 Task: Create record types of attendee object.
Action: Mouse moved to (717, 75)
Screenshot: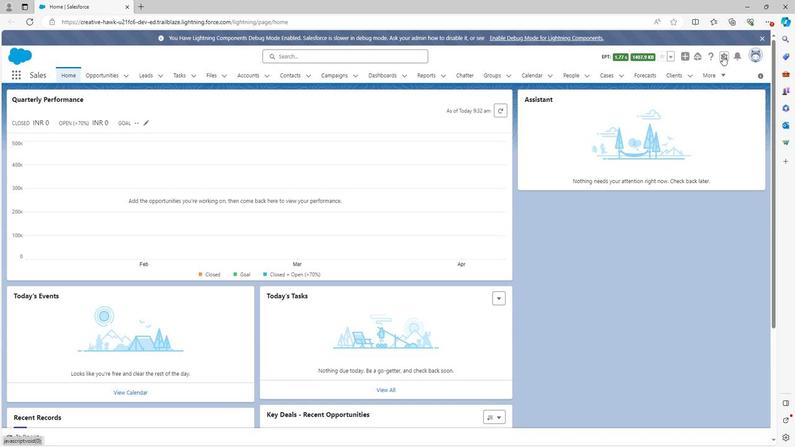 
Action: Mouse pressed left at (717, 75)
Screenshot: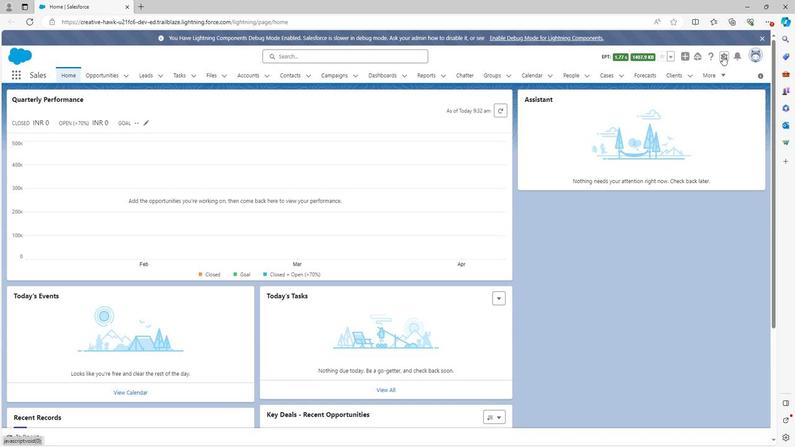 
Action: Mouse moved to (670, 97)
Screenshot: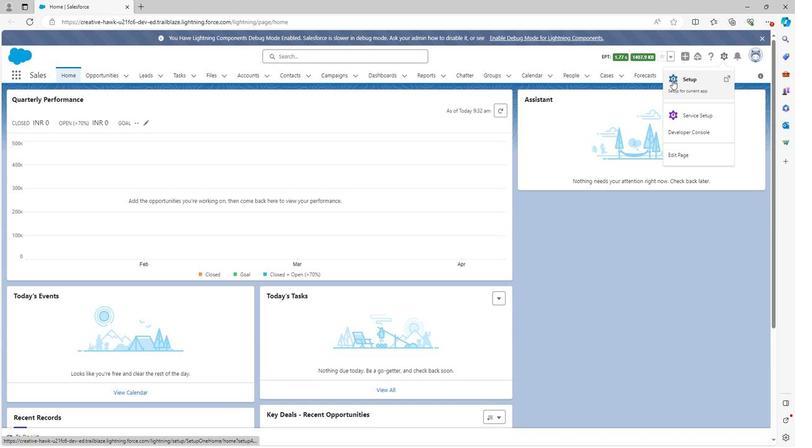 
Action: Mouse pressed left at (670, 97)
Screenshot: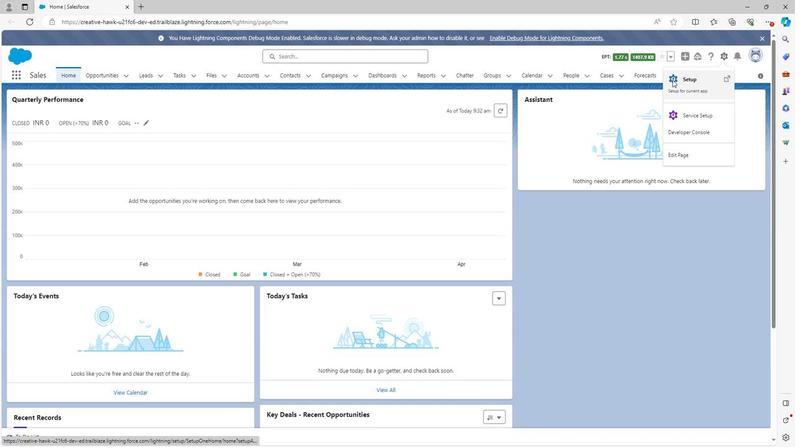 
Action: Mouse moved to (138, 93)
Screenshot: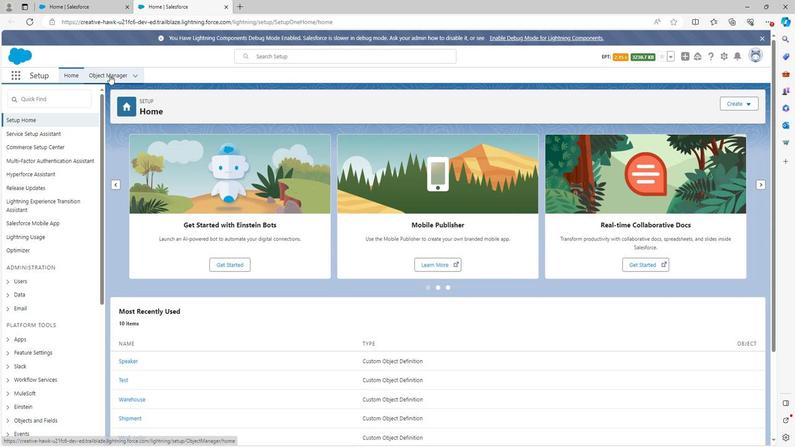 
Action: Mouse pressed left at (138, 93)
Screenshot: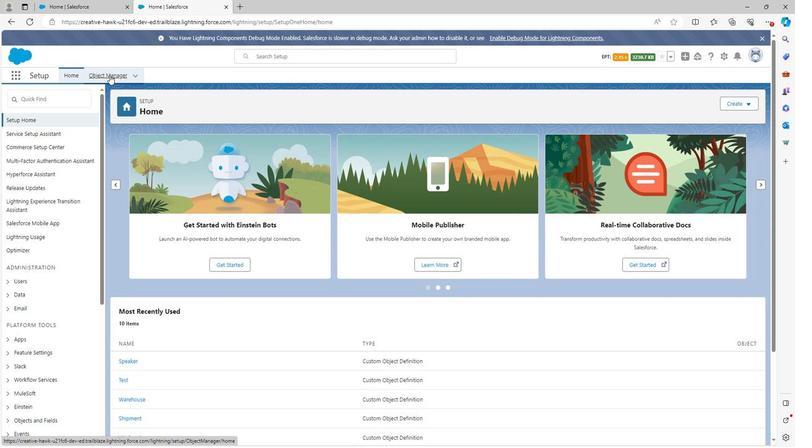 
Action: Mouse moved to (66, 332)
Screenshot: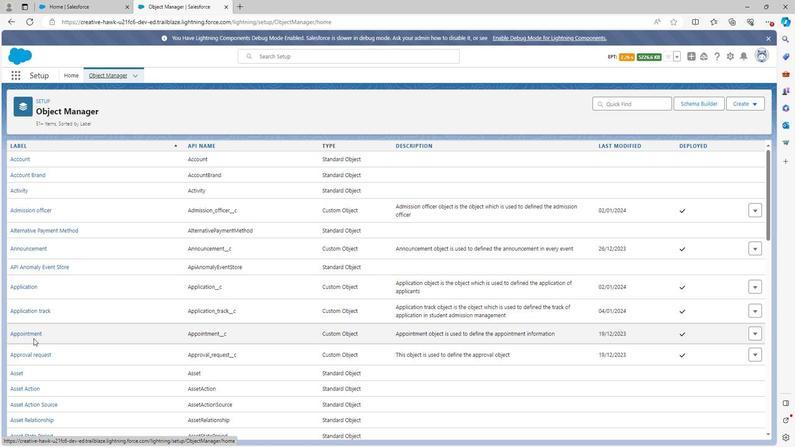 
Action: Mouse scrolled (66, 332) with delta (0, 0)
Screenshot: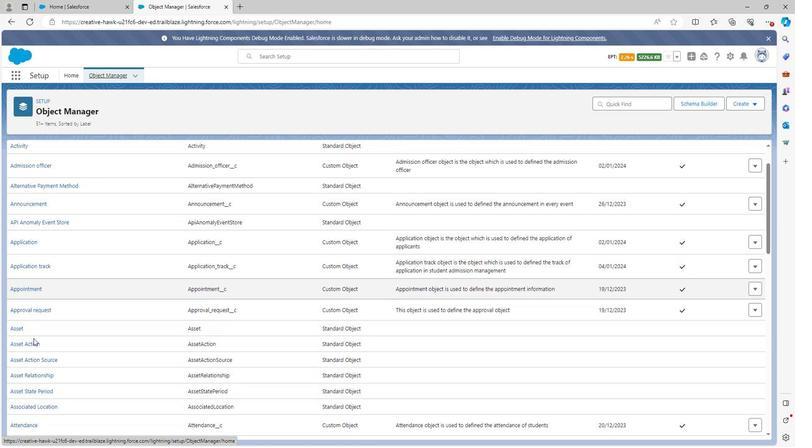 
Action: Mouse scrolled (66, 332) with delta (0, 0)
Screenshot: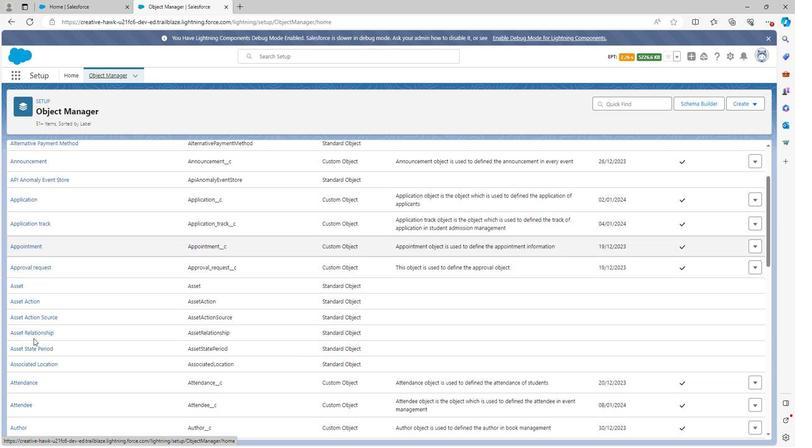 
Action: Mouse moved to (59, 389)
Screenshot: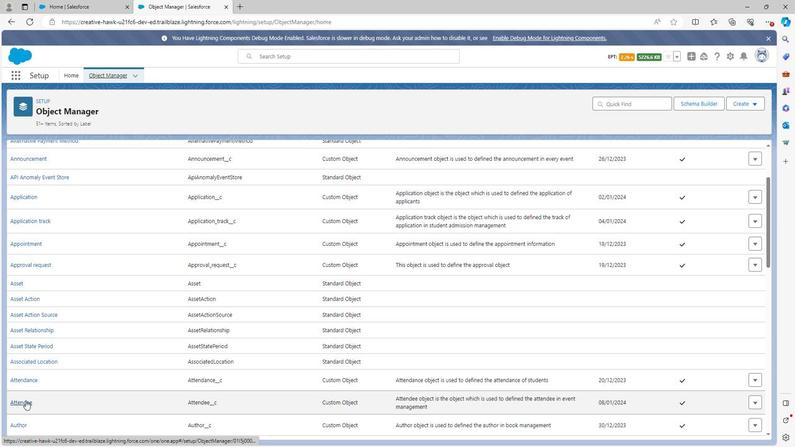 
Action: Mouse pressed left at (59, 389)
Screenshot: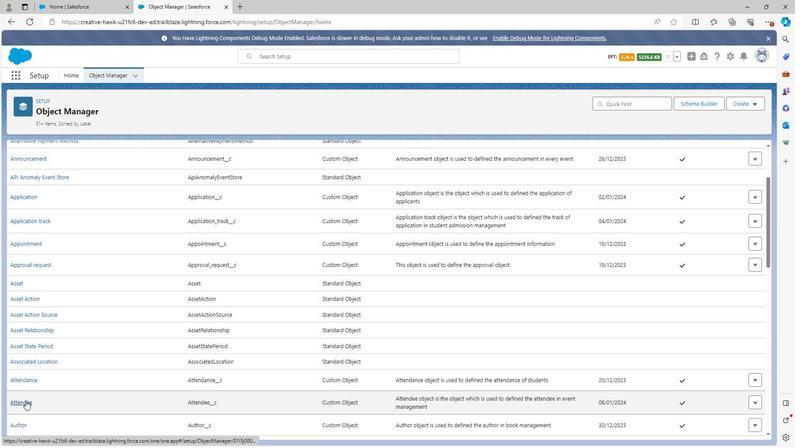 
Action: Mouse moved to (75, 271)
Screenshot: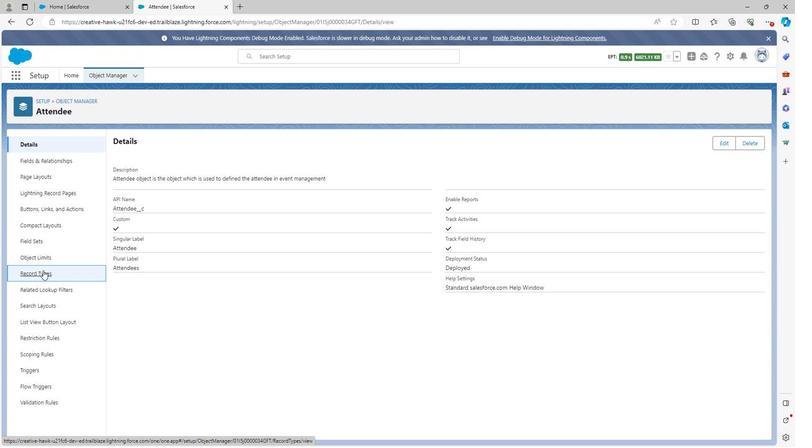 
Action: Mouse pressed left at (75, 271)
Screenshot: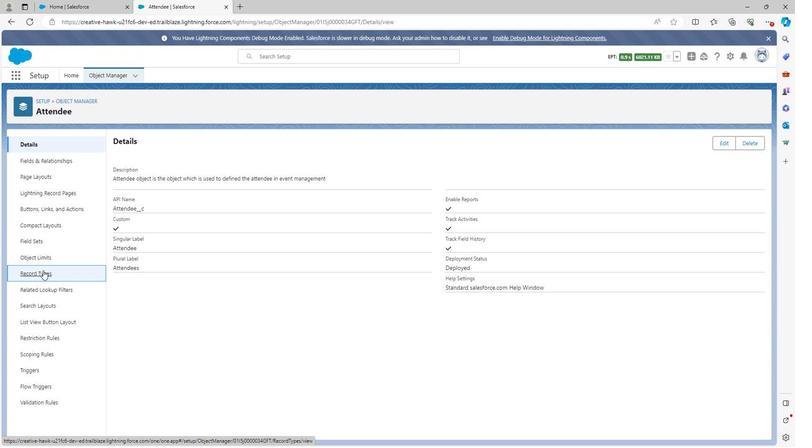 
Action: Mouse moved to (678, 156)
Screenshot: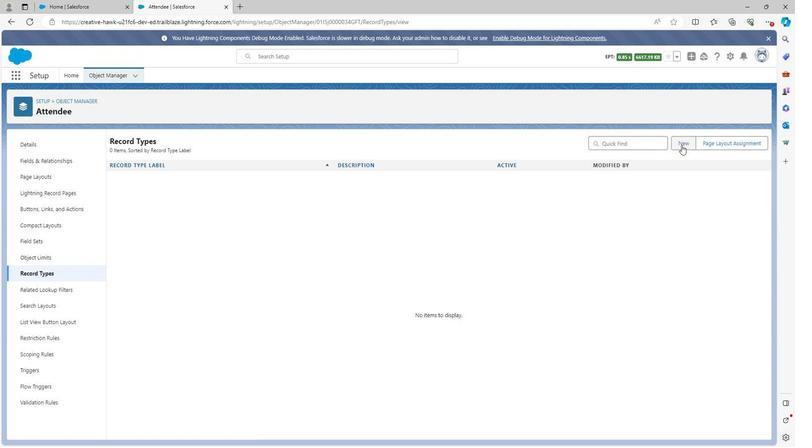 
Action: Mouse pressed left at (678, 156)
Screenshot: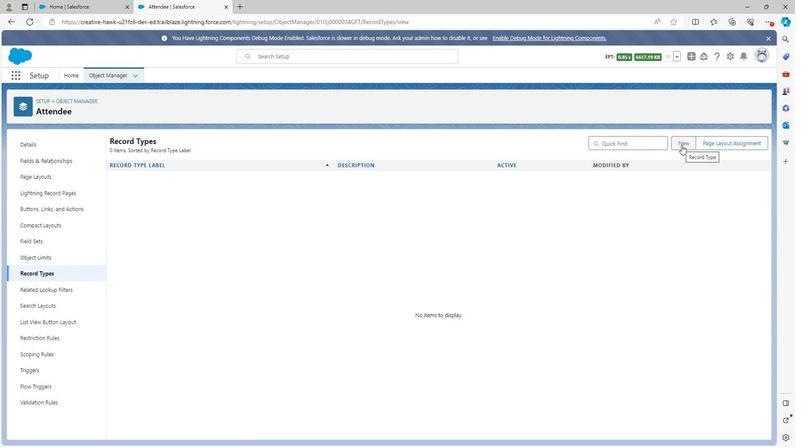 
Action: Mouse moved to (272, 226)
Screenshot: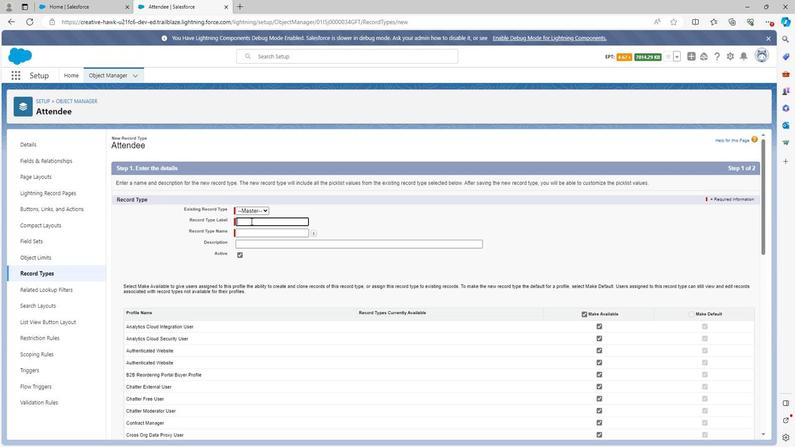 
Action: Mouse pressed left at (272, 226)
Screenshot: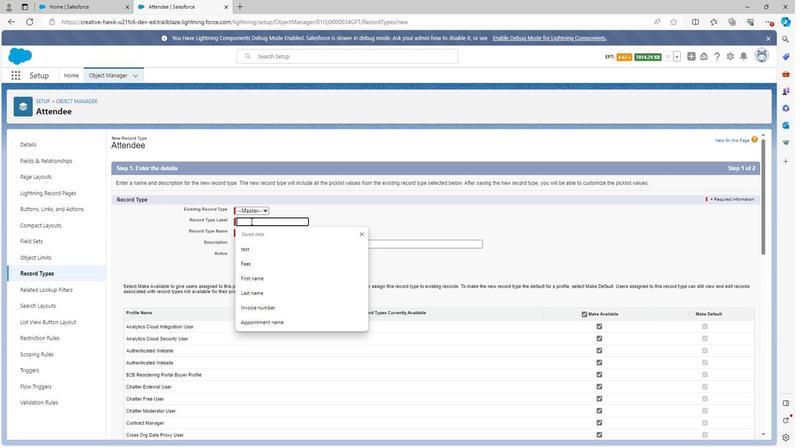 
Action: Key pressed <Key.shift>Attendee<Key.space>first<Key.space>name
Screenshot: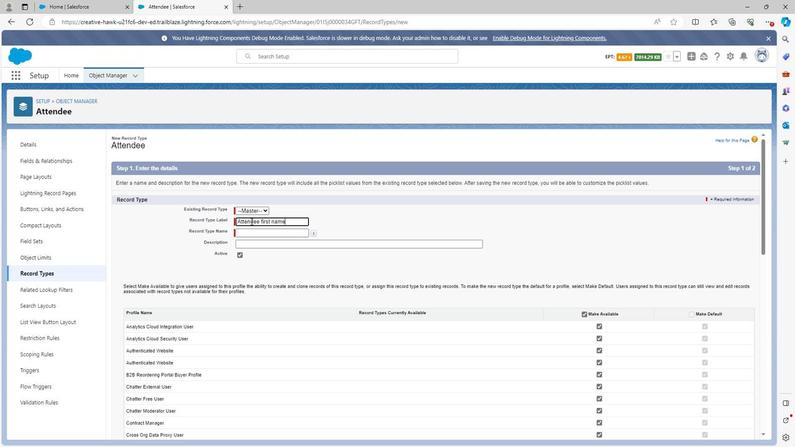 
Action: Mouse moved to (354, 229)
Screenshot: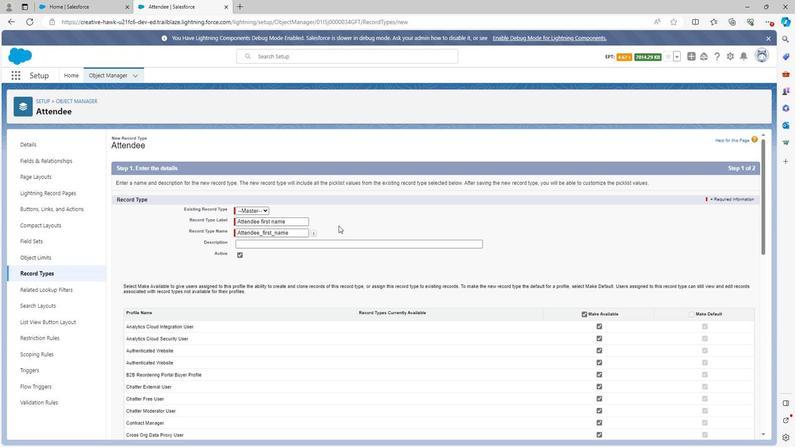 
Action: Mouse pressed left at (354, 229)
Screenshot: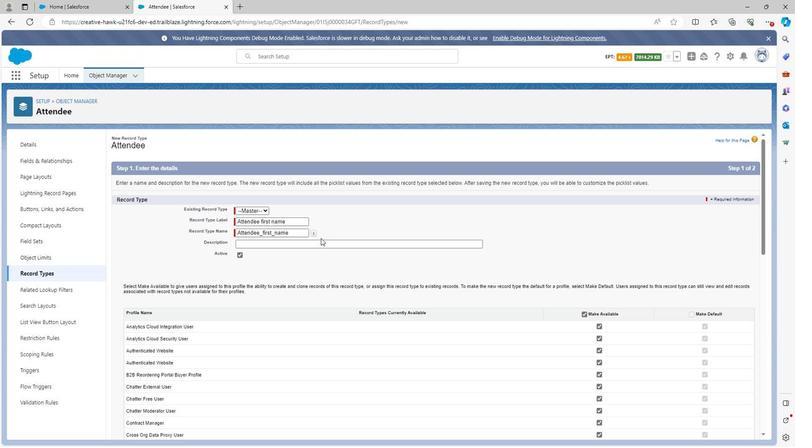 
Action: Mouse moved to (328, 245)
Screenshot: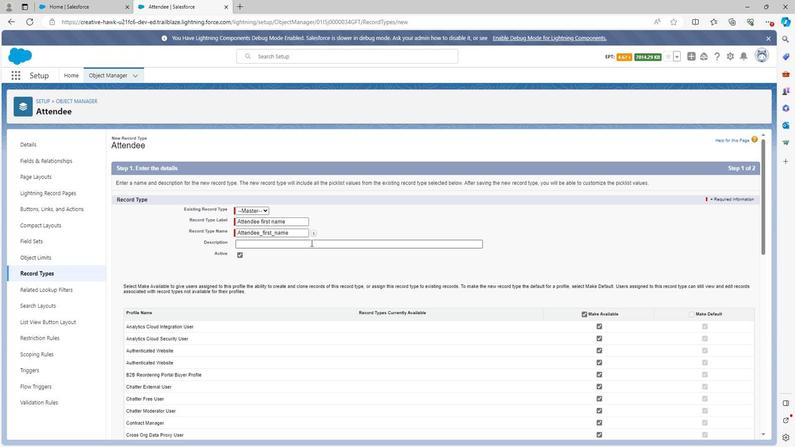
Action: Mouse pressed left at (328, 245)
Screenshot: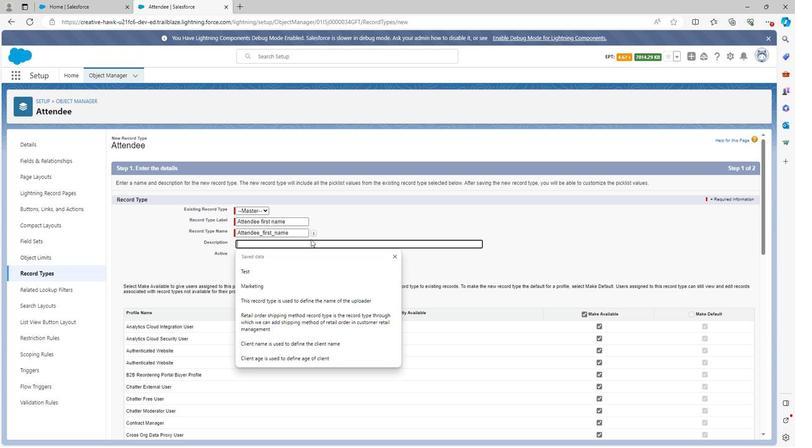 
Action: Mouse moved to (328, 242)
Screenshot: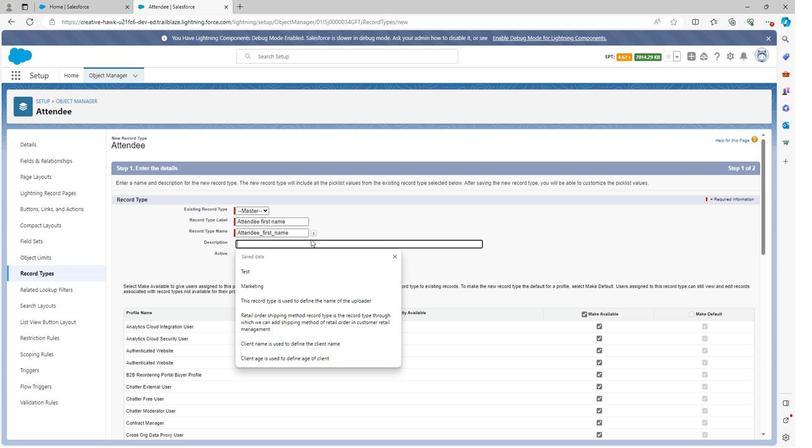 
Action: Key pressed <Key.shift>Attendee<Key.space>first<Key.space>name<Key.space>record<Key.space>type<Key.space>is<Key.space>the<Key.space>record<Key.space>type<Key.space>through<Key.space>which<Key.space>we<Key.space>can<Key.space>add<Key.space>first<Key.space>name<Key.space>of<Key.space>attendee<Key.space>records<Key.space>in<Key.space>event<Key.space>management
Screenshot: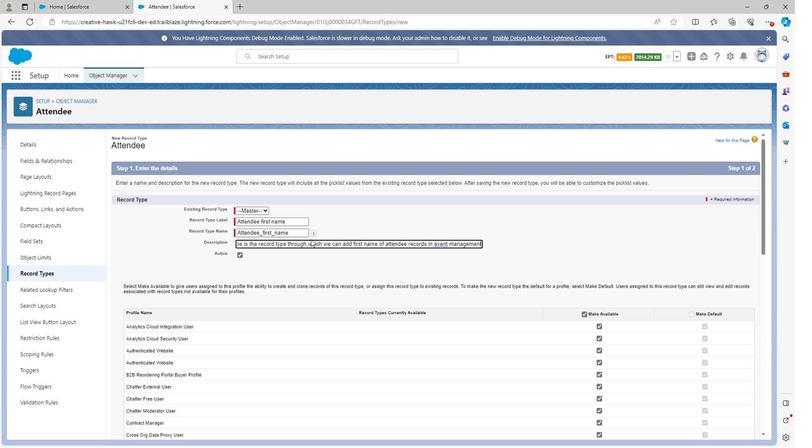 
Action: Mouse moved to (586, 313)
Screenshot: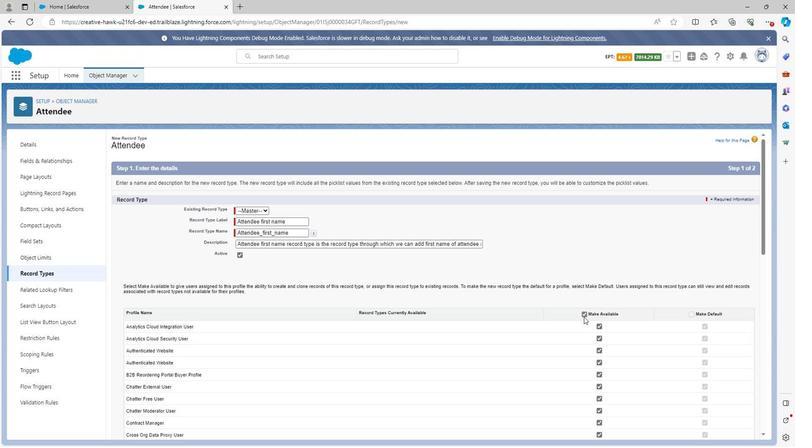 
Action: Mouse pressed left at (586, 313)
Screenshot: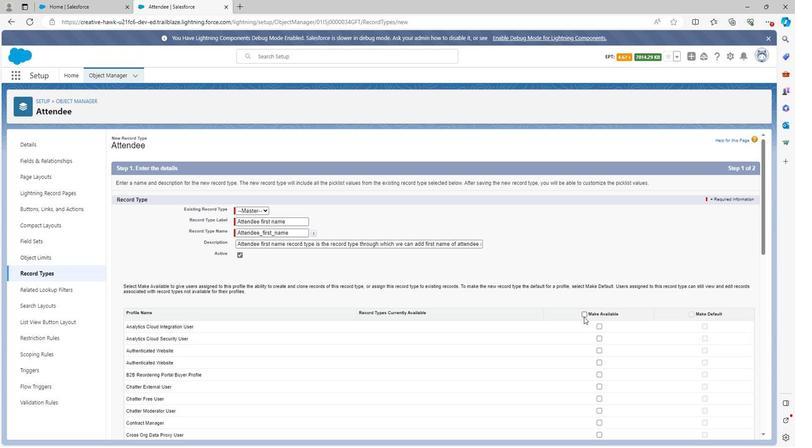 
Action: Mouse pressed left at (586, 313)
Screenshot: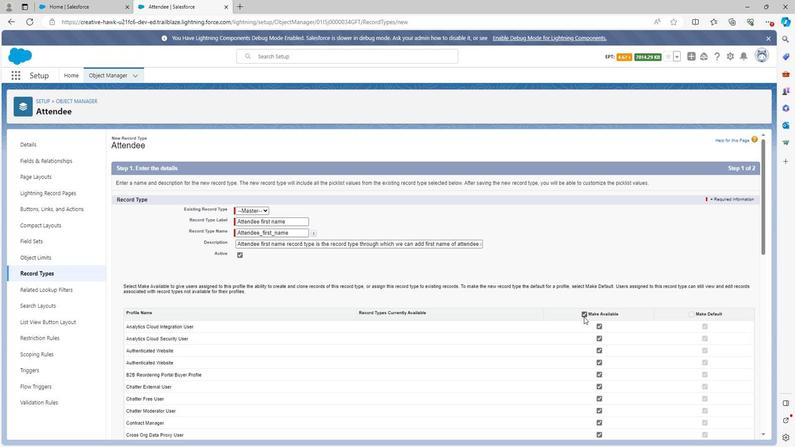 
Action: Mouse scrolled (586, 312) with delta (0, 0)
Screenshot: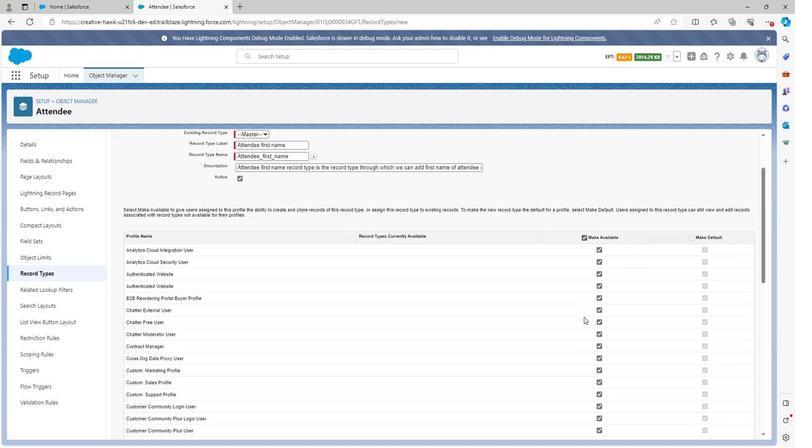 
Action: Mouse scrolled (586, 312) with delta (0, 0)
Screenshot: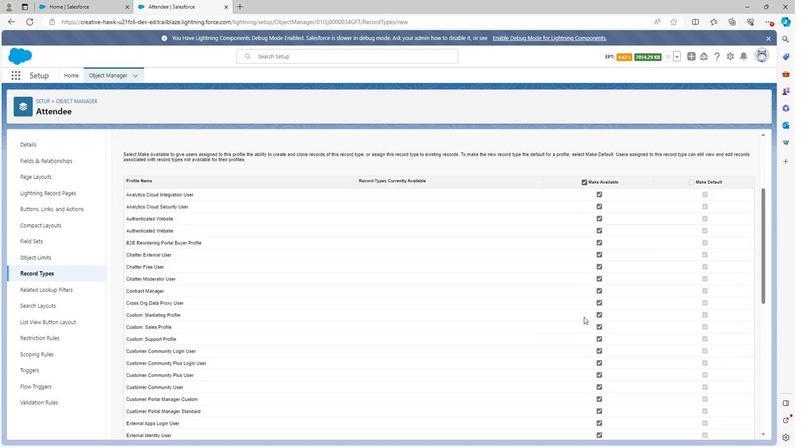 
Action: Mouse scrolled (586, 312) with delta (0, 0)
Screenshot: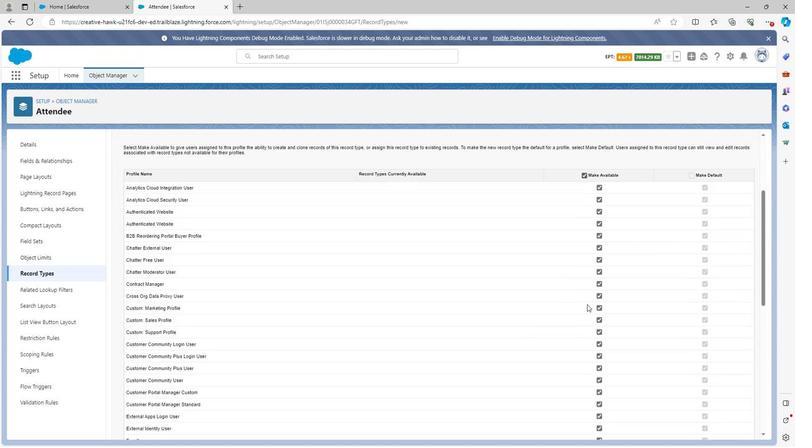 
Action: Mouse moved to (602, 194)
Screenshot: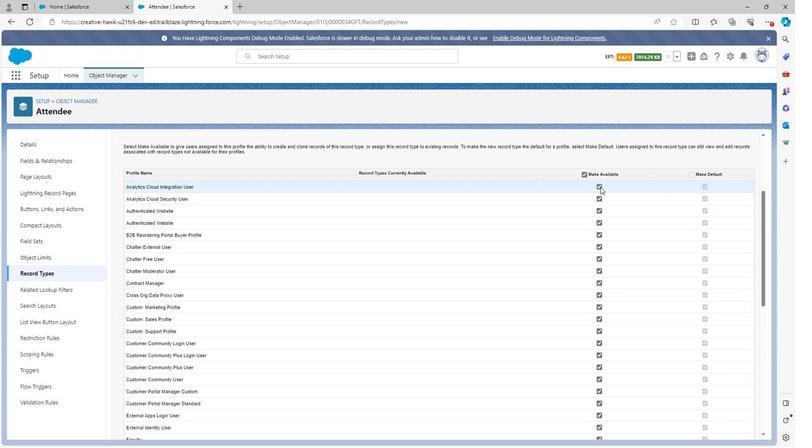
Action: Mouse pressed left at (602, 194)
Screenshot: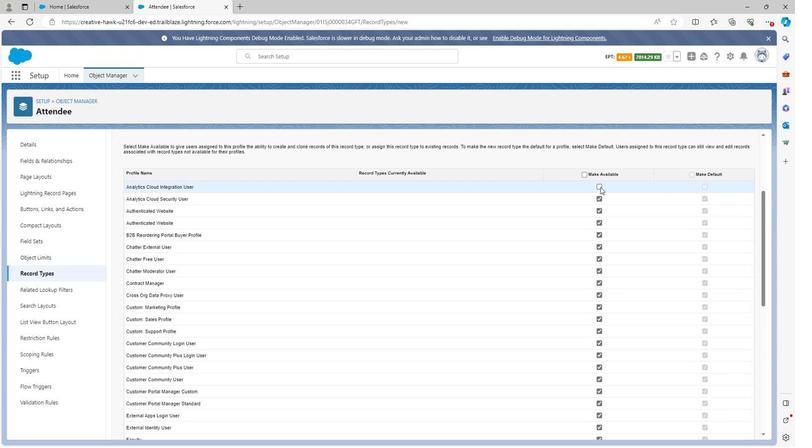 
Action: Mouse moved to (601, 208)
Screenshot: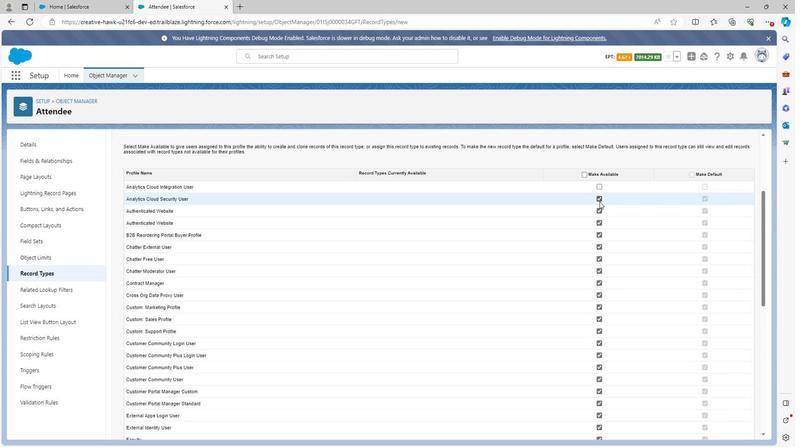 
Action: Mouse pressed left at (601, 208)
Screenshot: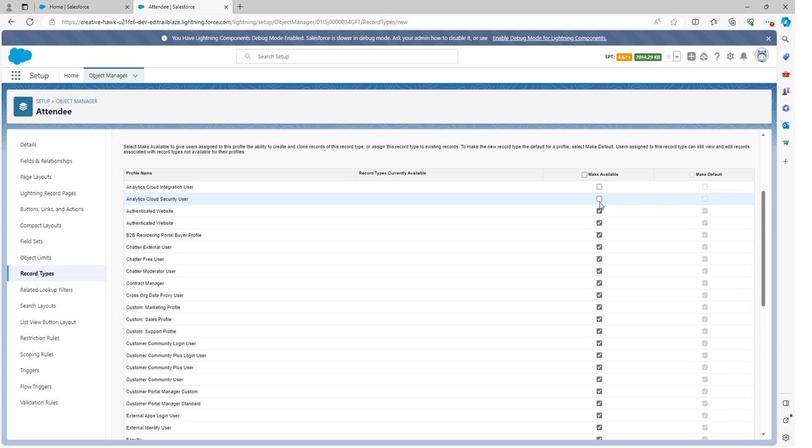 
Action: Mouse moved to (602, 236)
Screenshot: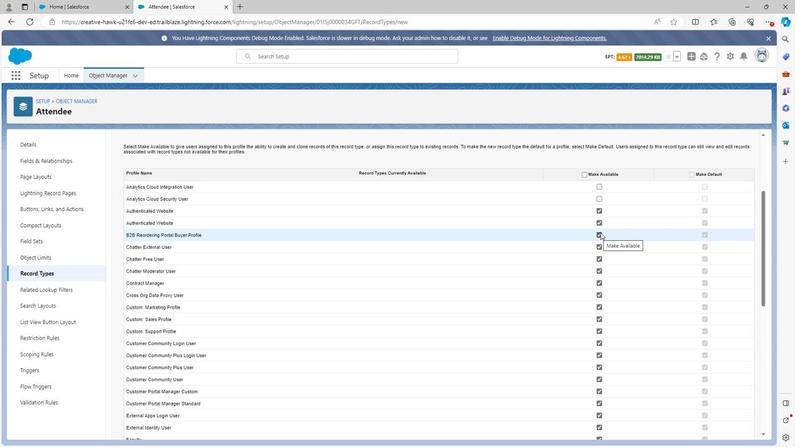 
Action: Mouse pressed left at (602, 236)
Screenshot: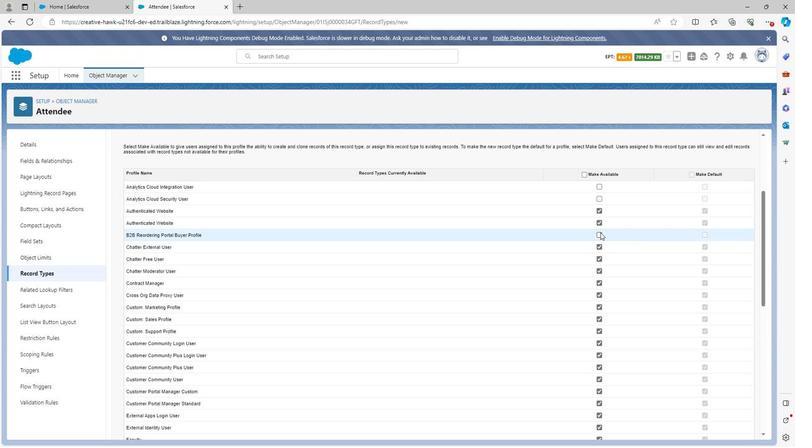 
Action: Mouse moved to (601, 292)
Screenshot: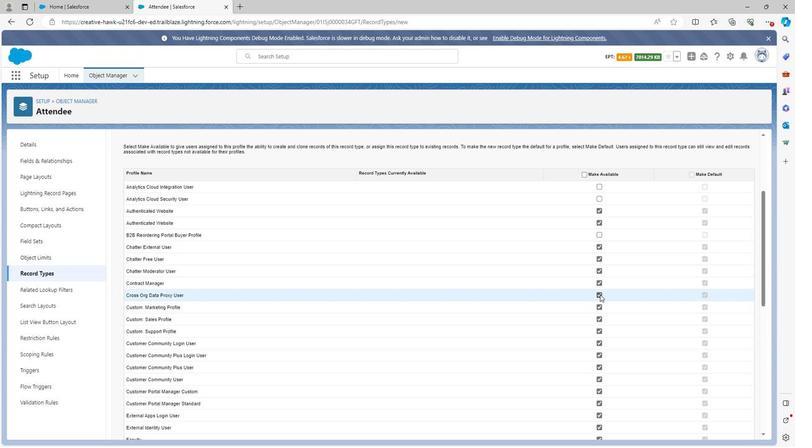 
Action: Mouse pressed left at (601, 292)
Screenshot: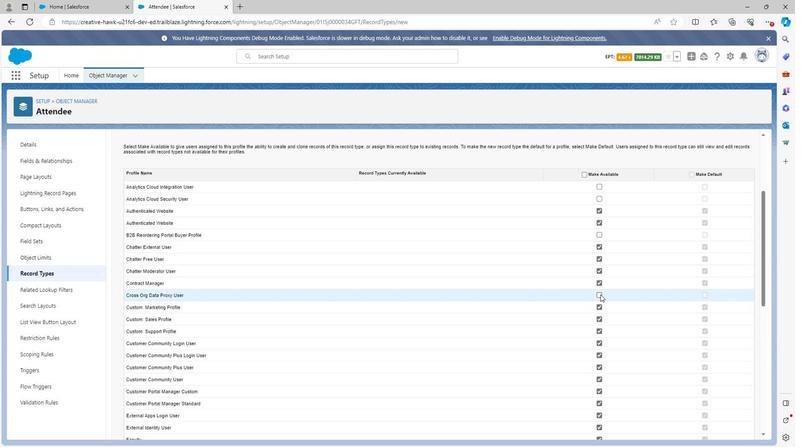 
Action: Mouse moved to (601, 325)
Screenshot: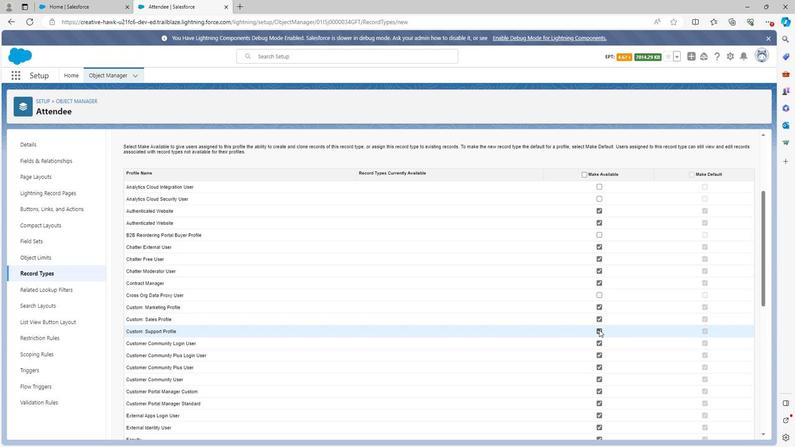 
Action: Mouse pressed left at (601, 325)
Screenshot: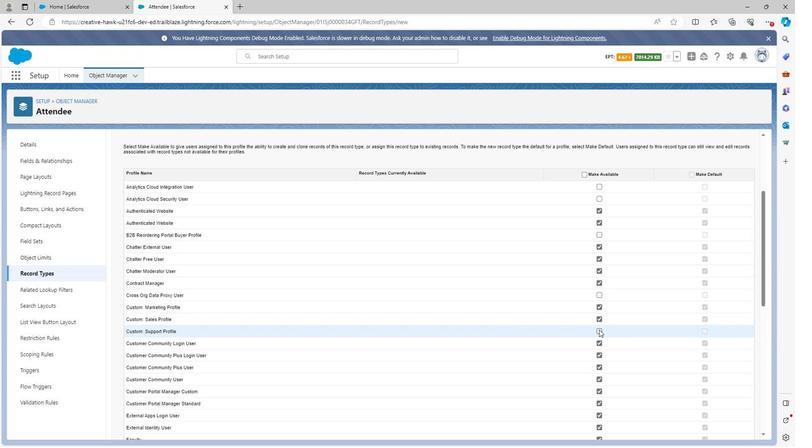 
Action: Mouse moved to (600, 356)
Screenshot: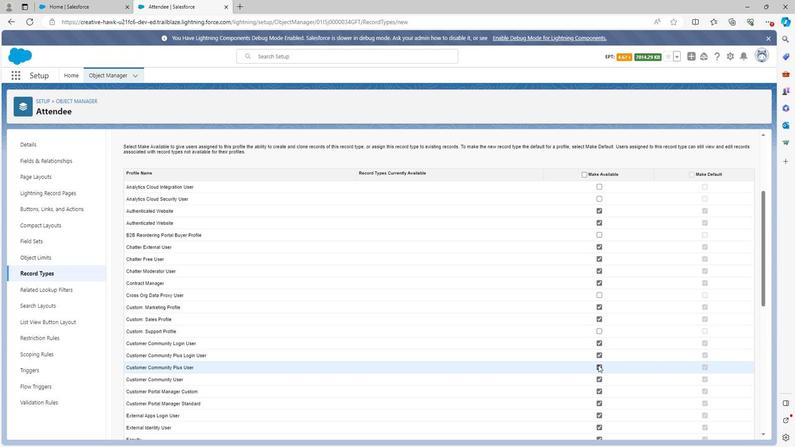 
Action: Mouse pressed left at (600, 356)
Screenshot: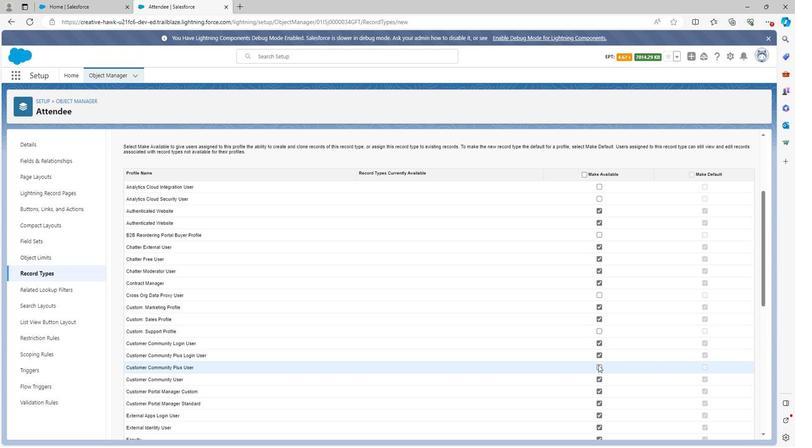 
Action: Mouse moved to (599, 390)
Screenshot: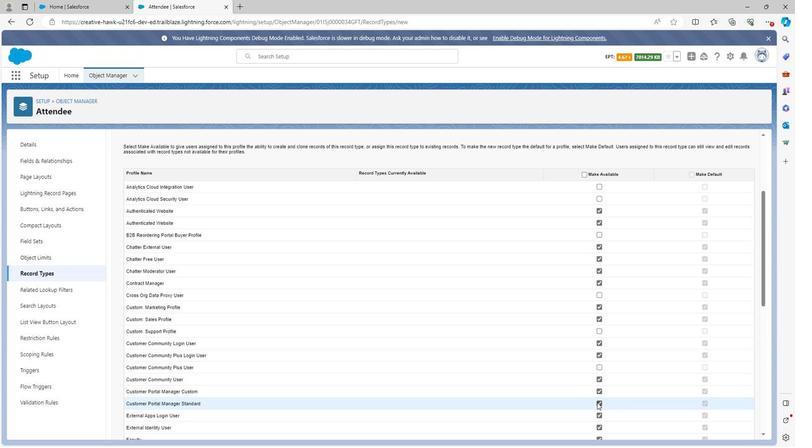 
Action: Mouse pressed left at (599, 390)
Screenshot: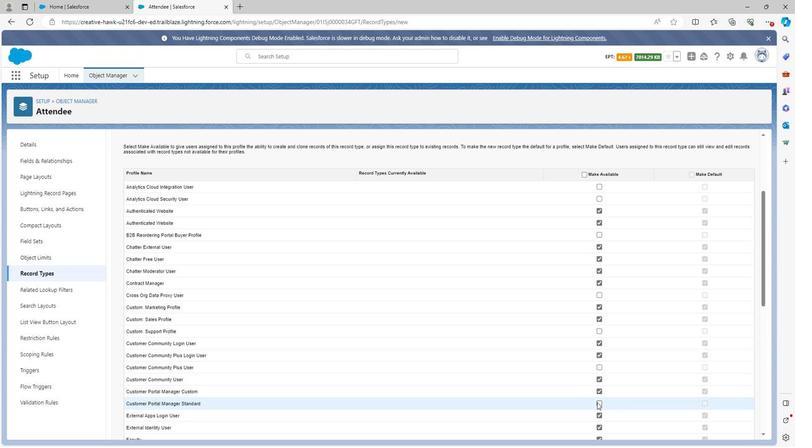 
Action: Mouse scrolled (599, 390) with delta (0, 0)
Screenshot: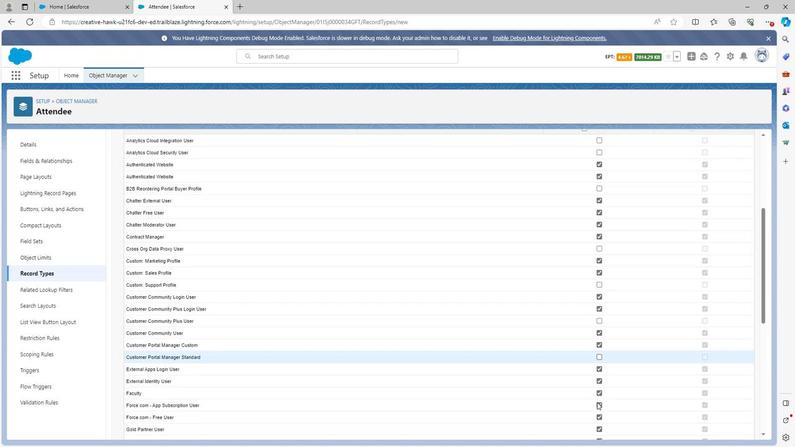 
Action: Mouse moved to (601, 371)
Screenshot: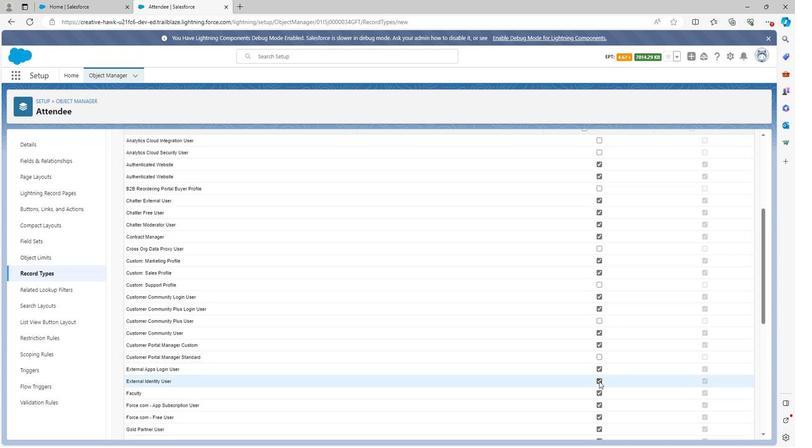 
Action: Mouse pressed left at (601, 371)
Screenshot: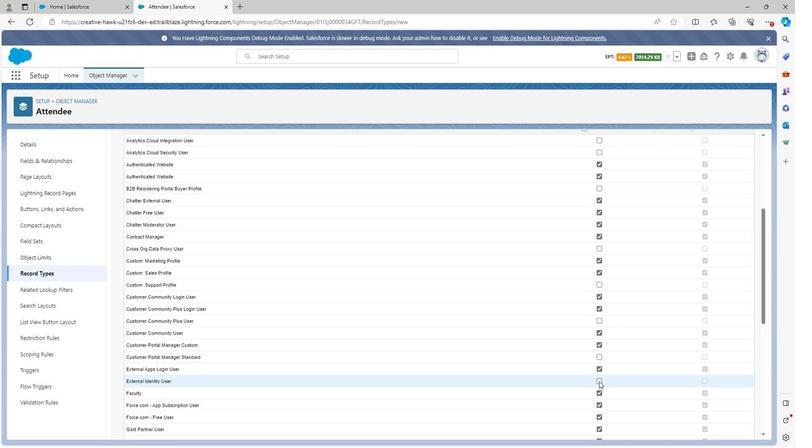
Action: Mouse moved to (599, 361)
Screenshot: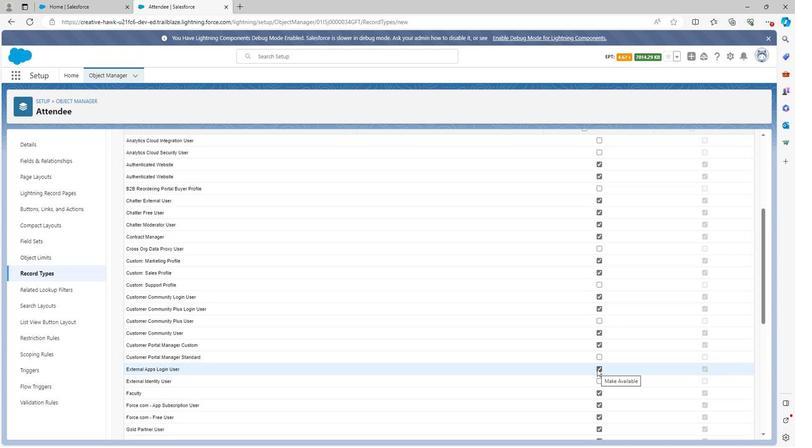 
Action: Mouse pressed left at (599, 361)
Screenshot: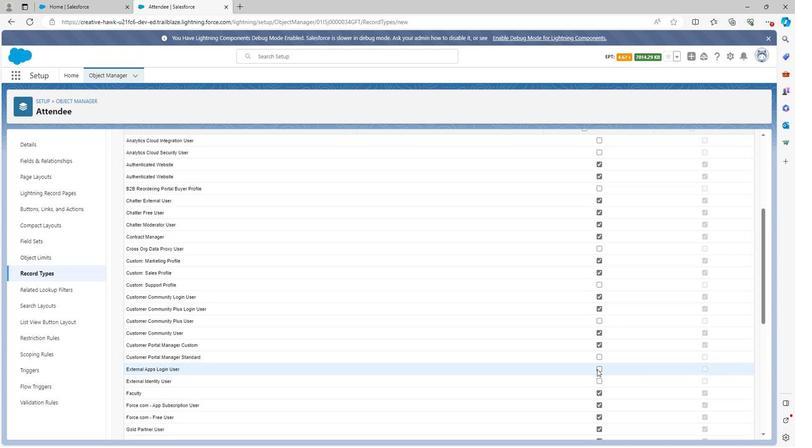 
Action: Mouse moved to (602, 391)
Screenshot: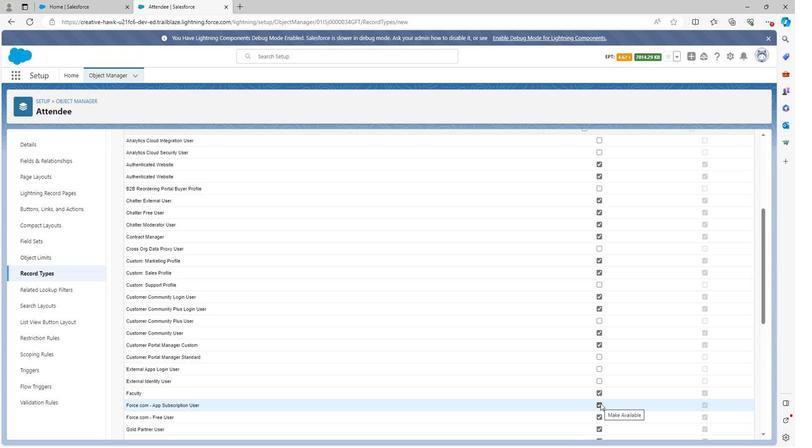 
Action: Mouse pressed left at (602, 391)
Screenshot: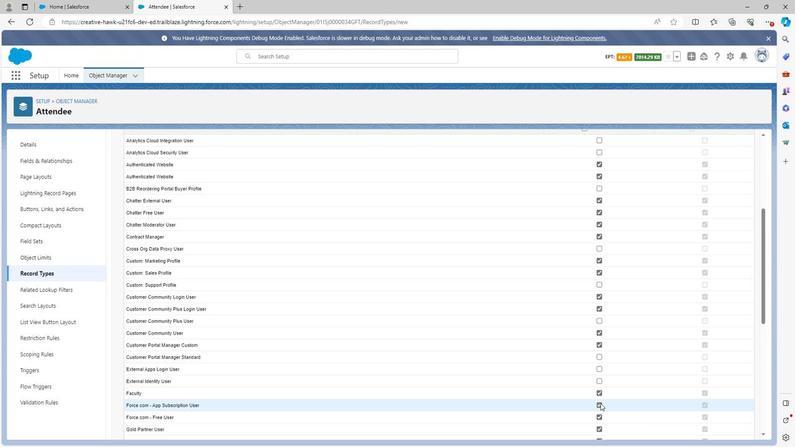 
Action: Mouse moved to (601, 376)
Screenshot: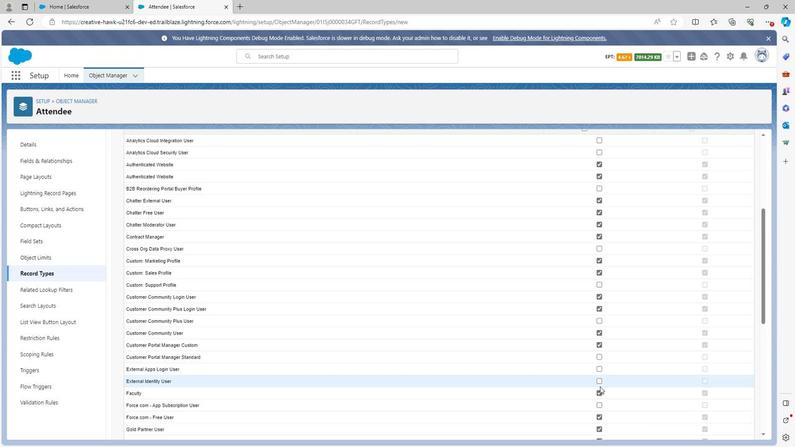 
Action: Mouse scrolled (601, 376) with delta (0, 0)
Screenshot: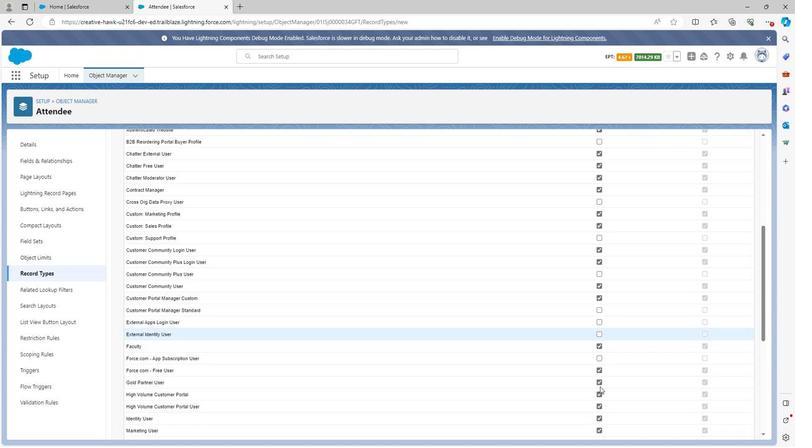 
Action: Mouse moved to (599, 383)
Screenshot: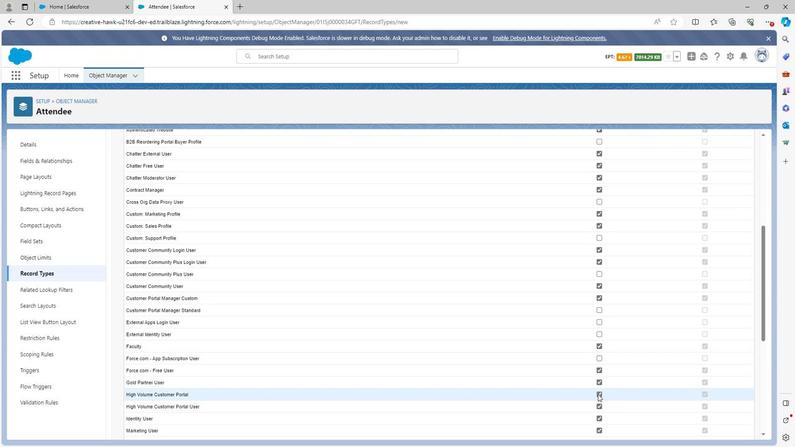 
Action: Mouse pressed left at (599, 383)
Screenshot: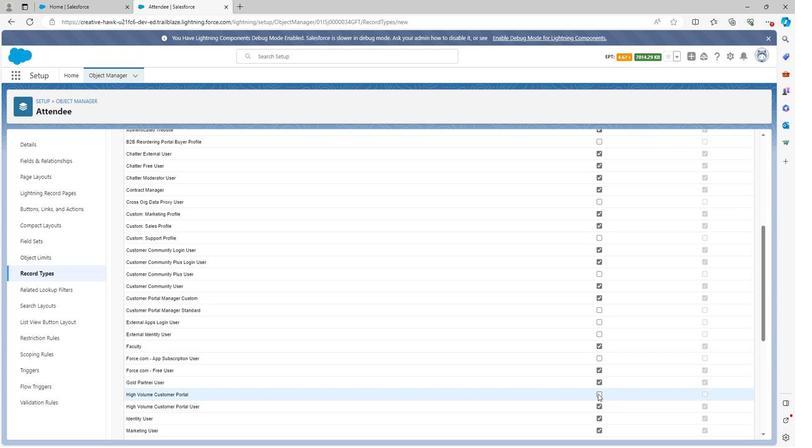 
Action: Mouse moved to (601, 394)
Screenshot: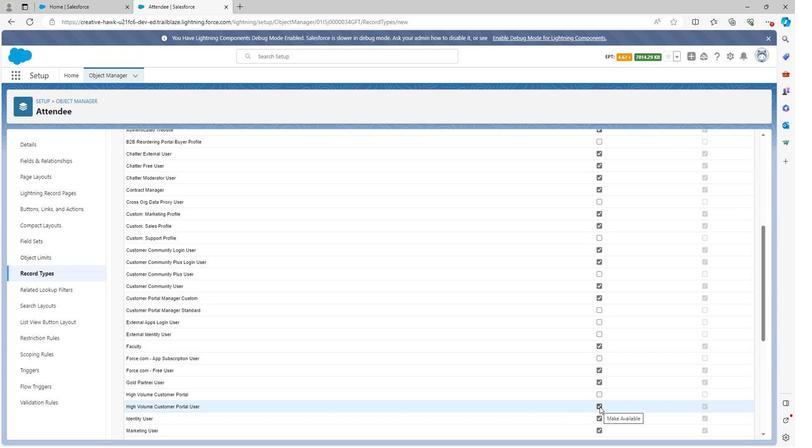 
Action: Mouse pressed left at (601, 394)
Screenshot: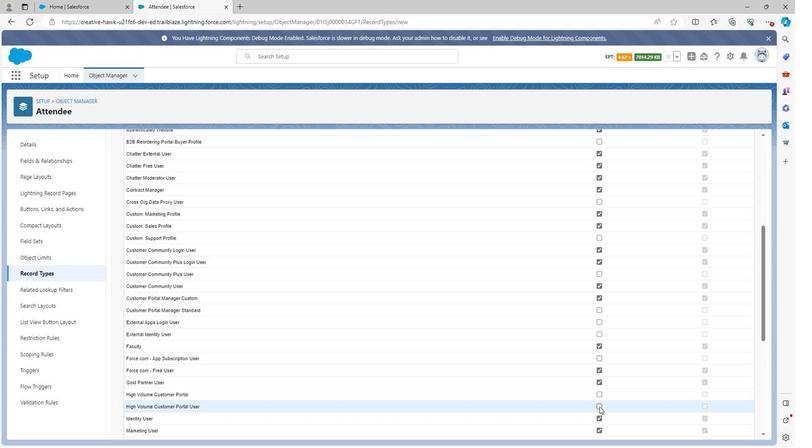 
Action: Mouse moved to (601, 394)
Screenshot: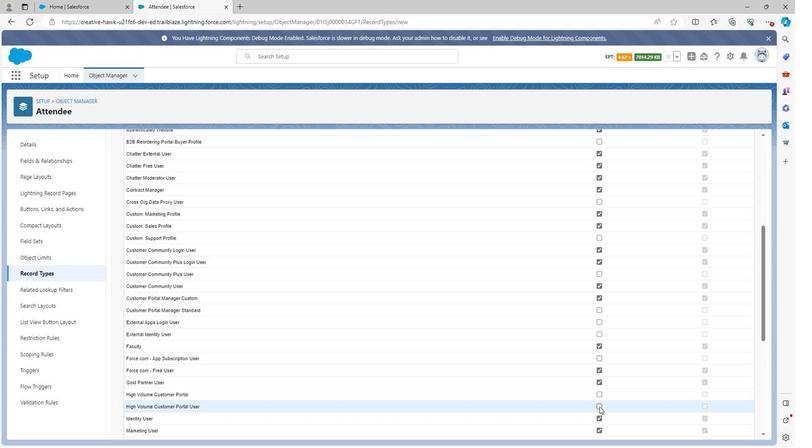 
Action: Mouse scrolled (601, 394) with delta (0, 0)
Screenshot: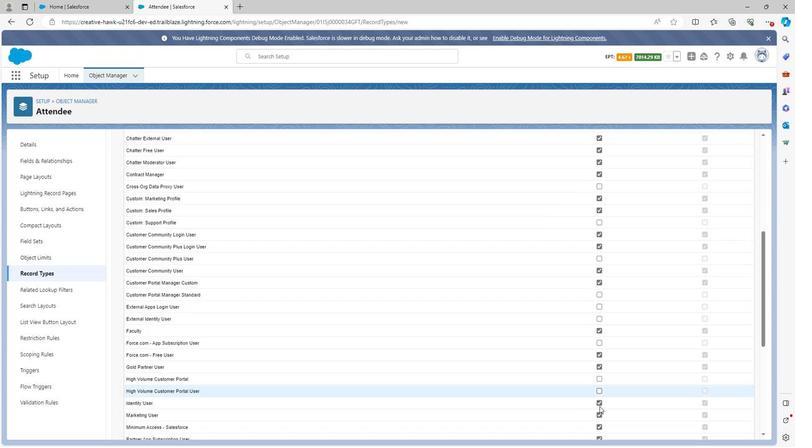 
Action: Mouse moved to (600, 395)
Screenshot: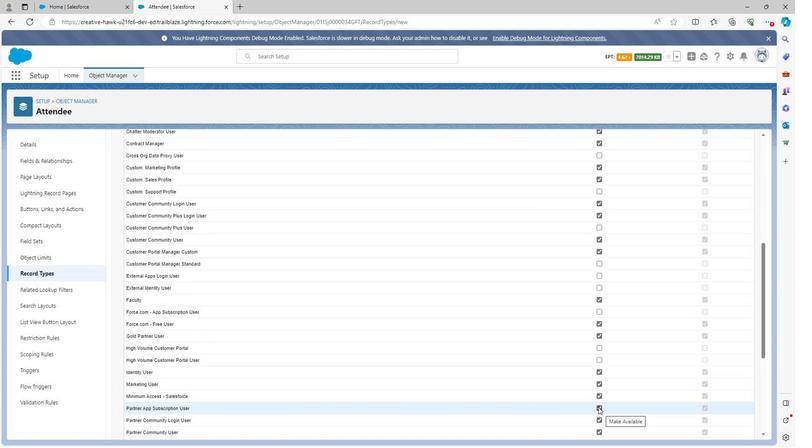 
Action: Mouse pressed left at (600, 395)
Screenshot: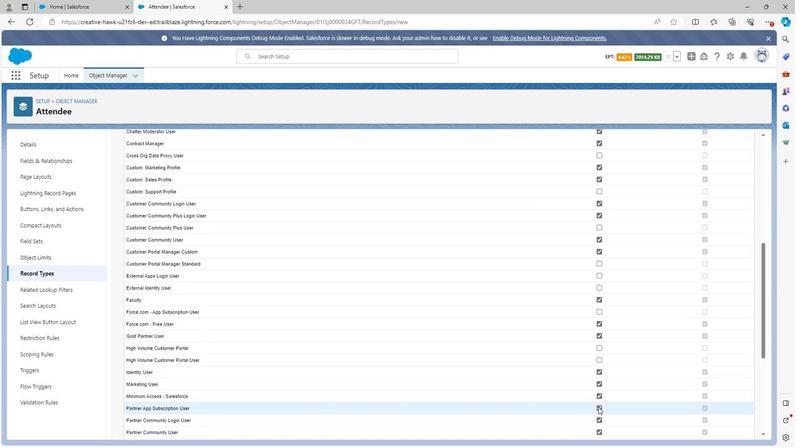 
Action: Mouse moved to (599, 394)
Screenshot: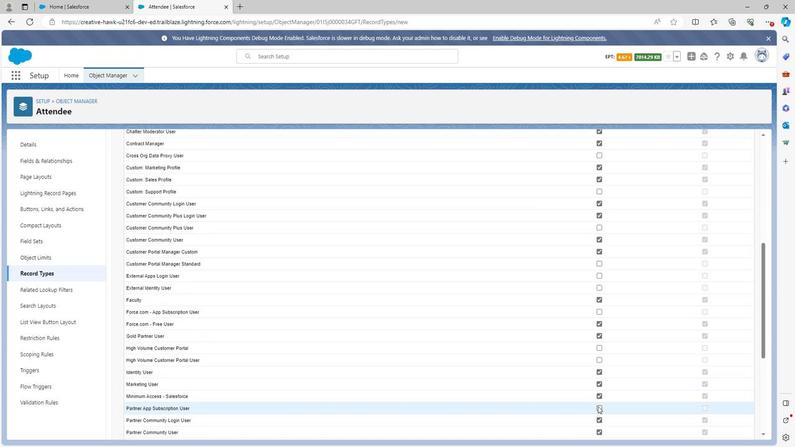 
Action: Mouse scrolled (599, 394) with delta (0, 0)
Screenshot: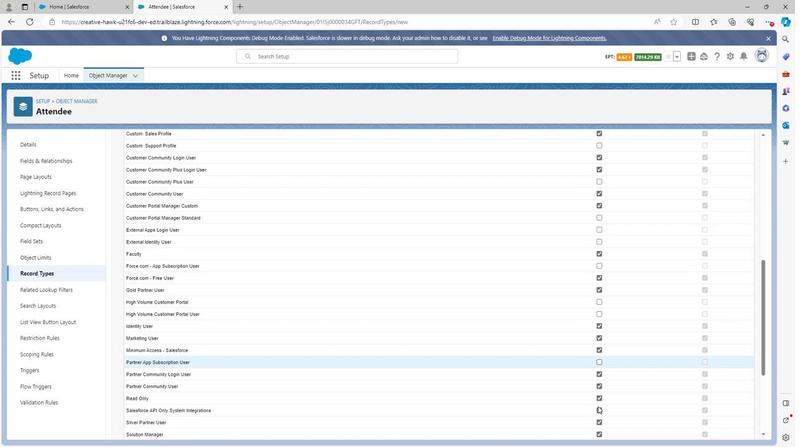 
Action: Mouse moved to (600, 387)
Screenshot: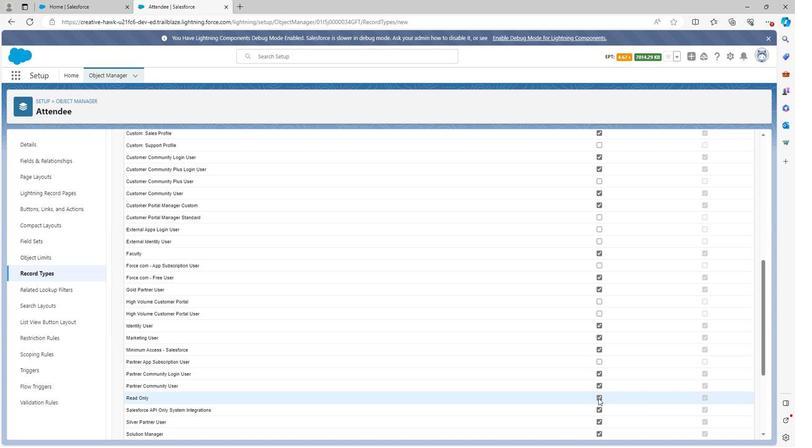 
Action: Mouse pressed left at (600, 387)
Screenshot: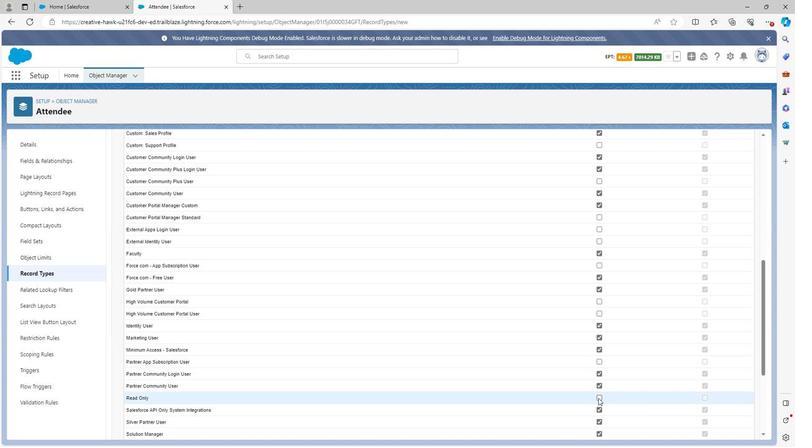 
Action: Mouse moved to (601, 396)
Screenshot: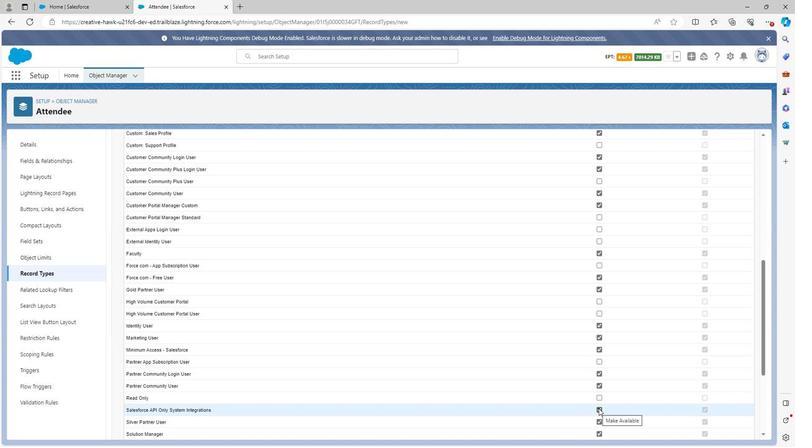 
Action: Mouse pressed left at (601, 396)
Screenshot: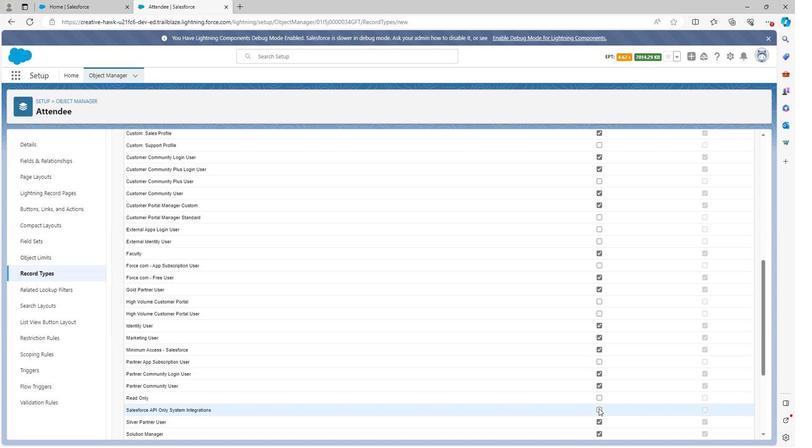 
Action: Mouse scrolled (601, 395) with delta (0, 0)
Screenshot: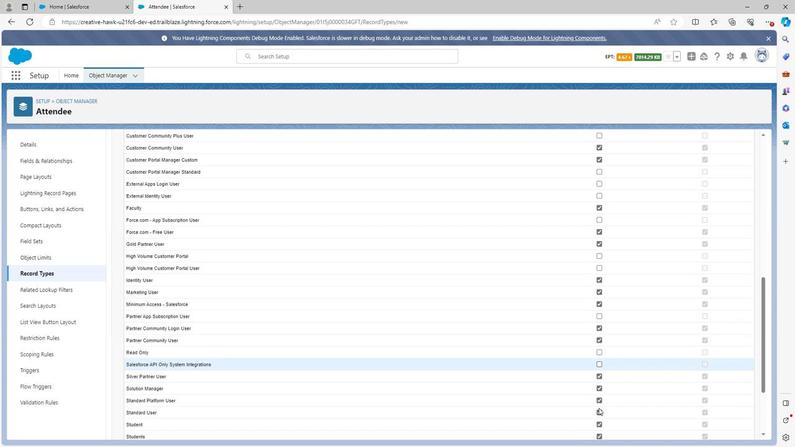 
Action: Mouse moved to (601, 367)
Screenshot: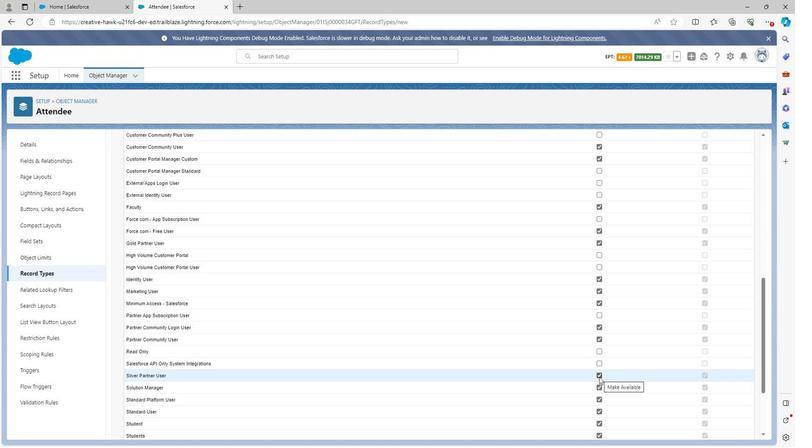 
Action: Mouse pressed left at (601, 367)
Screenshot: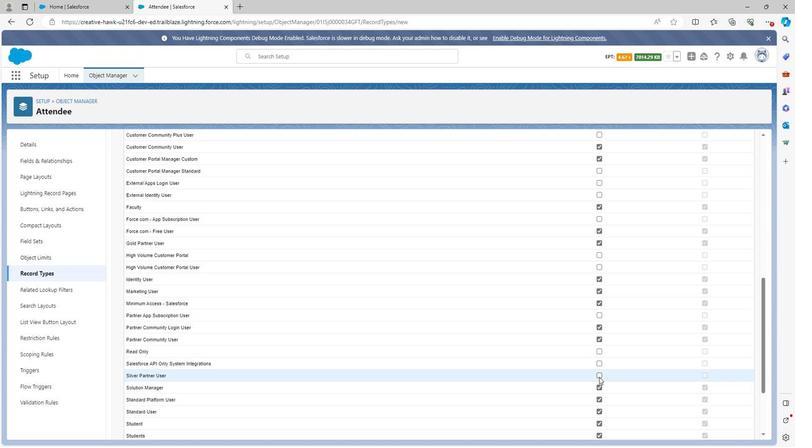 
Action: Mouse moved to (597, 385)
Screenshot: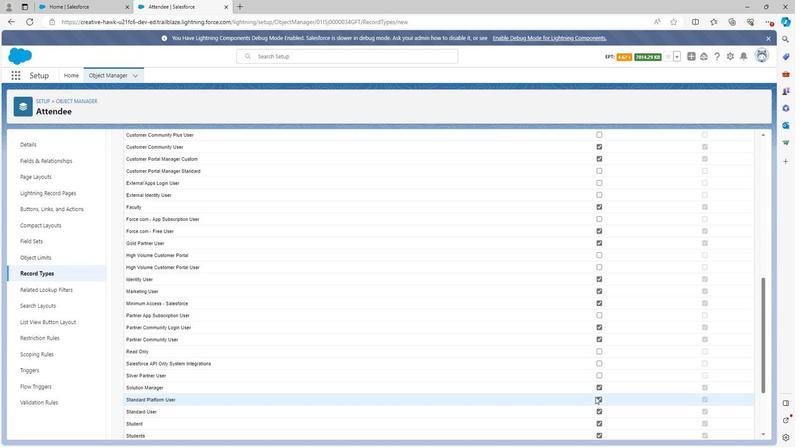 
Action: Mouse scrolled (597, 385) with delta (0, 0)
Screenshot: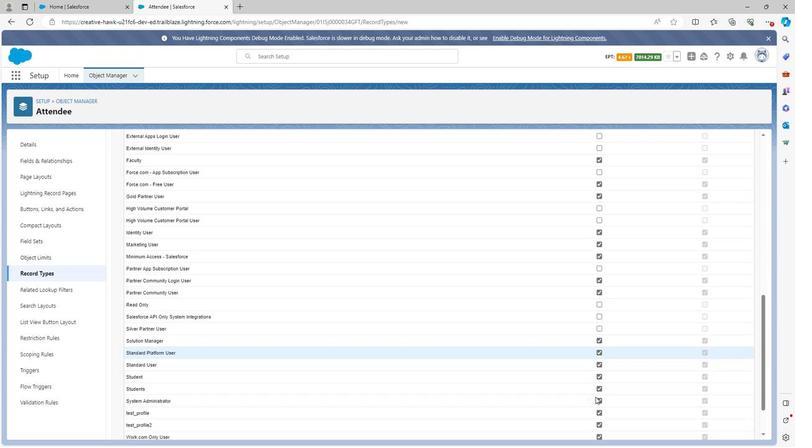 
Action: Mouse moved to (602, 367)
Screenshot: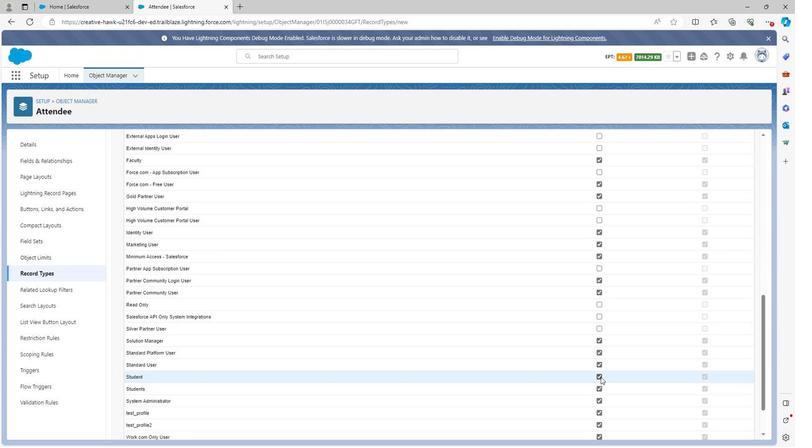 
Action: Mouse pressed left at (602, 367)
Screenshot: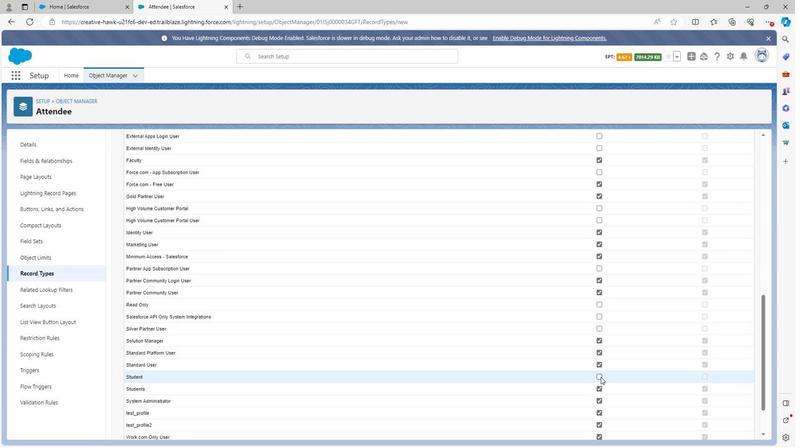 
Action: Mouse moved to (601, 377)
Screenshot: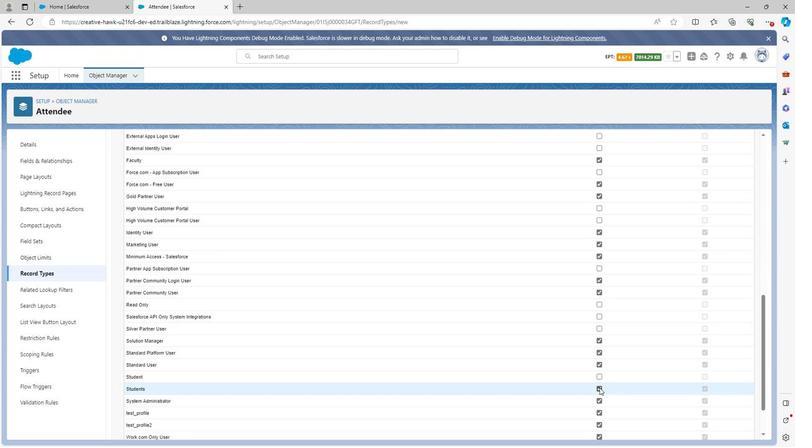 
Action: Mouse pressed left at (601, 377)
Screenshot: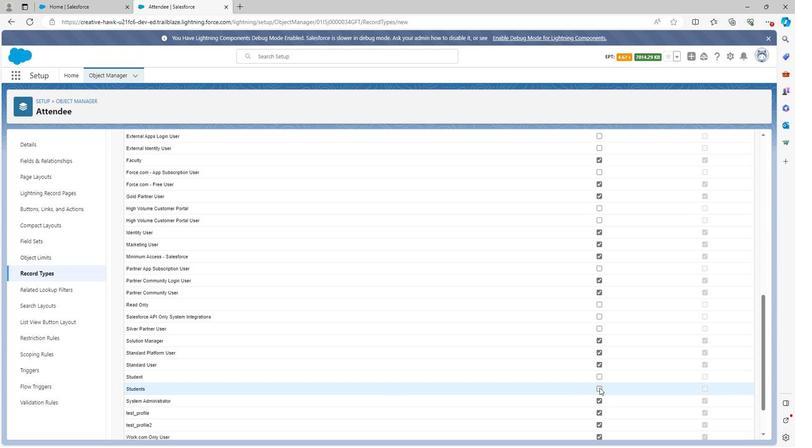 
Action: Mouse moved to (601, 399)
Screenshot: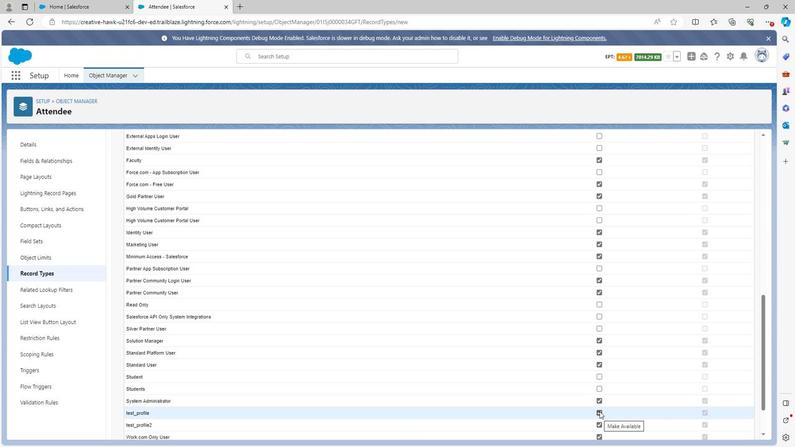
Action: Mouse pressed left at (601, 399)
Screenshot: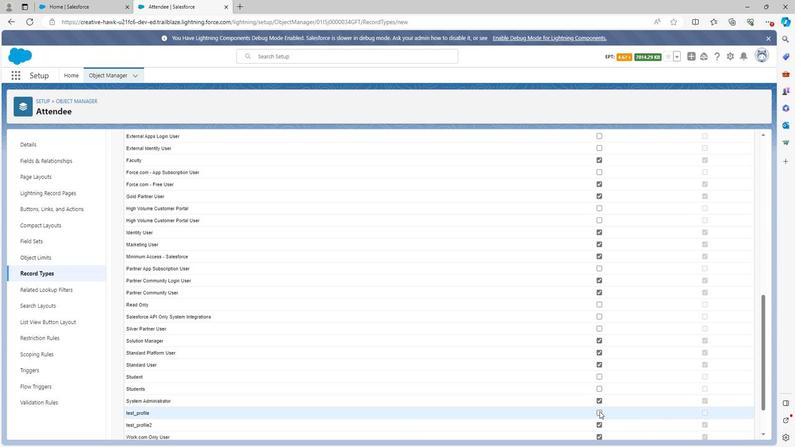 
Action: Mouse moved to (601, 411)
Screenshot: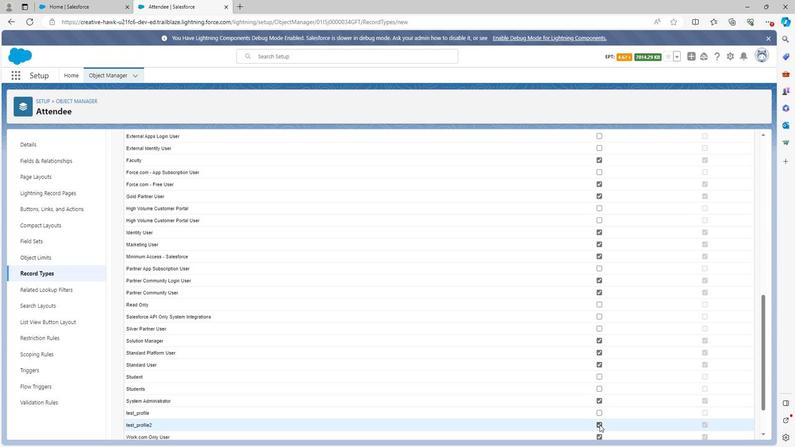 
Action: Mouse pressed left at (601, 411)
Screenshot: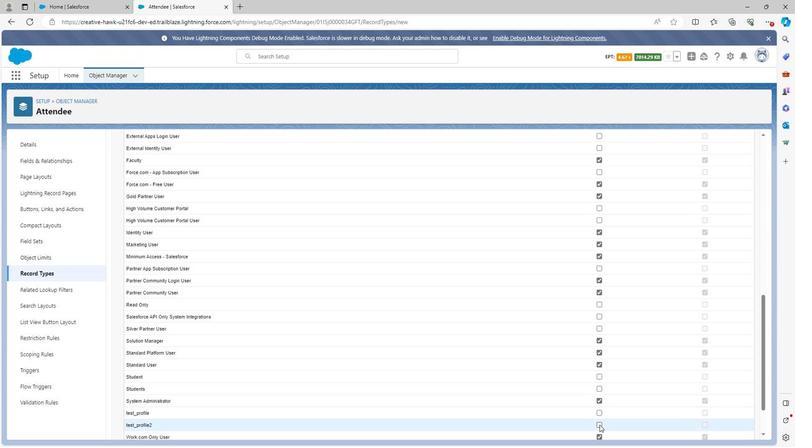 
Action: Mouse scrolled (601, 410) with delta (0, 0)
Screenshot: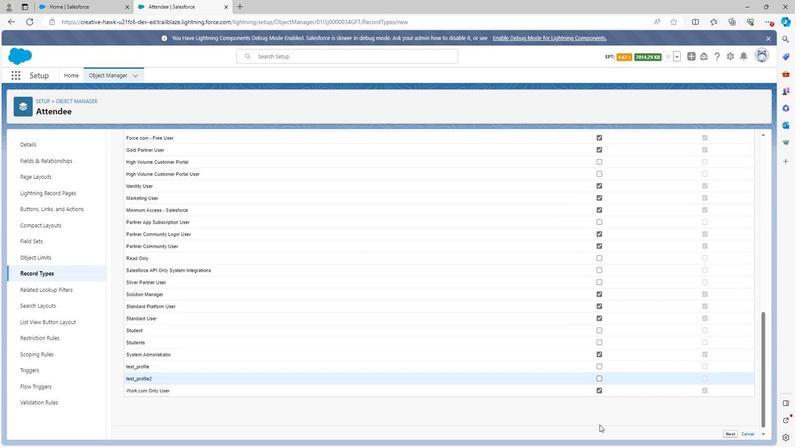 
Action: Mouse moved to (602, 380)
Screenshot: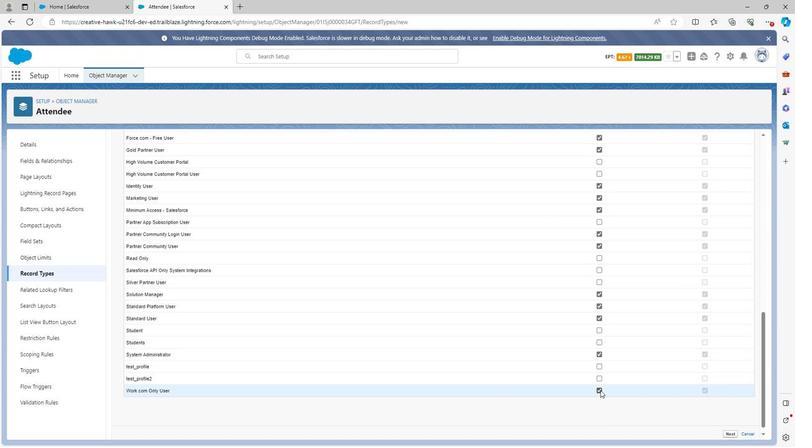 
Action: Mouse pressed left at (602, 380)
Screenshot: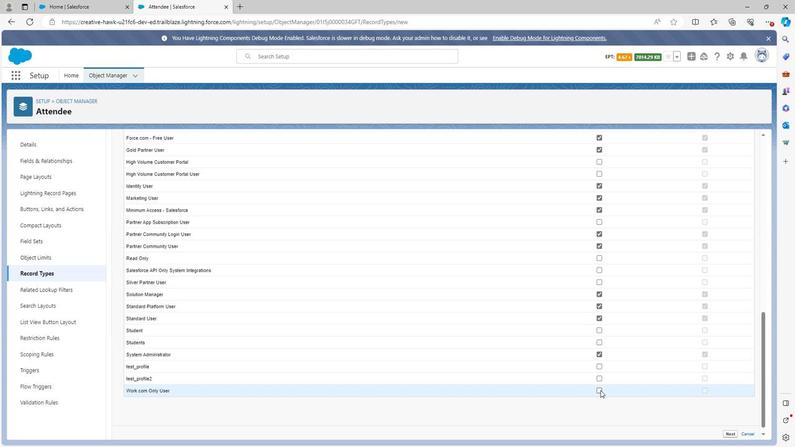 
Action: Mouse moved to (725, 419)
Screenshot: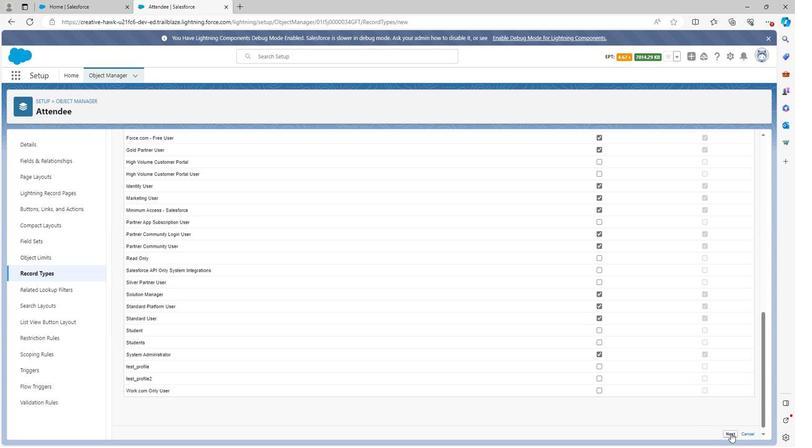 
Action: Mouse pressed left at (725, 419)
Screenshot: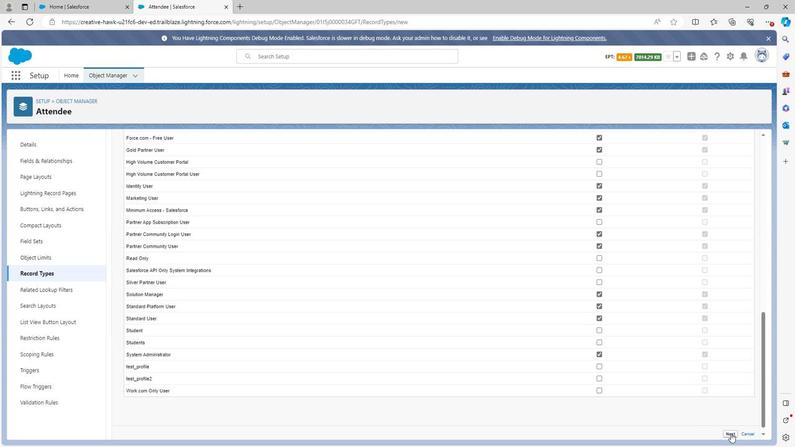 
Action: Mouse moved to (651, 369)
Screenshot: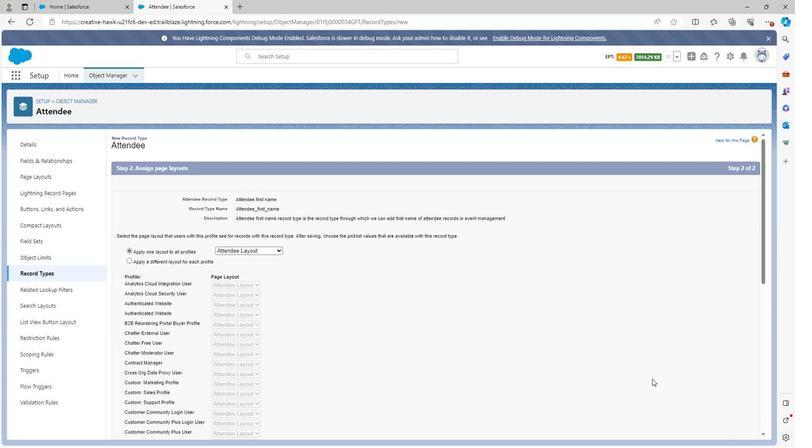 
Action: Mouse scrolled (651, 369) with delta (0, 0)
Screenshot: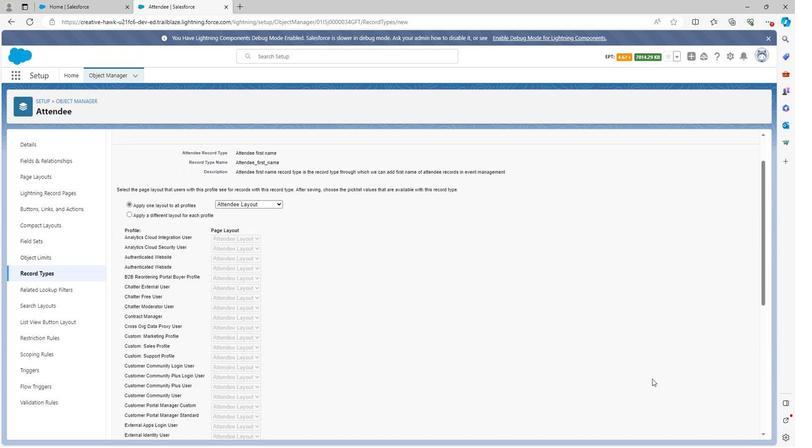 
Action: Mouse scrolled (651, 369) with delta (0, 0)
Screenshot: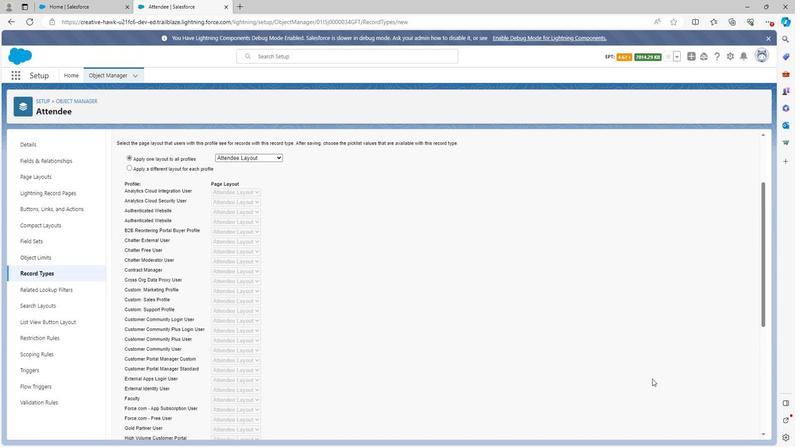 
Action: Mouse scrolled (651, 369) with delta (0, 0)
Screenshot: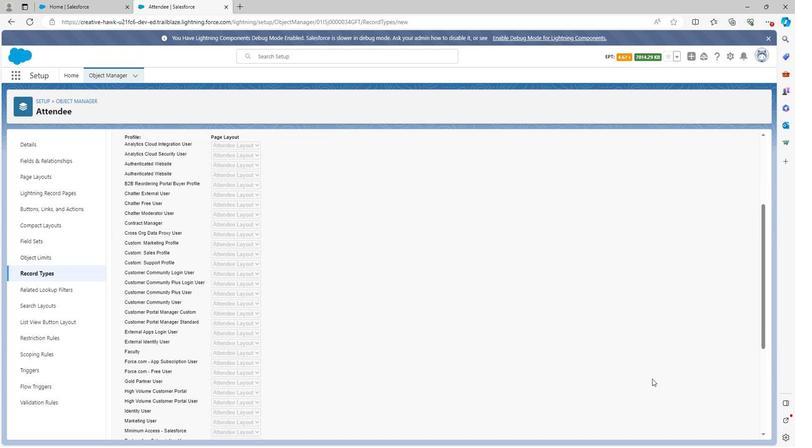 
Action: Mouse scrolled (651, 369) with delta (0, 0)
Screenshot: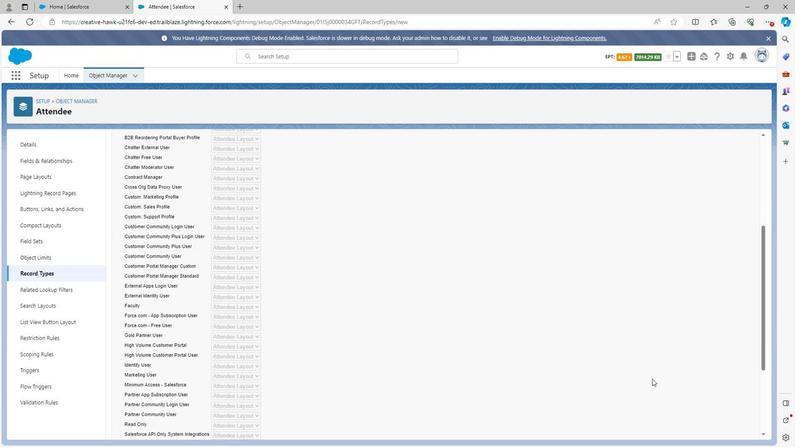 
Action: Mouse scrolled (651, 369) with delta (0, 0)
Screenshot: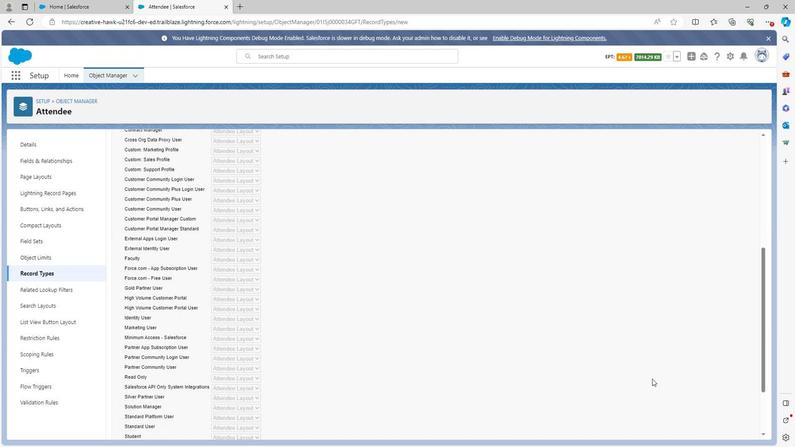 
Action: Mouse scrolled (651, 369) with delta (0, 0)
Screenshot: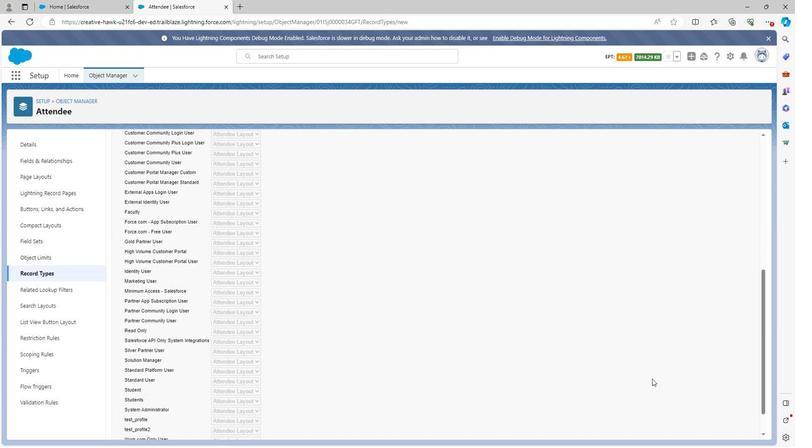 
Action: Mouse scrolled (651, 369) with delta (0, 0)
Screenshot: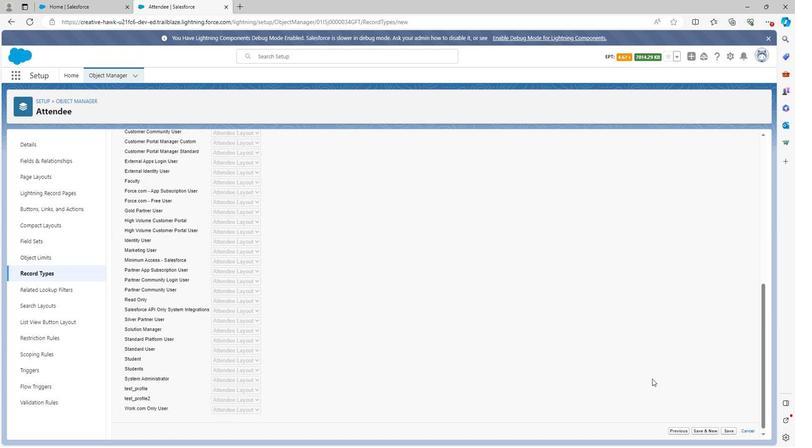 
Action: Mouse scrolled (651, 369) with delta (0, 0)
Screenshot: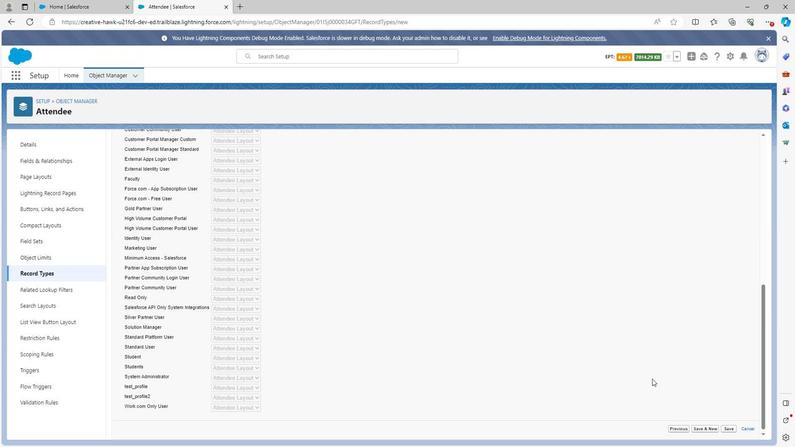 
Action: Mouse moved to (725, 413)
Screenshot: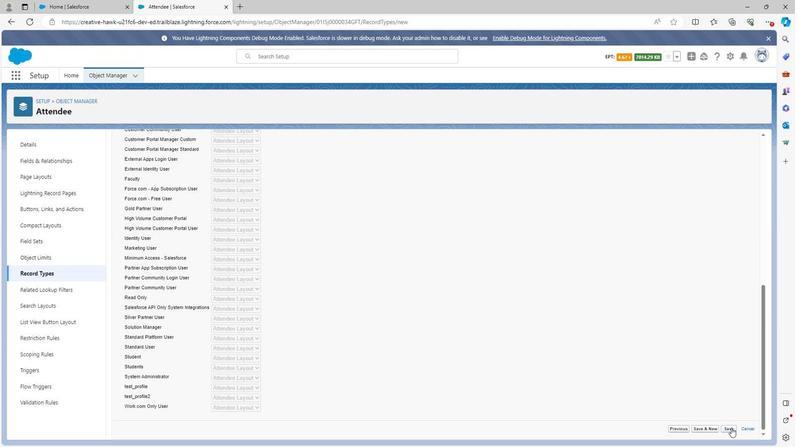 
Action: Mouse pressed left at (725, 413)
Screenshot: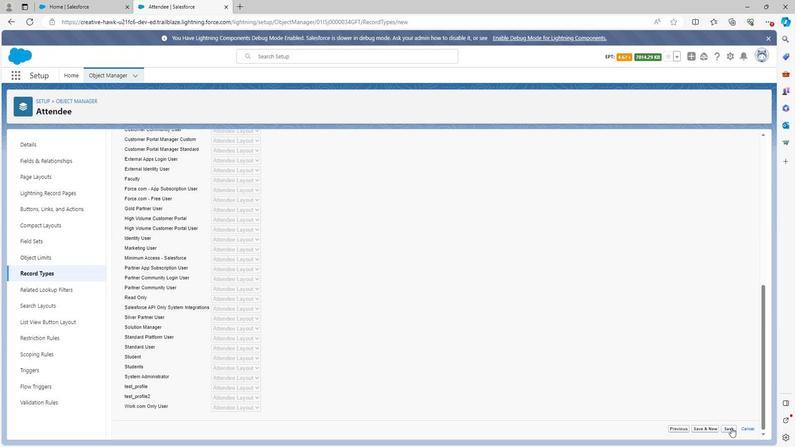 
Action: Mouse moved to (78, 271)
Screenshot: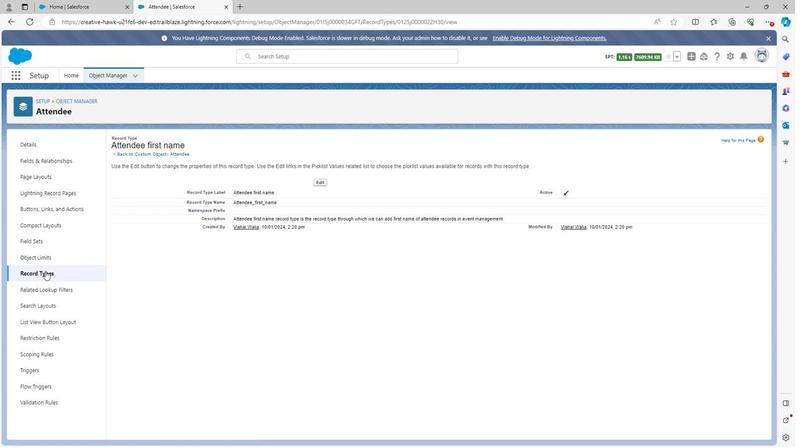 
Action: Mouse pressed left at (78, 271)
Screenshot: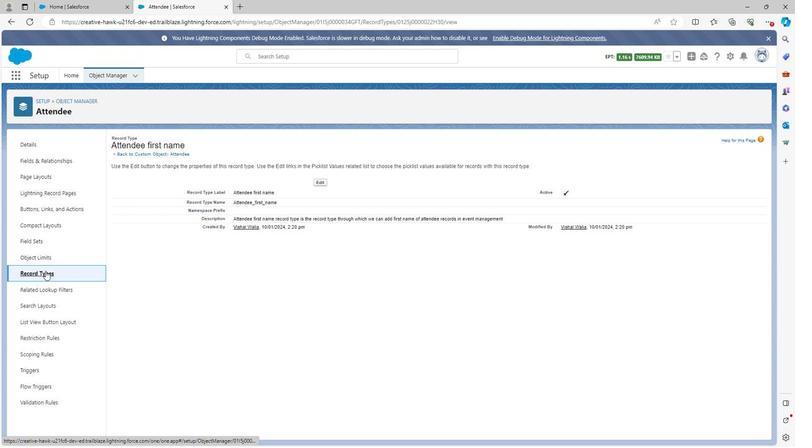 
Action: Mouse moved to (683, 155)
Screenshot: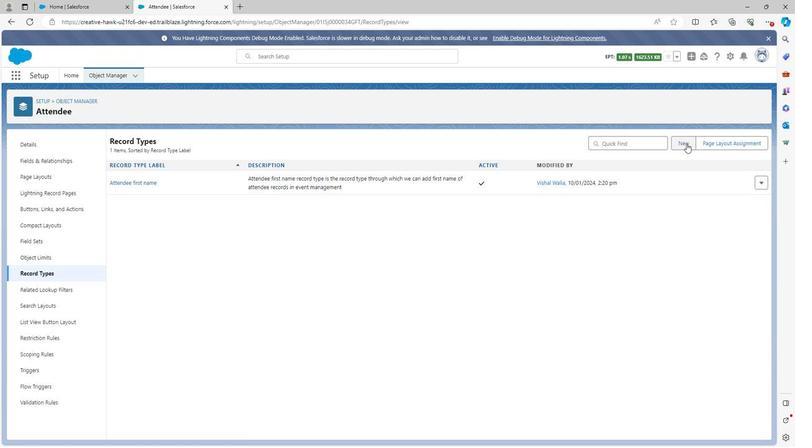 
Action: Mouse pressed left at (683, 155)
Screenshot: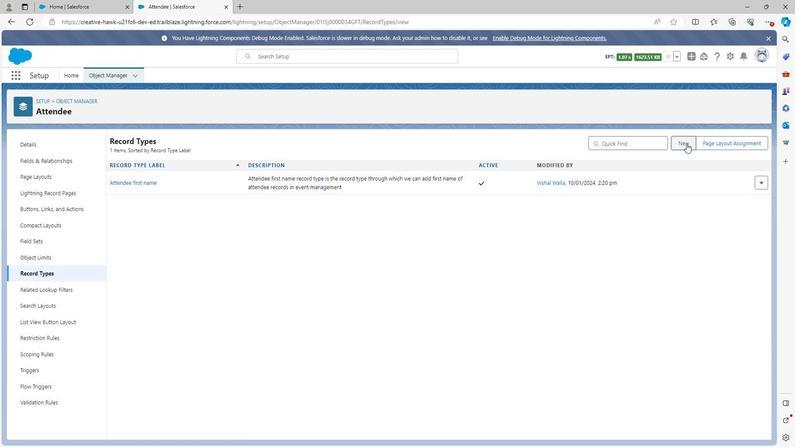 
Action: Mouse moved to (275, 227)
Screenshot: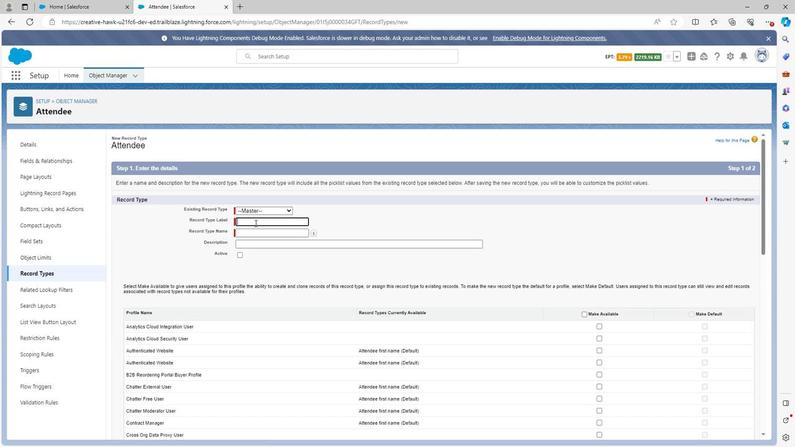 
Action: Key pressed <Key.shift>Attendee<Key.space>
Screenshot: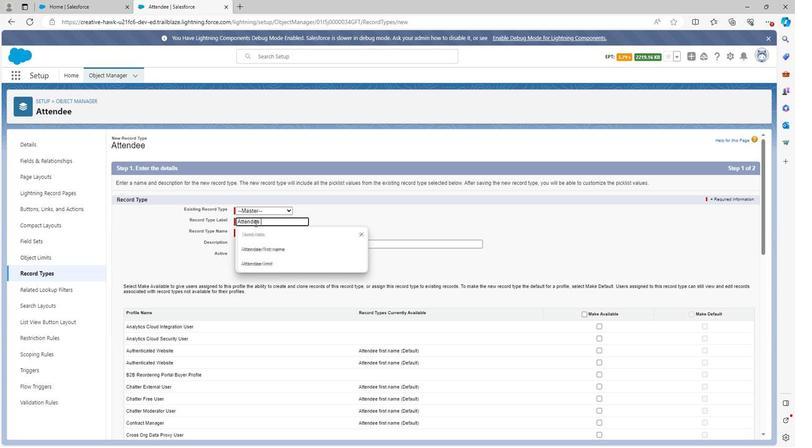 
Action: Mouse moved to (275, 228)
Screenshot: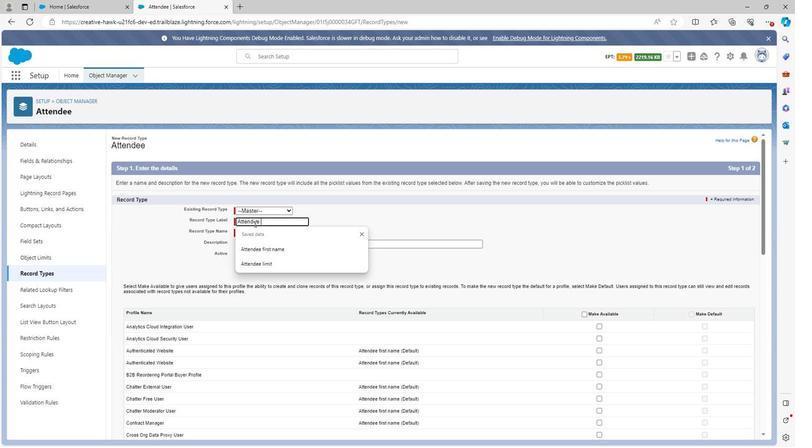
Action: Key pressed l
Screenshot: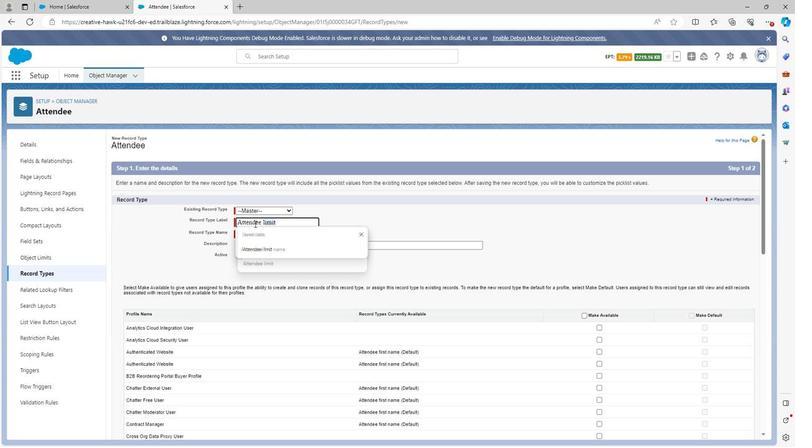 
Action: Mouse moved to (275, 228)
Screenshot: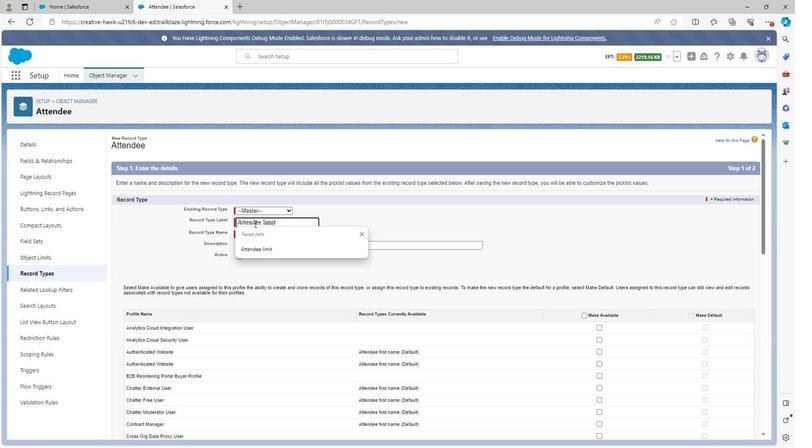 
Action: Key pressed ast<Key.space>name
Screenshot: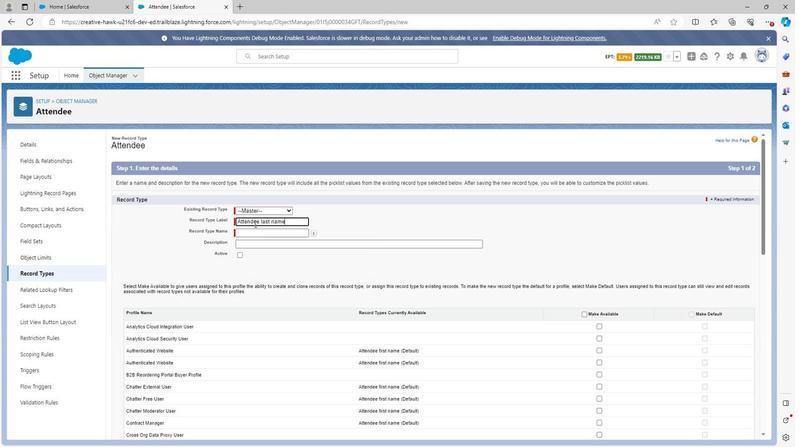 
Action: Mouse moved to (335, 229)
Screenshot: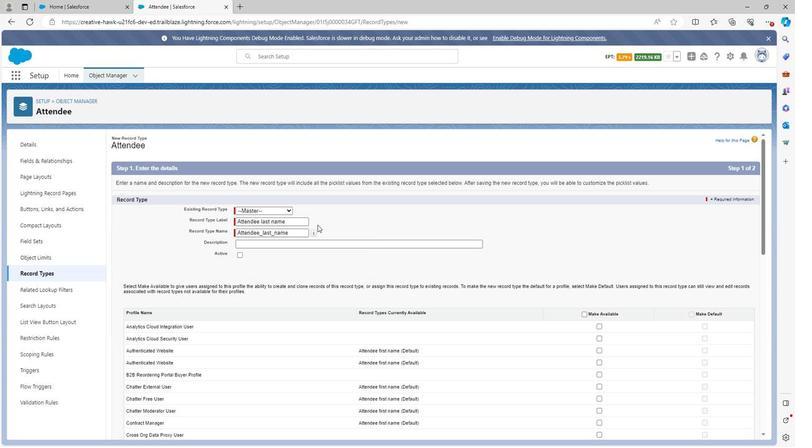 
Action: Mouse pressed left at (335, 229)
Screenshot: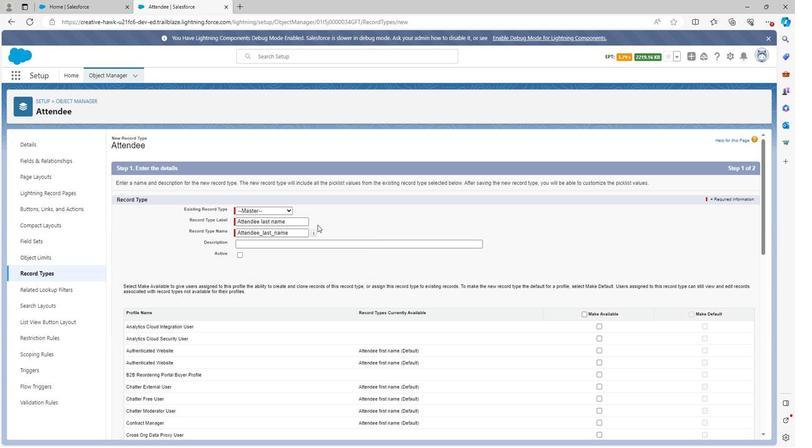 
Action: Mouse moved to (299, 246)
Screenshot: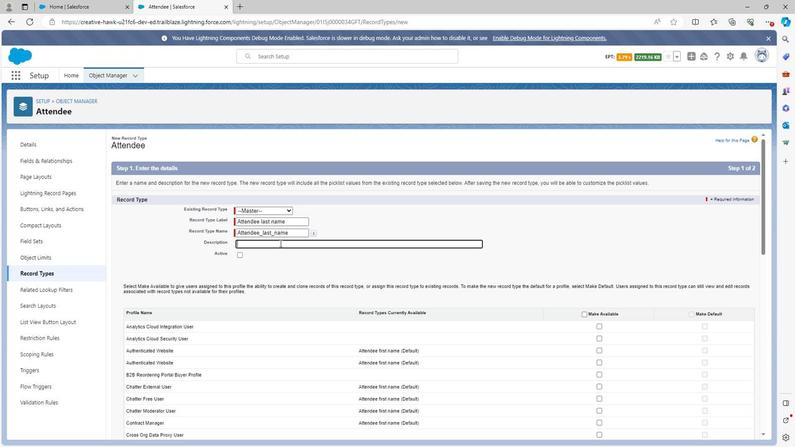 
Action: Mouse pressed left at (299, 246)
Screenshot: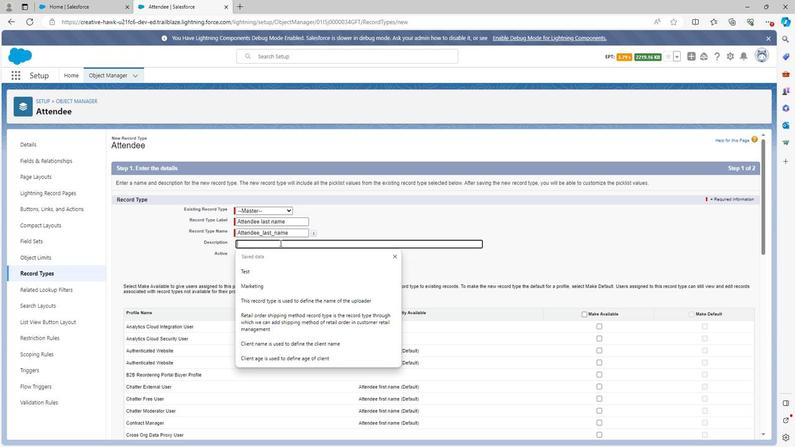 
Action: Mouse moved to (299, 245)
Screenshot: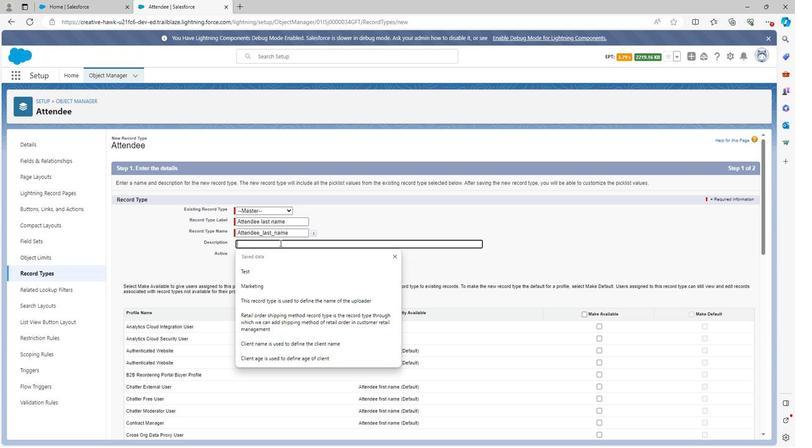 
Action: Key pressed <Key.shift>
Screenshot: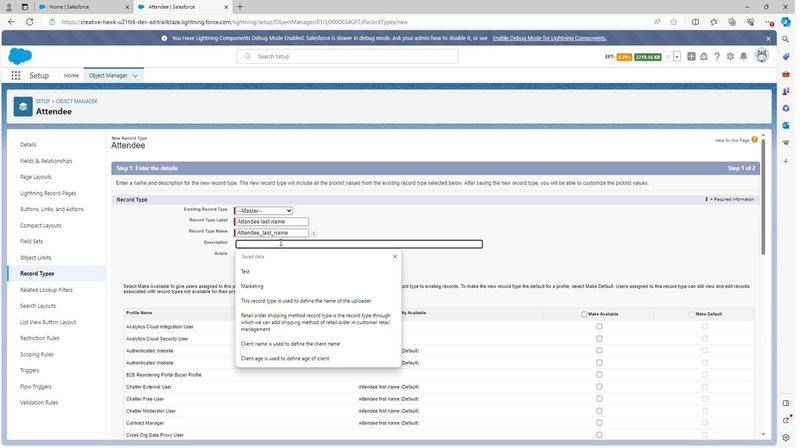 
Action: Mouse moved to (299, 244)
Screenshot: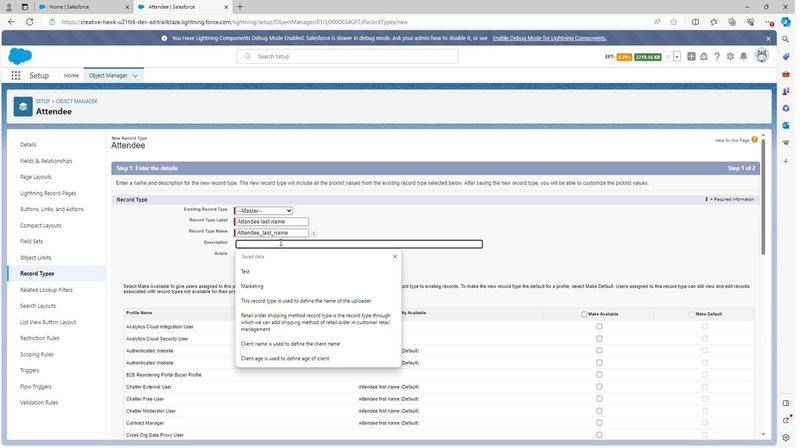 
Action: Key pressed Att
Screenshot: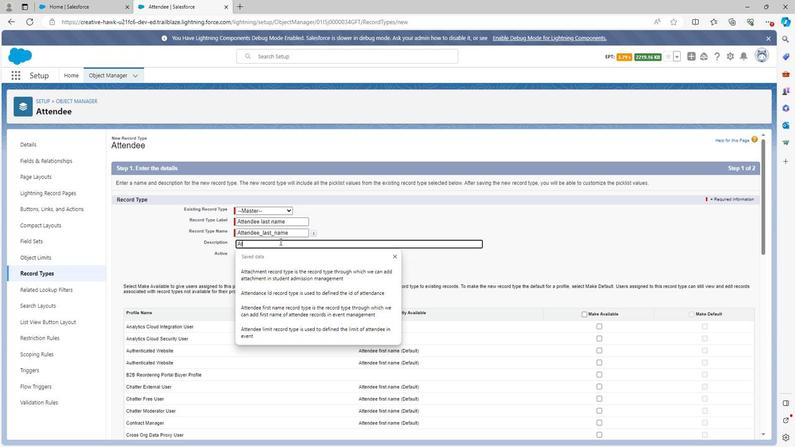 
Action: Mouse moved to (299, 244)
Screenshot: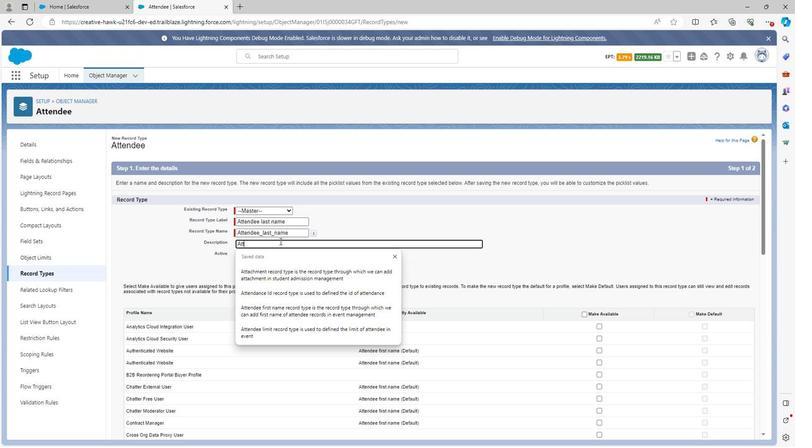 
Action: Key pressed e
Screenshot: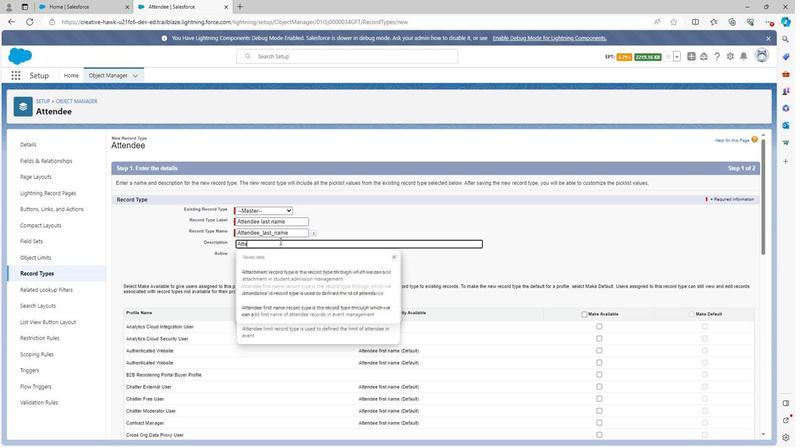 
Action: Mouse moved to (300, 244)
Screenshot: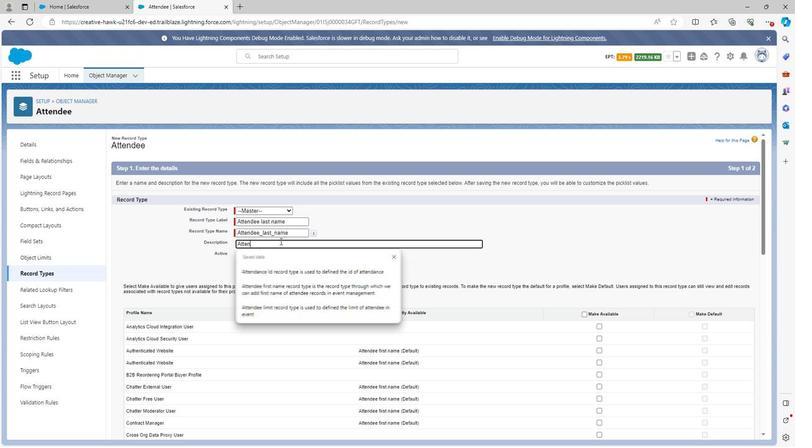 
Action: Key pressed ndee<Key.space>la
Screenshot: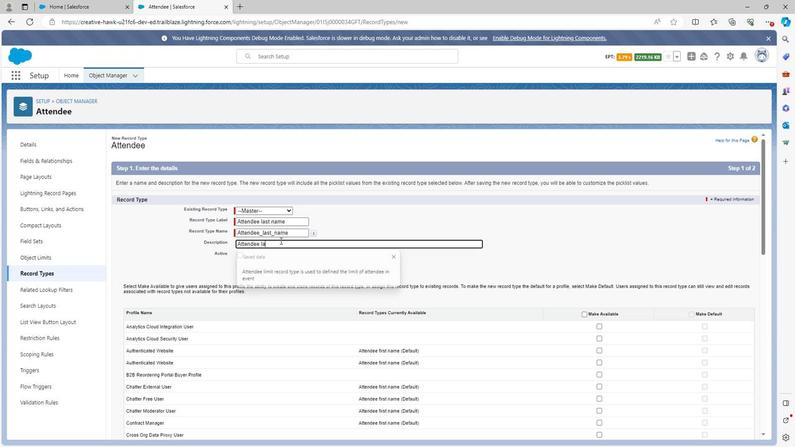
Action: Mouse moved to (300, 243)
Screenshot: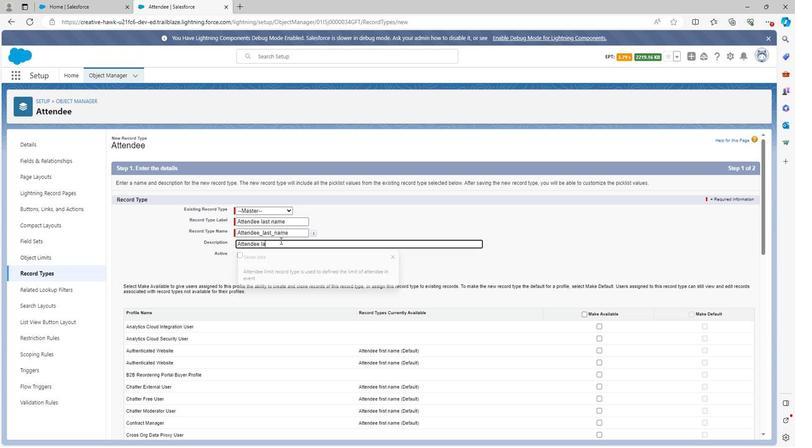 
Action: Key pressed st
Screenshot: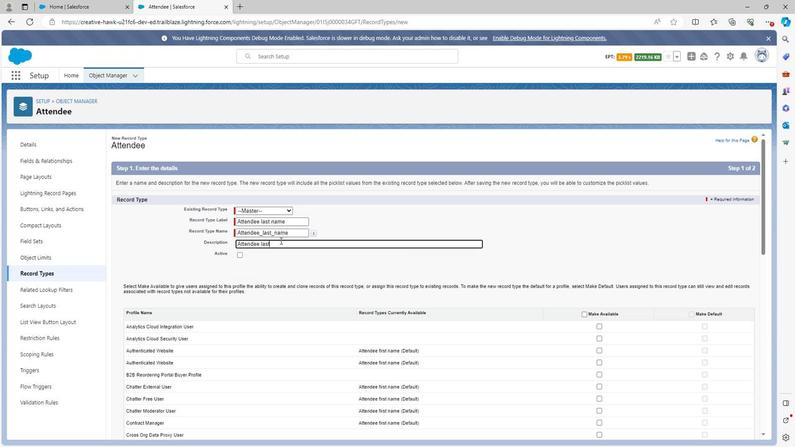 
Action: Mouse moved to (300, 242)
Screenshot: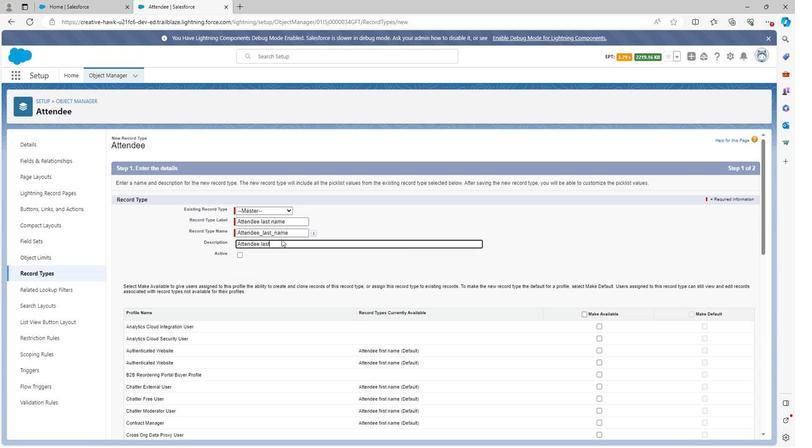 
Action: Key pressed <Key.space>name<Key.space>recor
Screenshot: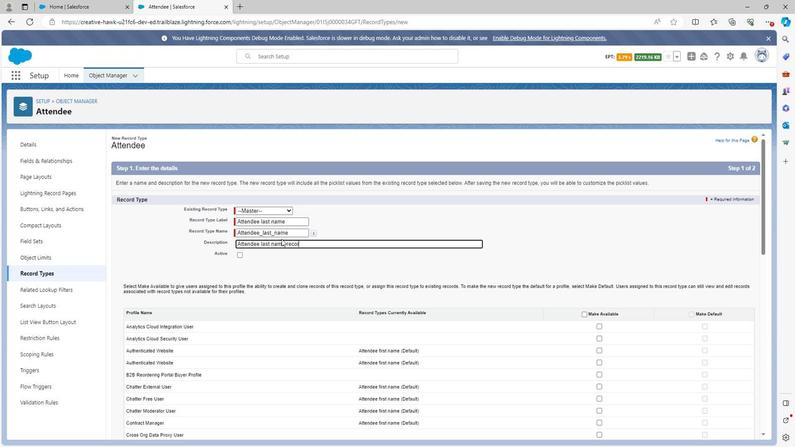 
Action: Mouse moved to (301, 241)
Screenshot: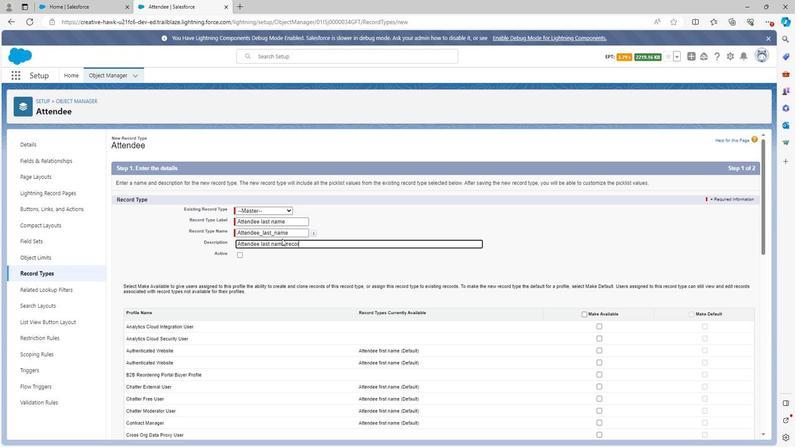 
Action: Key pressed d
Screenshot: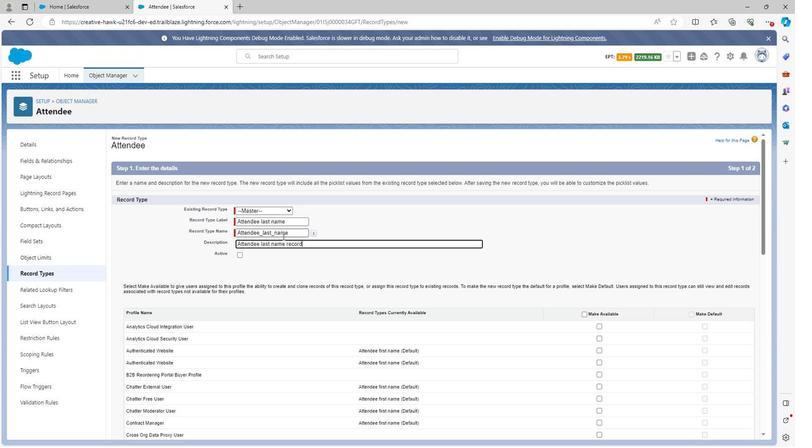 
Action: Mouse moved to (302, 239)
Screenshot: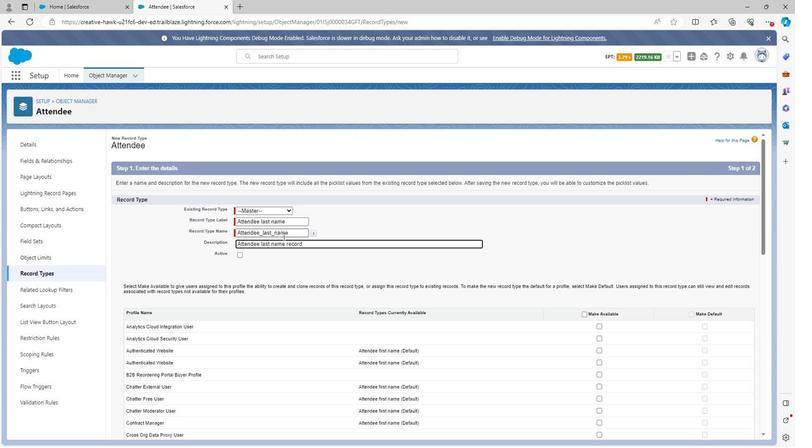
Action: Key pressed <Key.space>type<Key.space>is<Key.space>the<Key.space>r
Screenshot: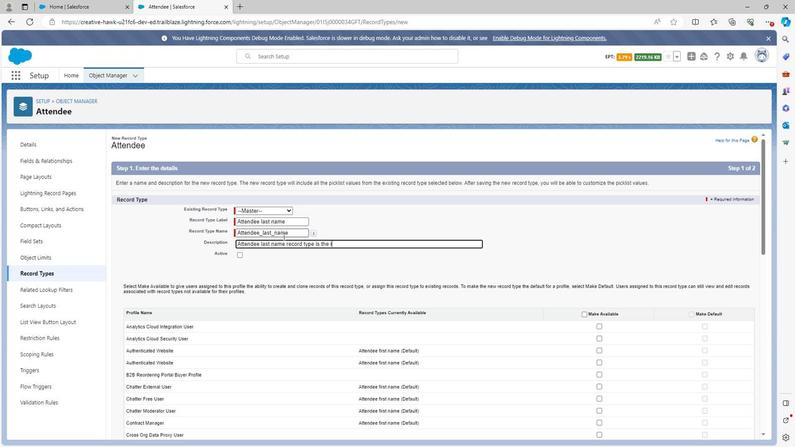 
Action: Mouse moved to (302, 238)
Screenshot: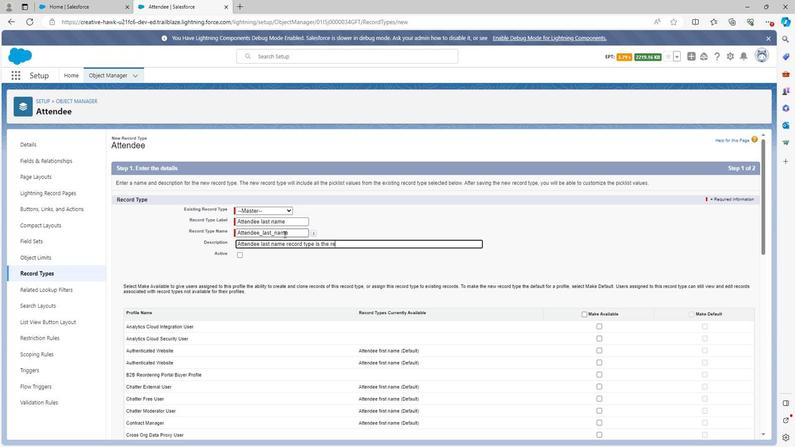 
Action: Key pressed e
Screenshot: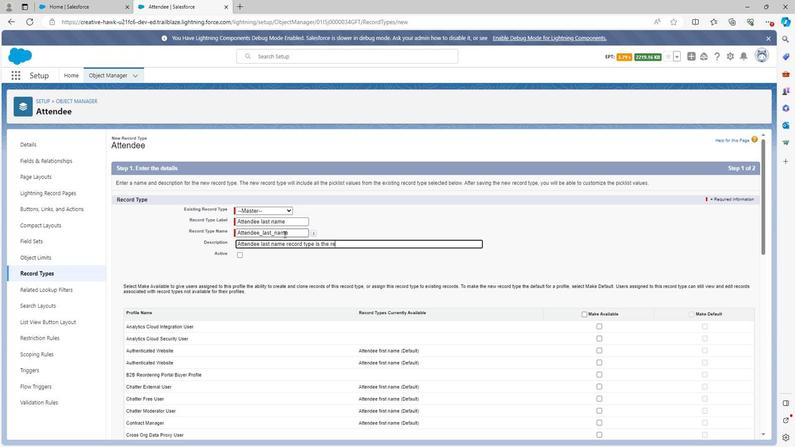 
Action: Mouse moved to (303, 236)
Screenshot: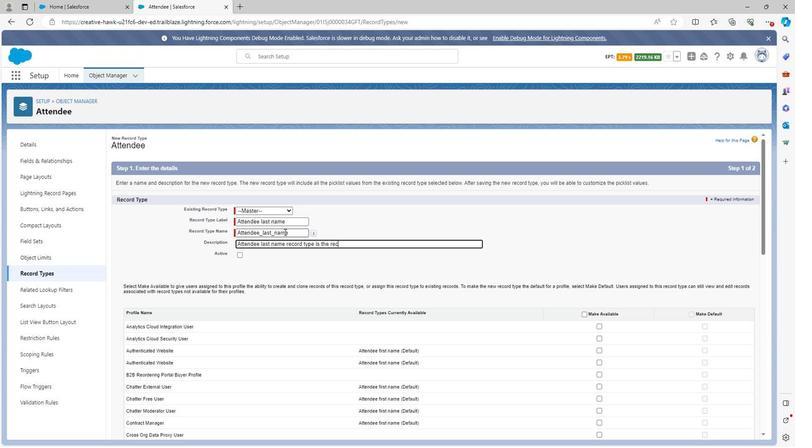 
Action: Key pressed c
Screenshot: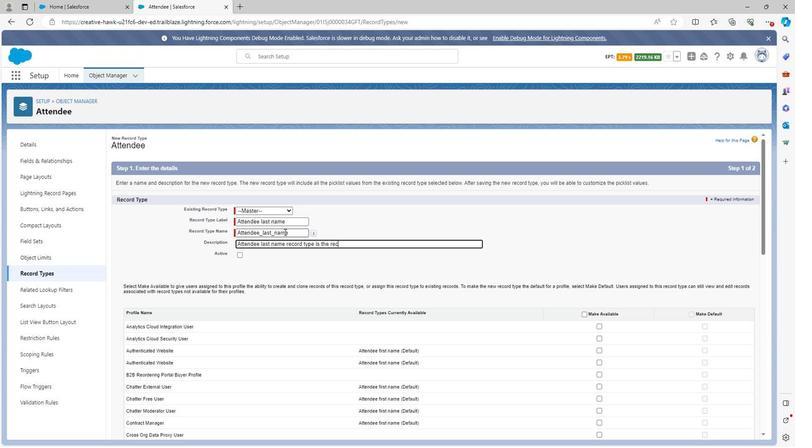 
Action: Mouse moved to (304, 236)
Screenshot: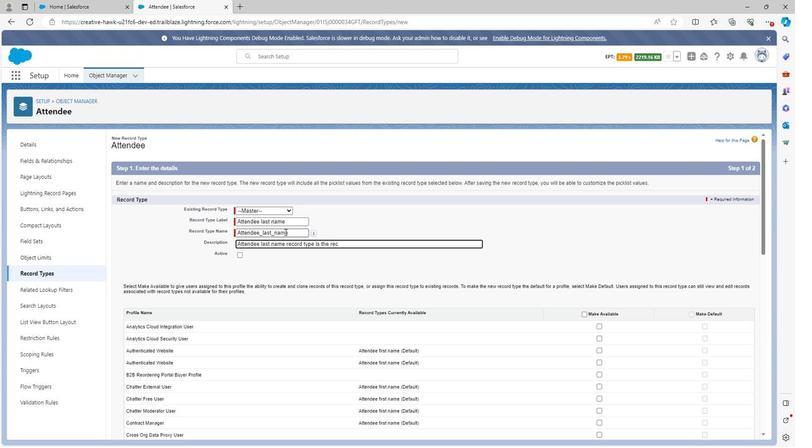 
Action: Key pressed ord<Key.space>type<Key.space>through<Key.space>which<Key.space>we<Key.space>can<Key.space>add<Key.space>last<Key.space>name<Key.space>of<Key.space>attendee<Key.space>records<Key.space>in<Key.space>event<Key.space>management
Screenshot: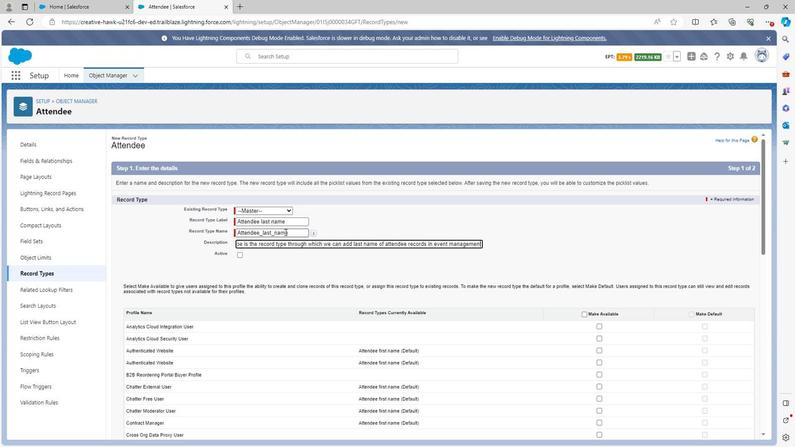 
Action: Mouse moved to (261, 256)
Screenshot: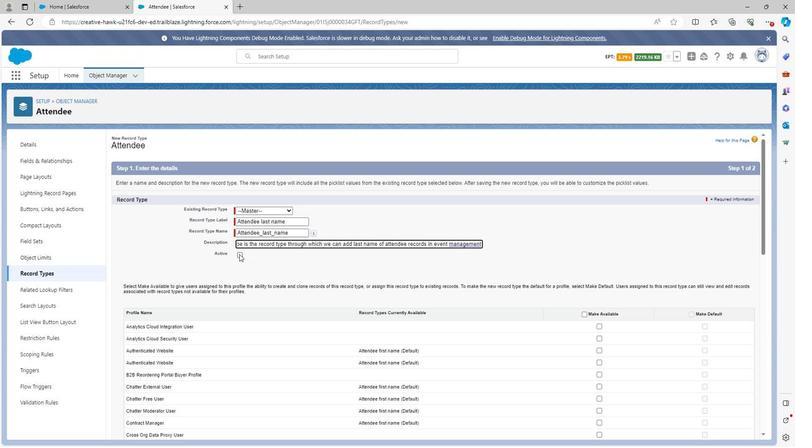 
Action: Mouse pressed left at (261, 256)
Screenshot: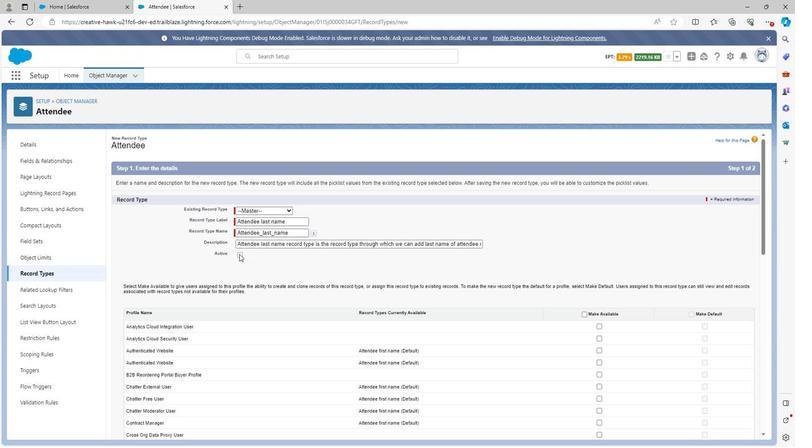
Action: Mouse moved to (586, 310)
Screenshot: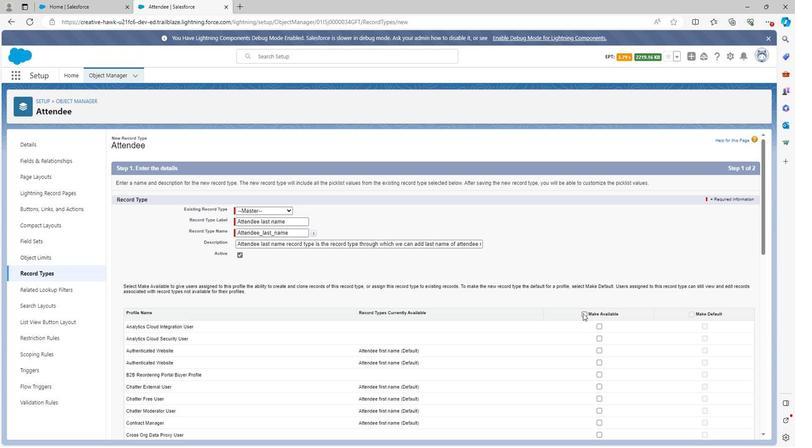 
Action: Mouse pressed left at (586, 310)
Screenshot: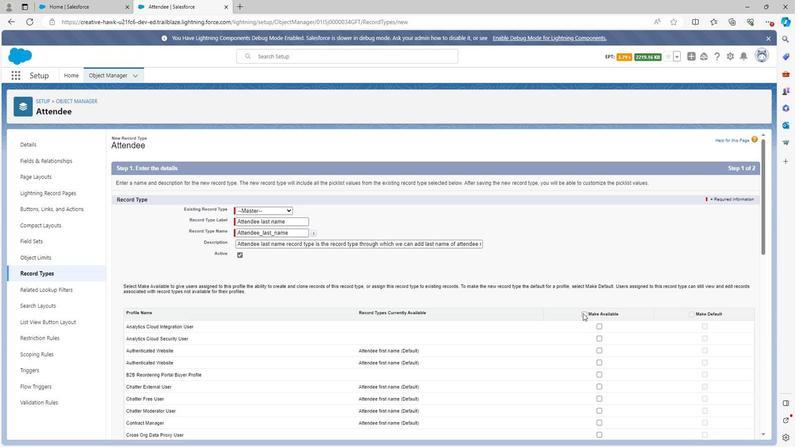 
Action: Mouse moved to (688, 311)
Screenshot: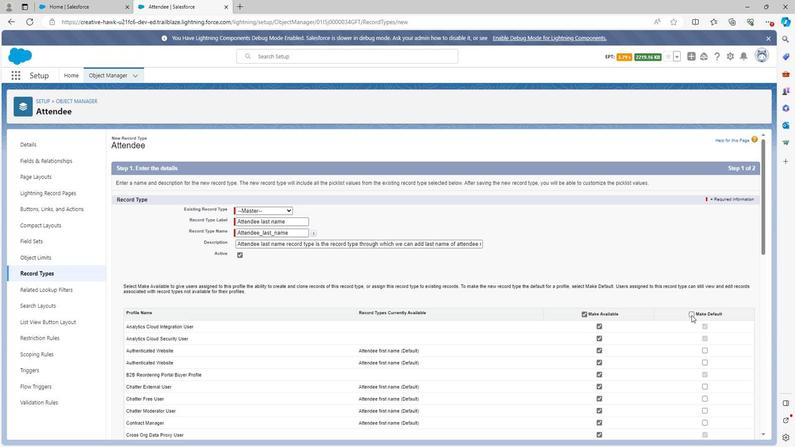 
Action: Mouse pressed left at (688, 311)
Screenshot: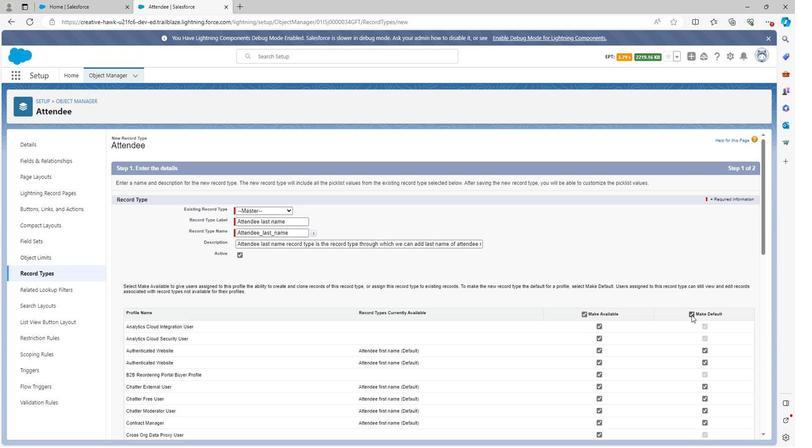 
Action: Mouse moved to (688, 308)
Screenshot: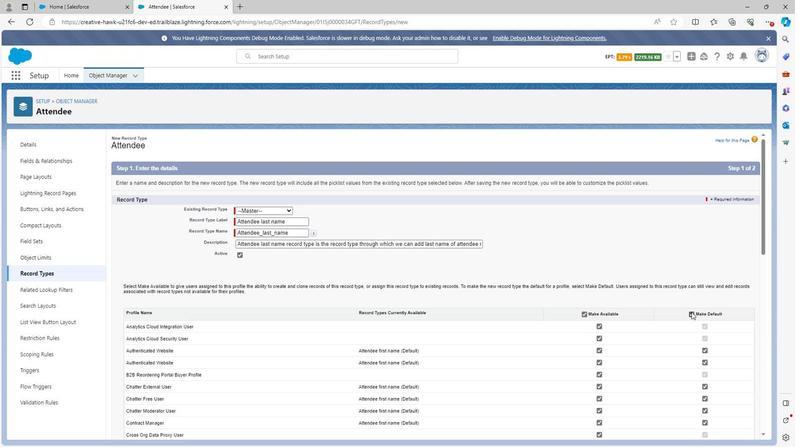 
Action: Mouse scrolled (688, 308) with delta (0, 0)
Screenshot: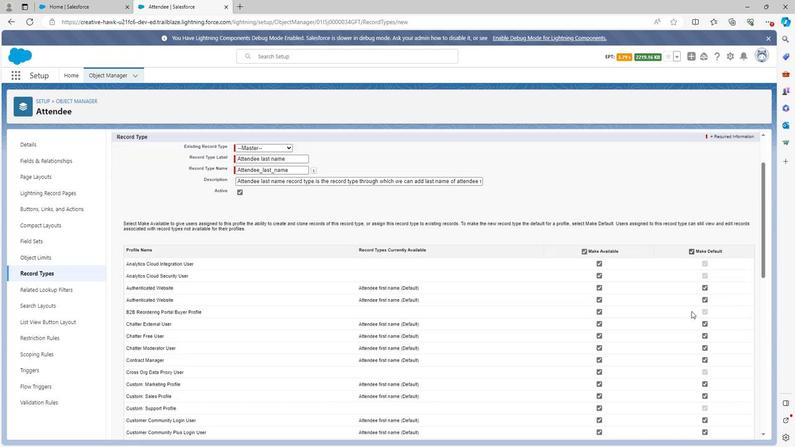 
Action: Mouse scrolled (688, 308) with delta (0, 0)
Screenshot: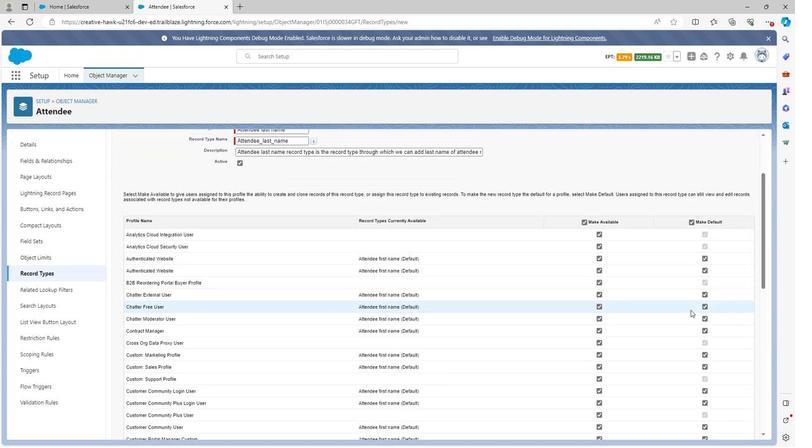 
Action: Mouse moved to (599, 236)
Screenshot: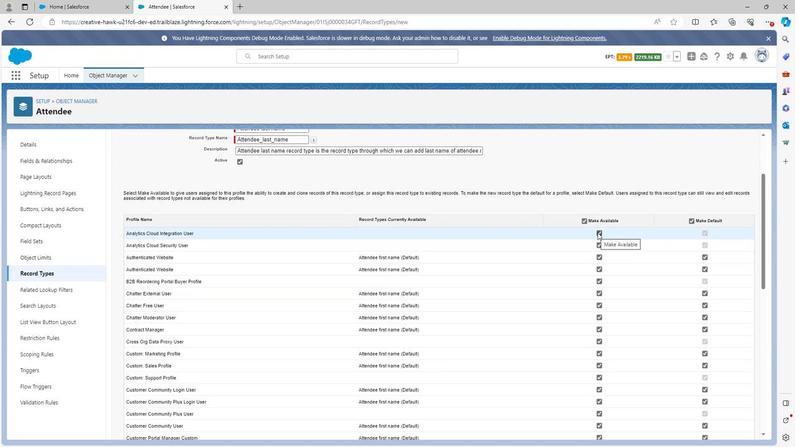 
Action: Mouse pressed left at (599, 236)
Screenshot: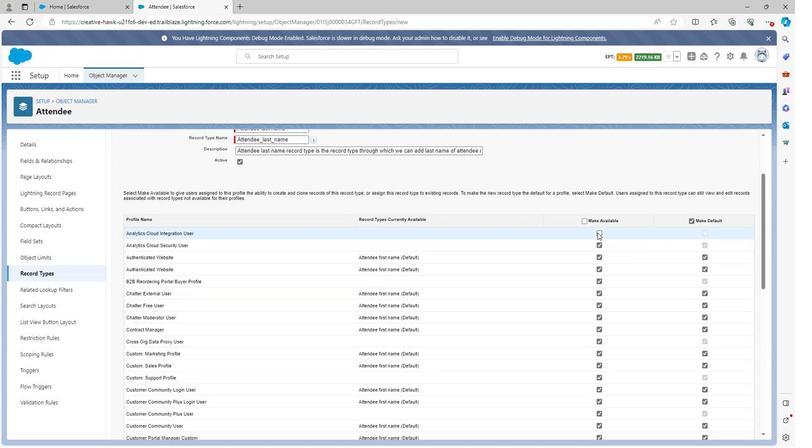 
Action: Mouse moved to (600, 248)
Screenshot: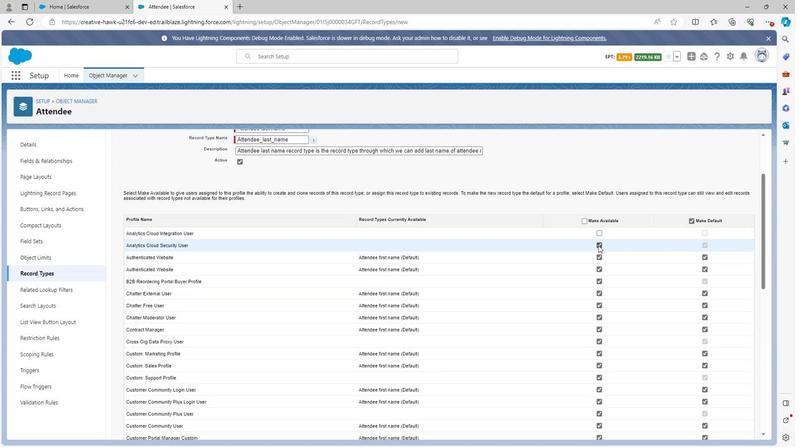 
Action: Mouse pressed left at (600, 248)
Screenshot: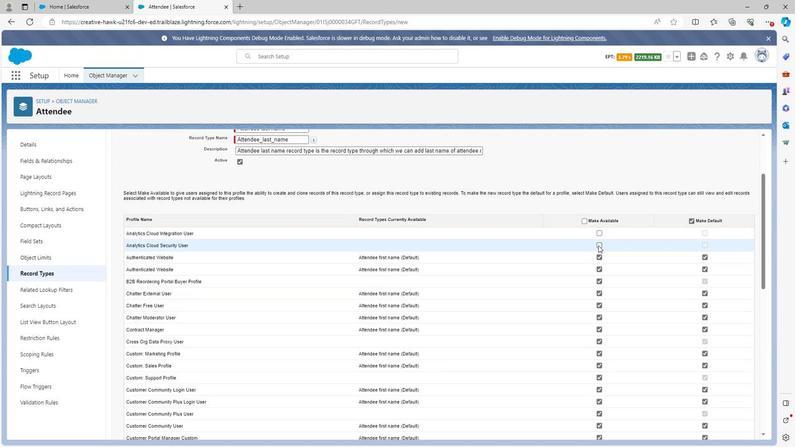 
Action: Mouse moved to (600, 279)
Screenshot: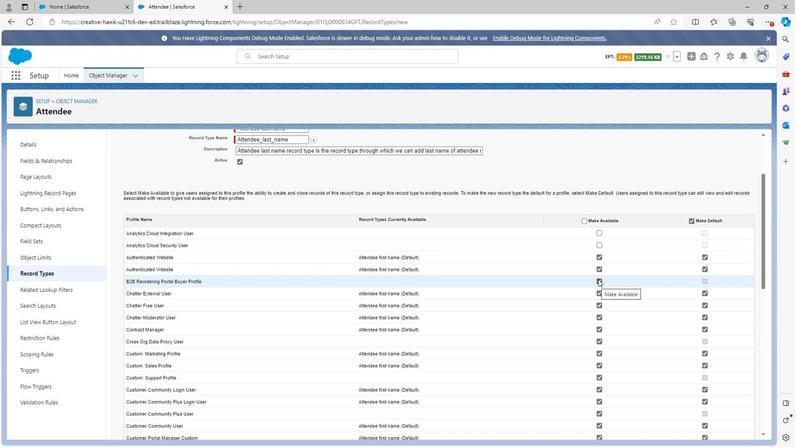 
Action: Mouse pressed left at (600, 279)
Screenshot: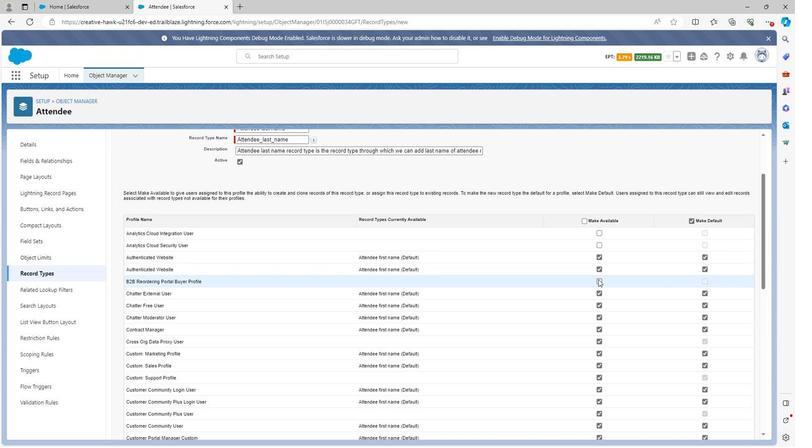 
Action: Mouse moved to (601, 336)
Screenshot: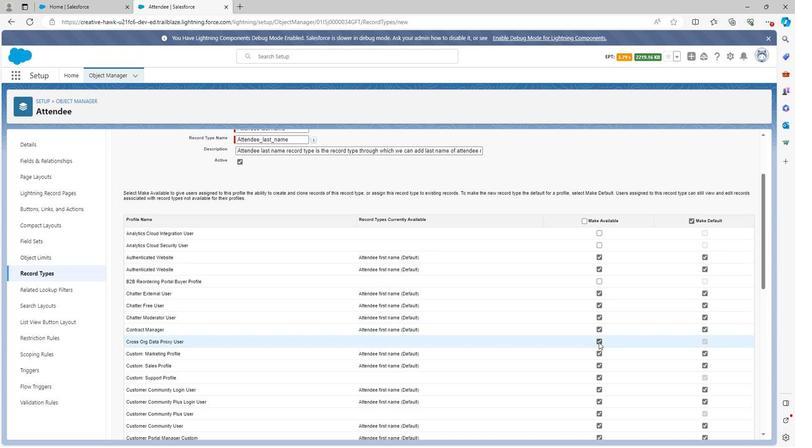 
Action: Mouse pressed left at (601, 336)
Screenshot: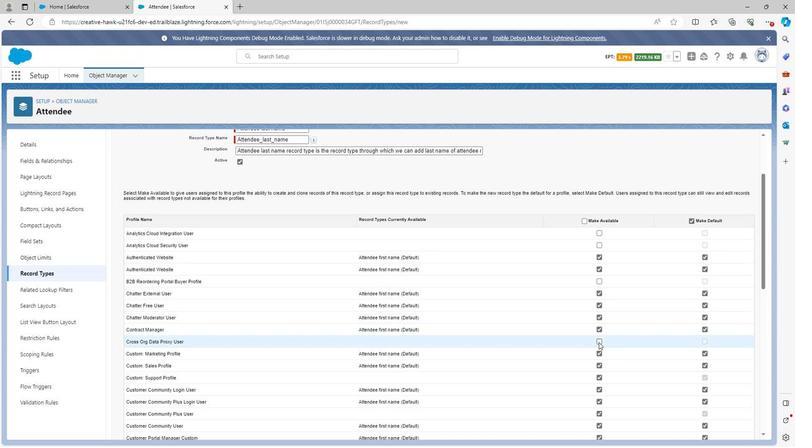 
Action: Mouse moved to (601, 367)
Screenshot: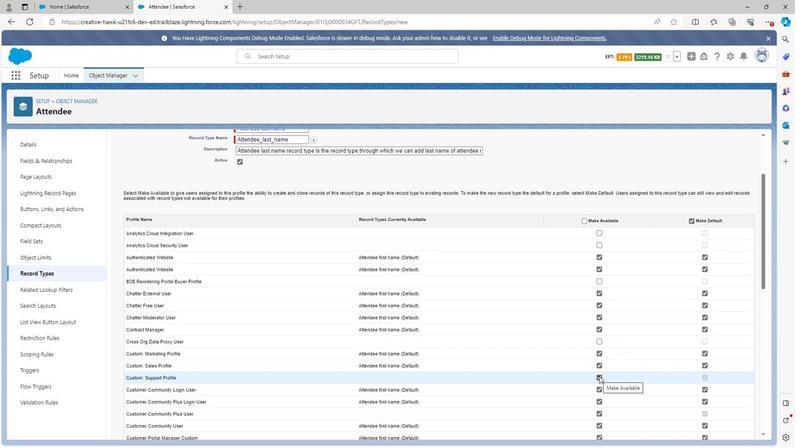 
Action: Mouse pressed left at (601, 367)
Screenshot: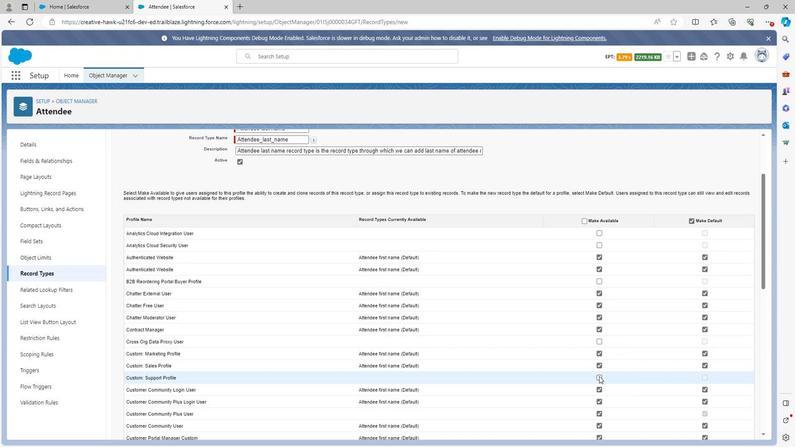 
Action: Mouse moved to (601, 367)
Screenshot: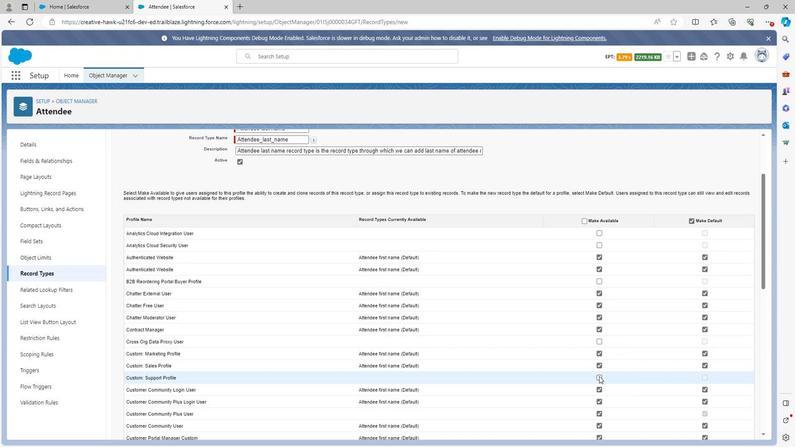 
Action: Mouse scrolled (601, 366) with delta (0, 0)
Screenshot: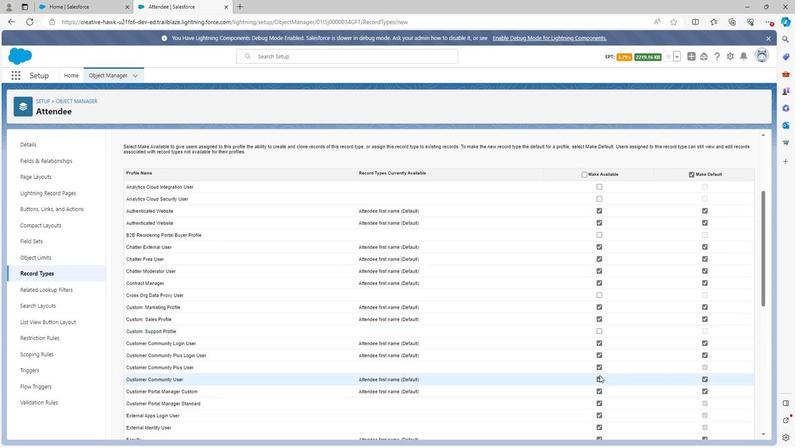 
Action: Mouse moved to (601, 358)
Screenshot: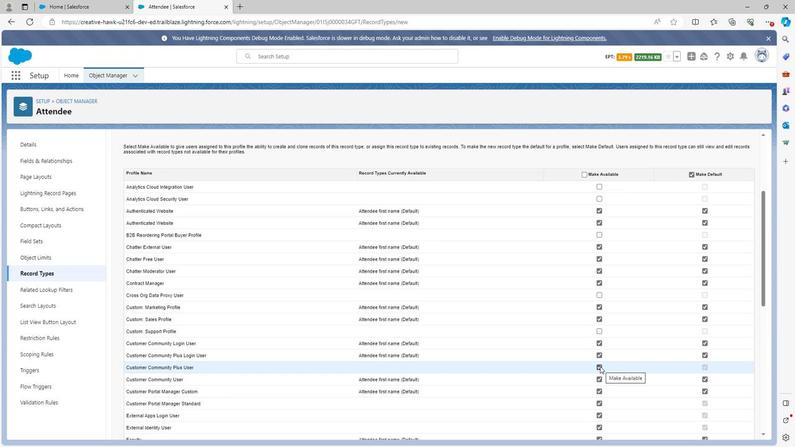 
Action: Mouse pressed left at (601, 358)
Screenshot: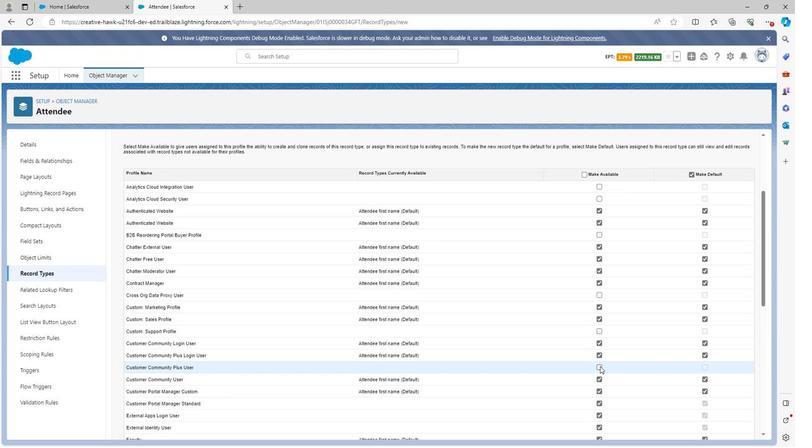 
Action: Mouse scrolled (601, 358) with delta (0, 0)
Screenshot: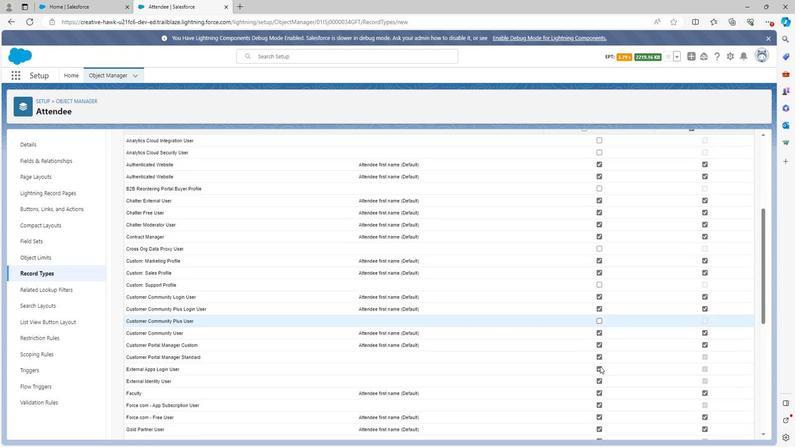 
Action: Mouse moved to (601, 349)
Screenshot: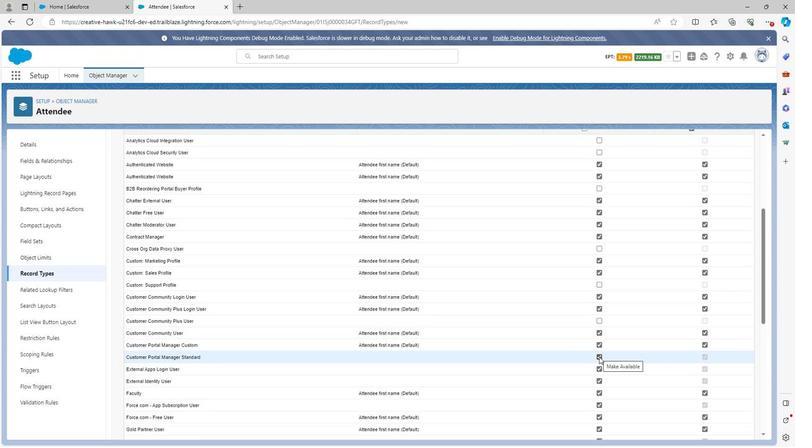
Action: Mouse pressed left at (601, 349)
Screenshot: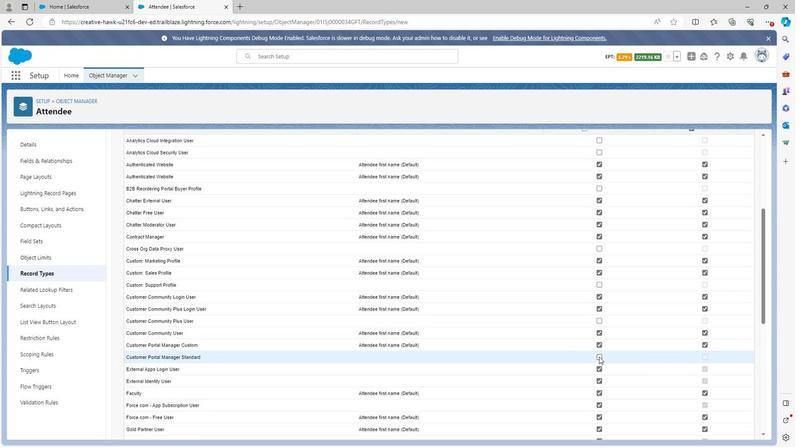 
Action: Mouse moved to (601, 359)
Screenshot: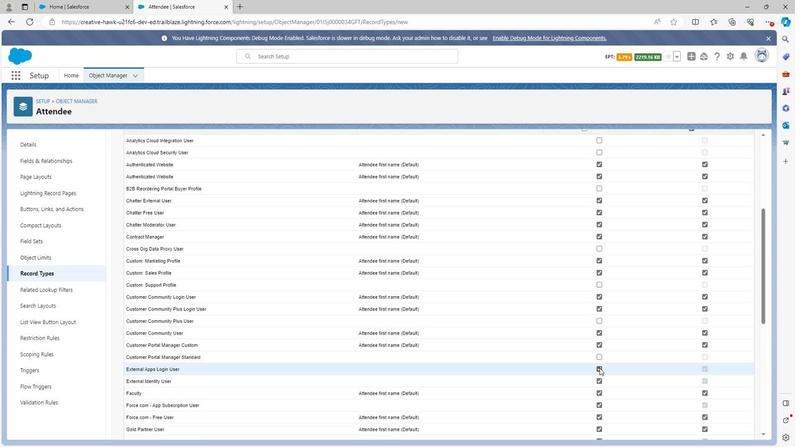 
Action: Mouse pressed left at (601, 359)
Screenshot: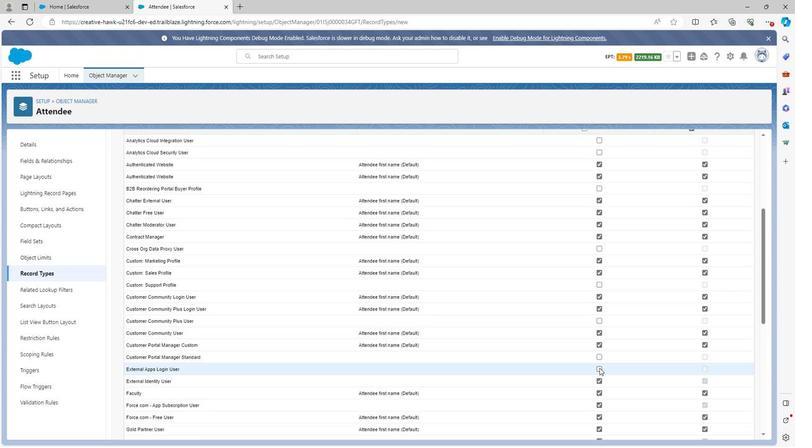 
Action: Mouse moved to (602, 369)
Screenshot: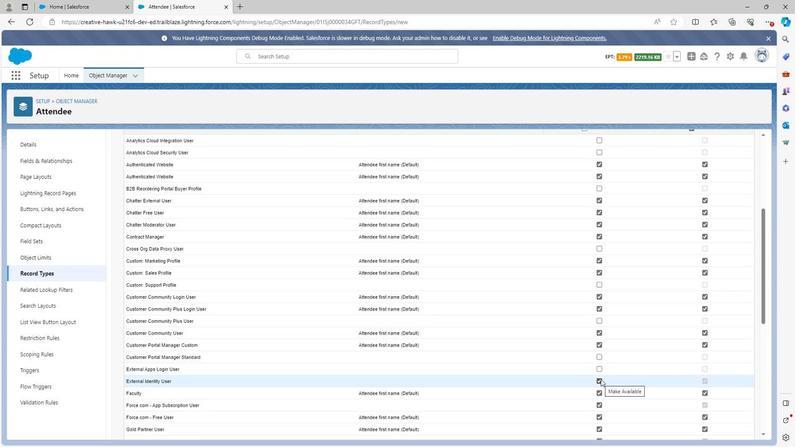 
Action: Mouse pressed left at (602, 369)
Screenshot: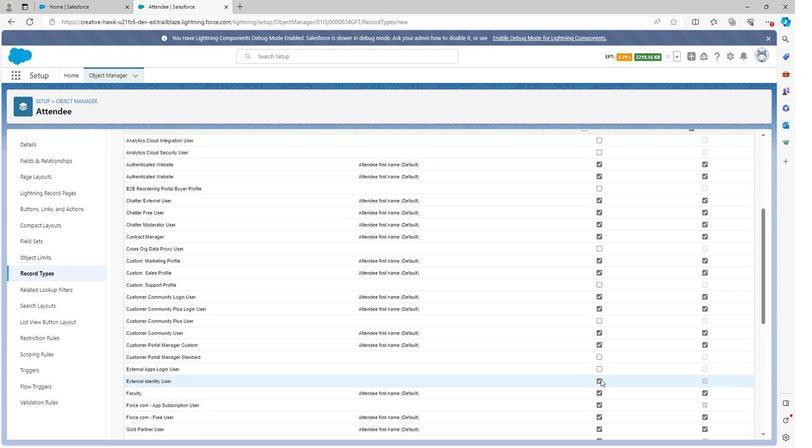 
Action: Mouse scrolled (602, 369) with delta (0, 0)
Screenshot: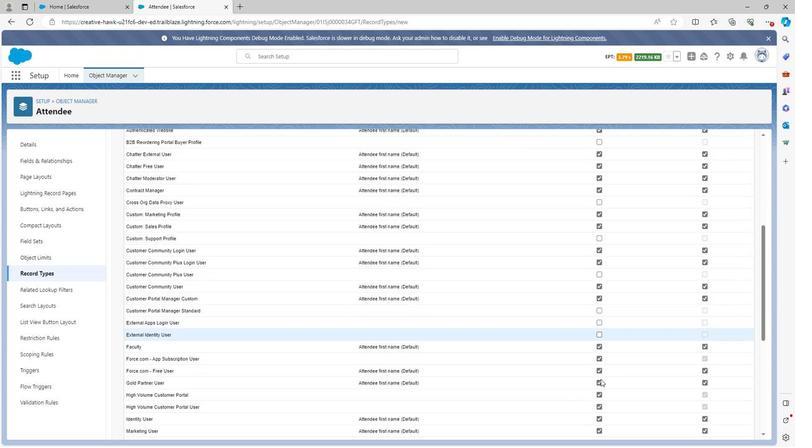 
Action: Mouse moved to (599, 351)
Screenshot: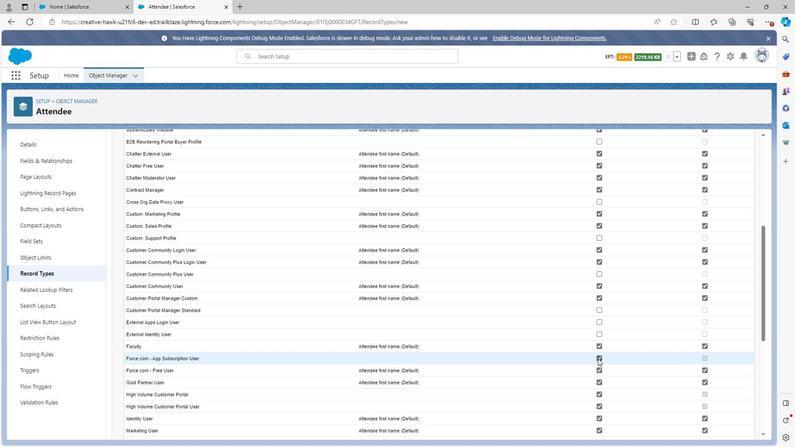 
Action: Mouse pressed left at (599, 351)
Screenshot: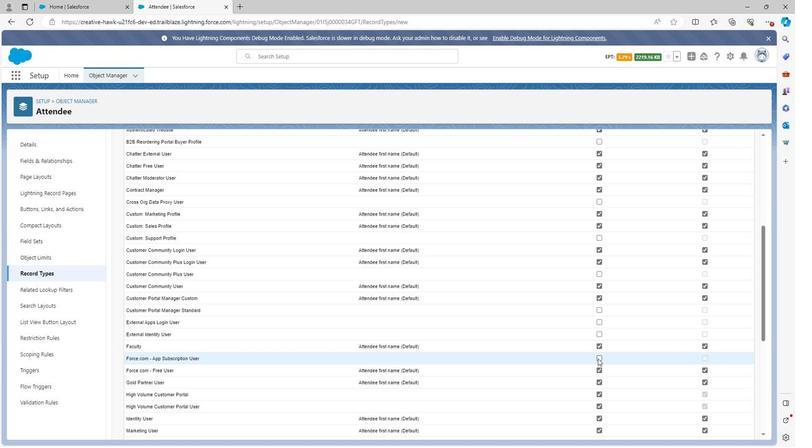 
Action: Mouse moved to (601, 383)
Screenshot: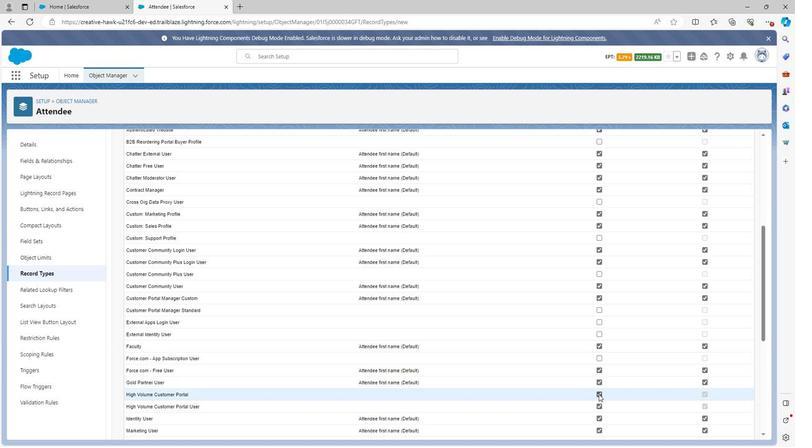 
Action: Mouse pressed left at (601, 383)
Screenshot: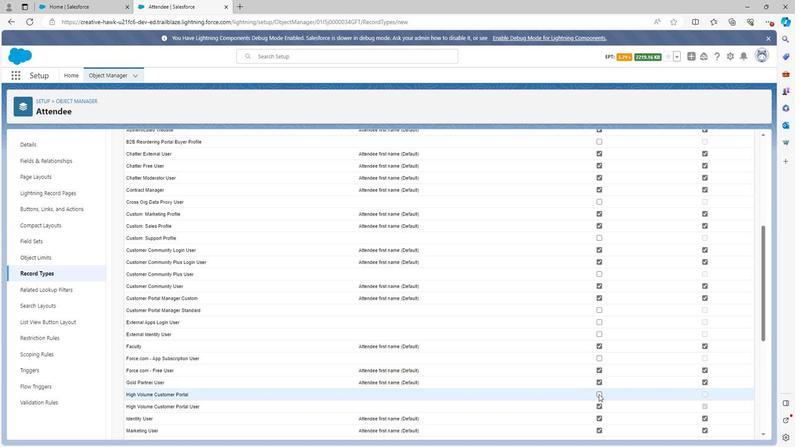 
Action: Mouse moved to (601, 393)
Screenshot: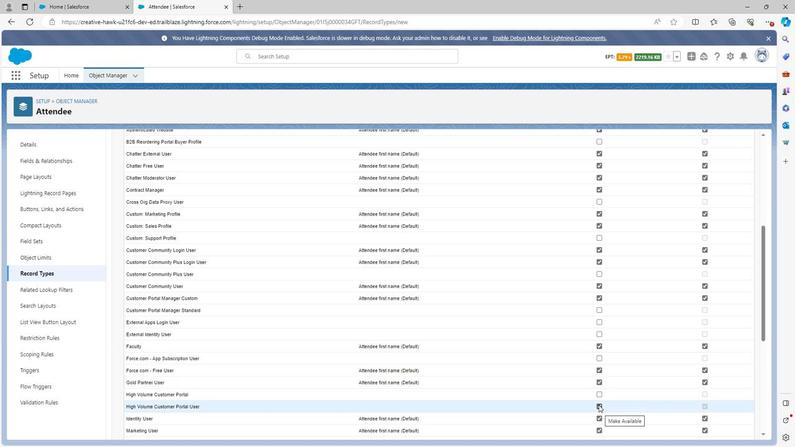 
Action: Mouse pressed left at (601, 393)
Screenshot: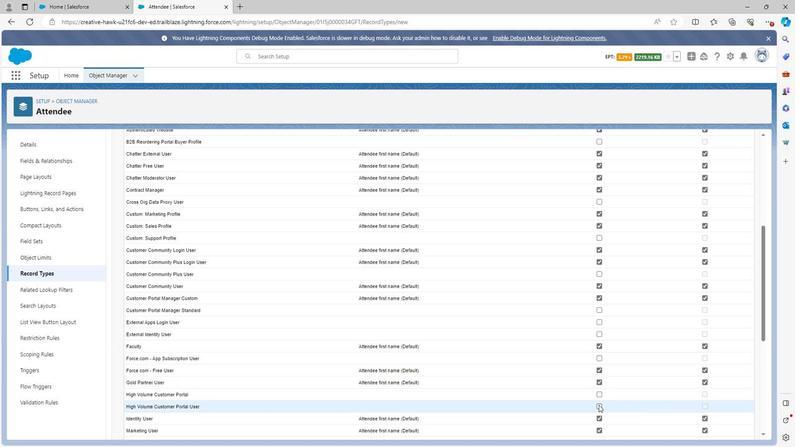 
Action: Mouse moved to (601, 392)
Screenshot: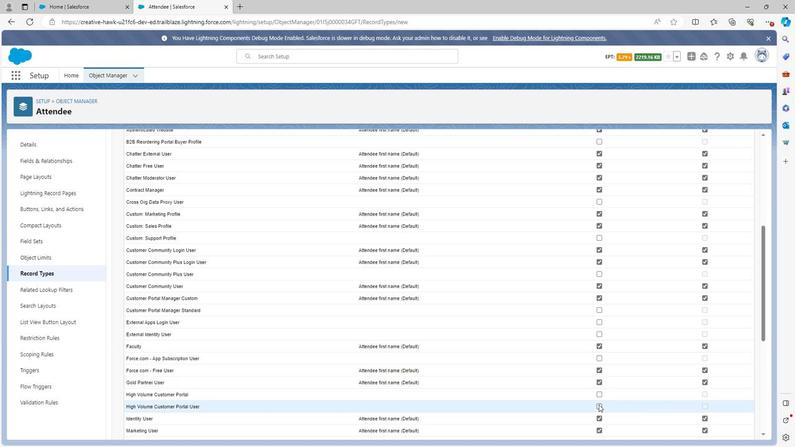 
Action: Mouse scrolled (601, 392) with delta (0, 0)
Screenshot: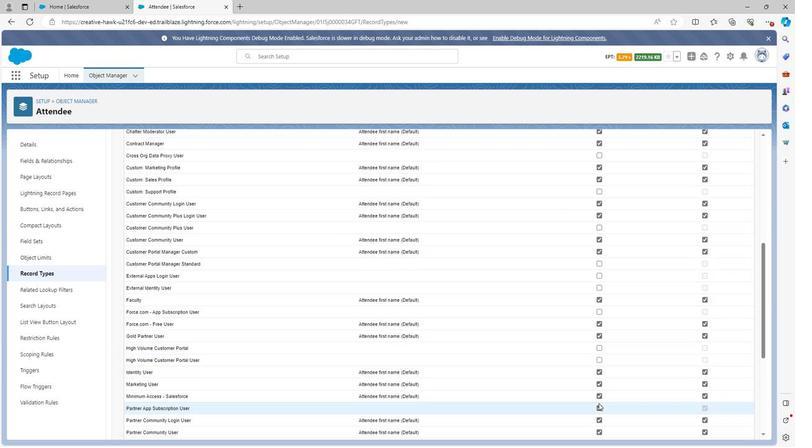 
Action: Mouse moved to (601, 395)
Screenshot: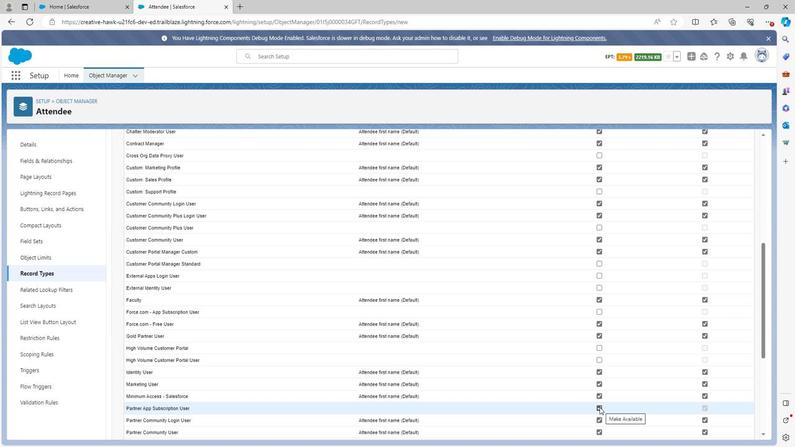 
Action: Mouse pressed left at (601, 395)
Screenshot: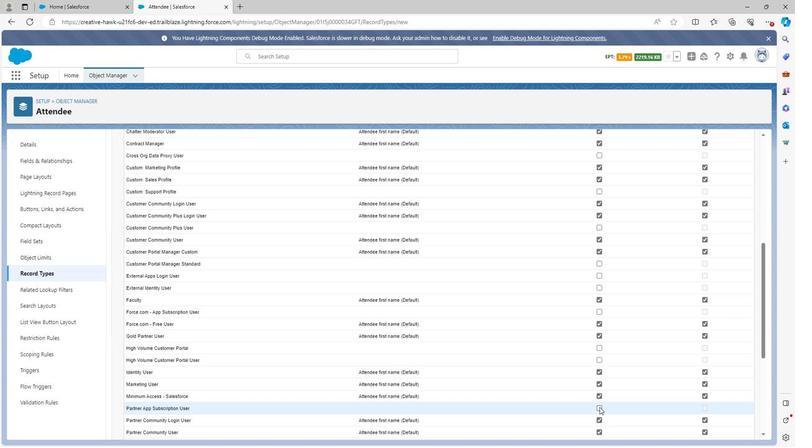 
Action: Mouse moved to (601, 394)
Screenshot: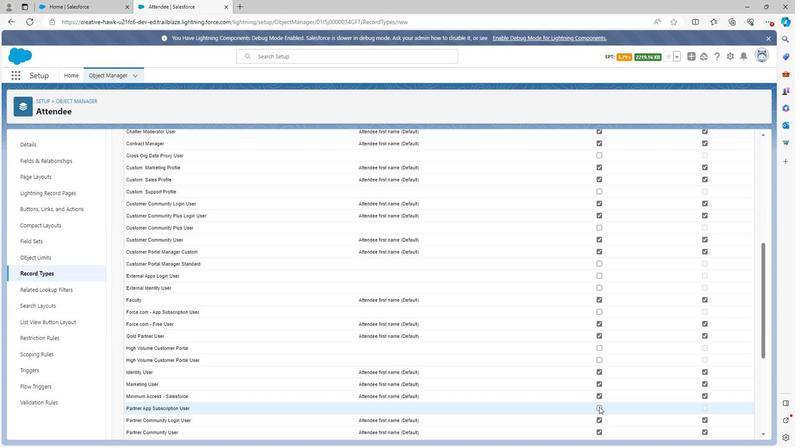 
Action: Mouse scrolled (601, 394) with delta (0, 0)
Screenshot: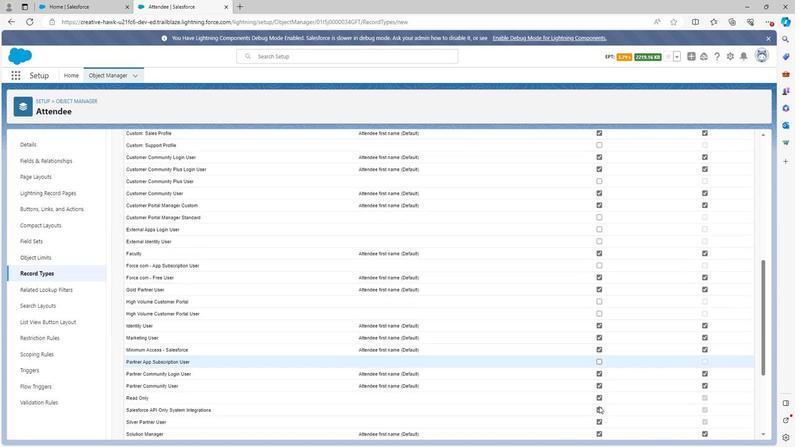 
Action: Mouse moved to (601, 387)
Screenshot: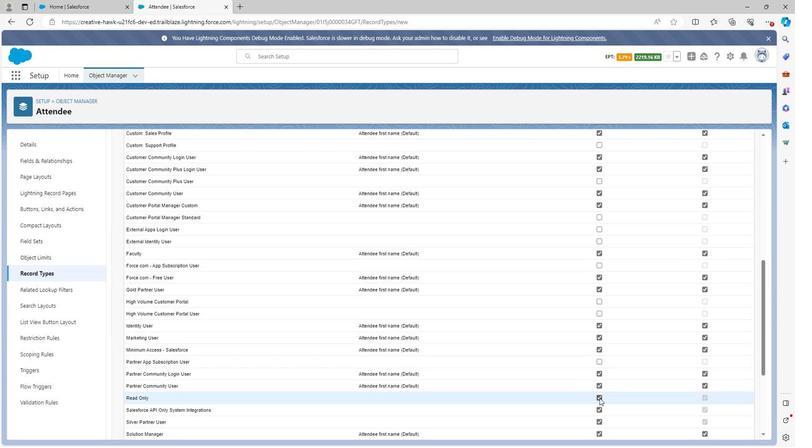 
Action: Mouse pressed left at (601, 387)
Screenshot: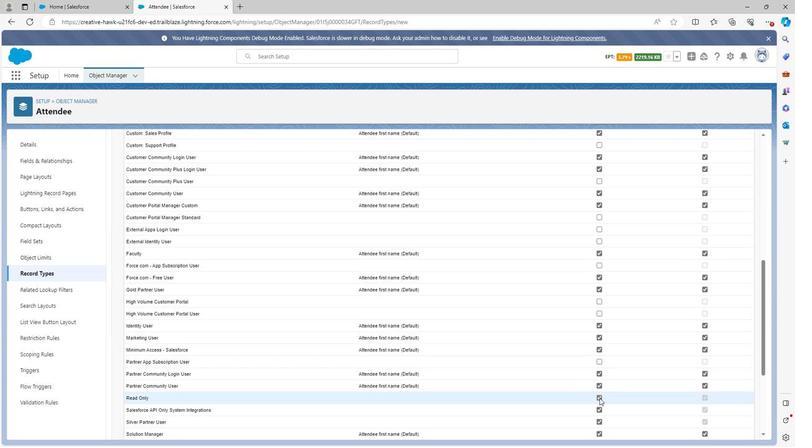 
Action: Mouse moved to (601, 397)
Screenshot: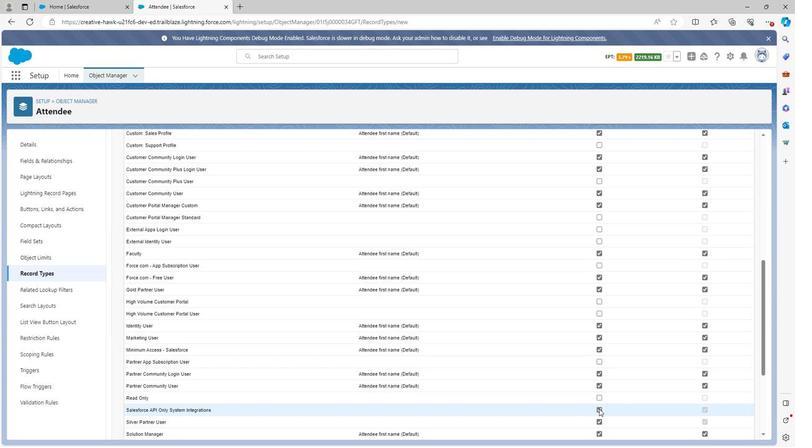 
Action: Mouse pressed left at (601, 397)
Screenshot: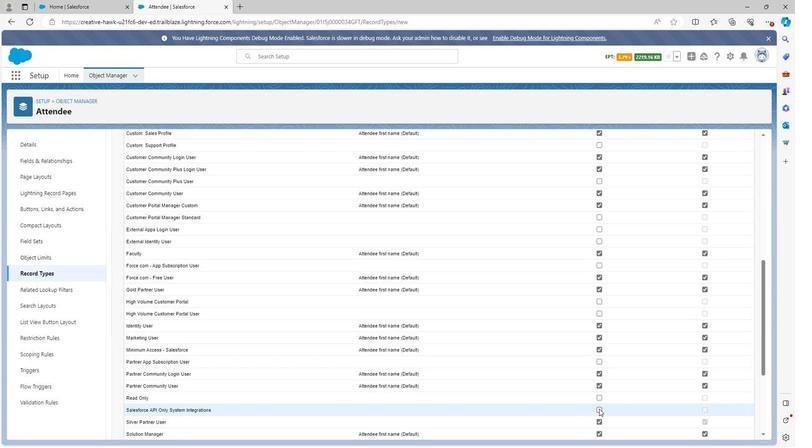
Action: Mouse moved to (601, 407)
Screenshot: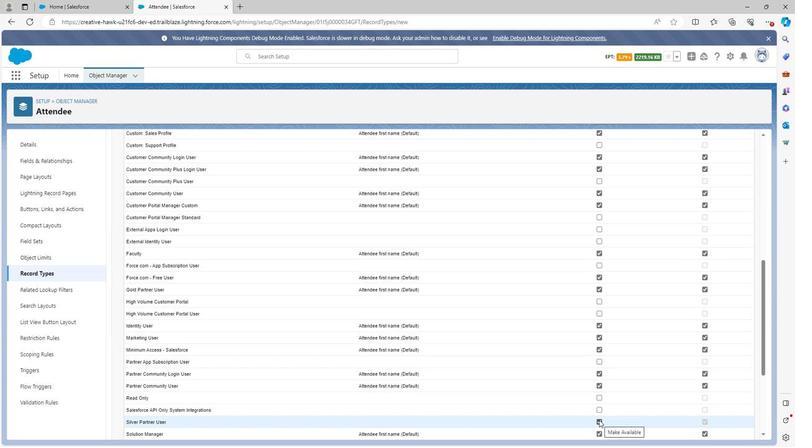 
Action: Mouse pressed left at (601, 407)
Screenshot: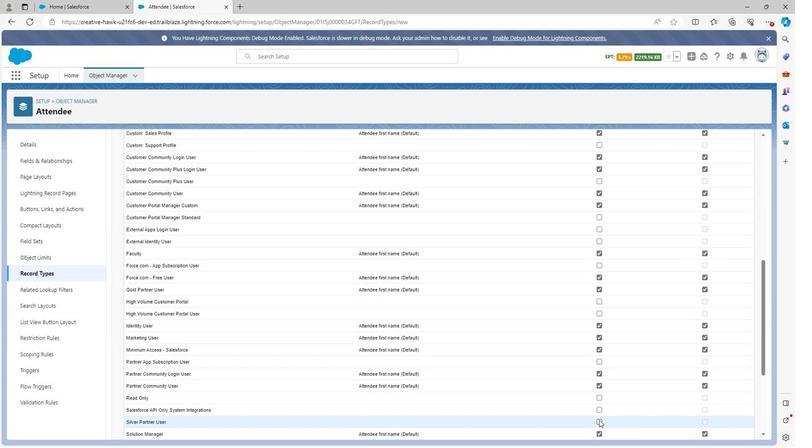 
Action: Mouse moved to (602, 404)
Screenshot: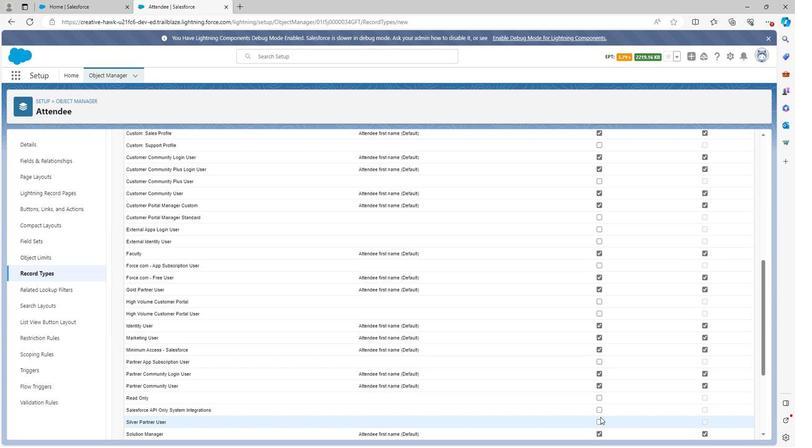 
Action: Mouse scrolled (602, 404) with delta (0, 0)
Screenshot: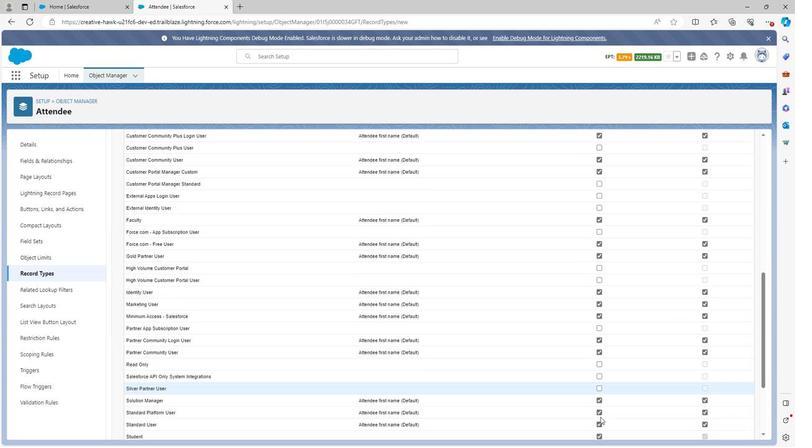 
Action: Mouse moved to (601, 408)
Screenshot: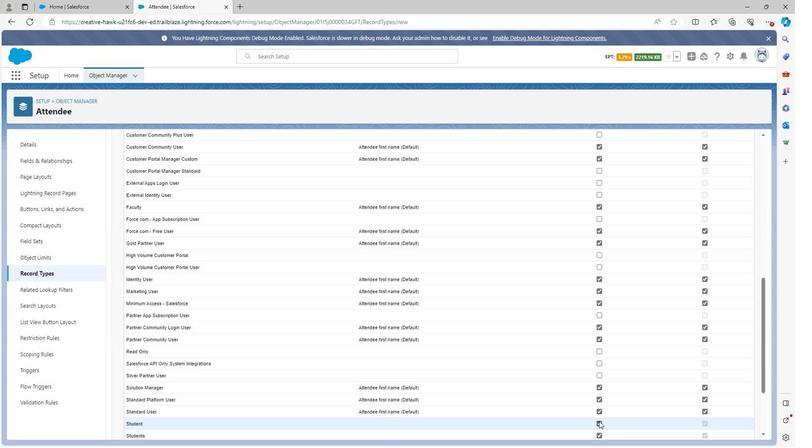 
Action: Mouse pressed left at (601, 408)
Screenshot: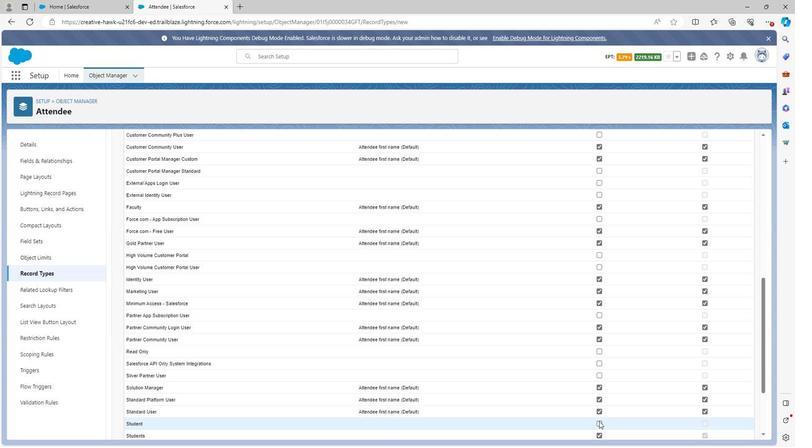 
Action: Mouse scrolled (601, 407) with delta (0, 0)
Screenshot: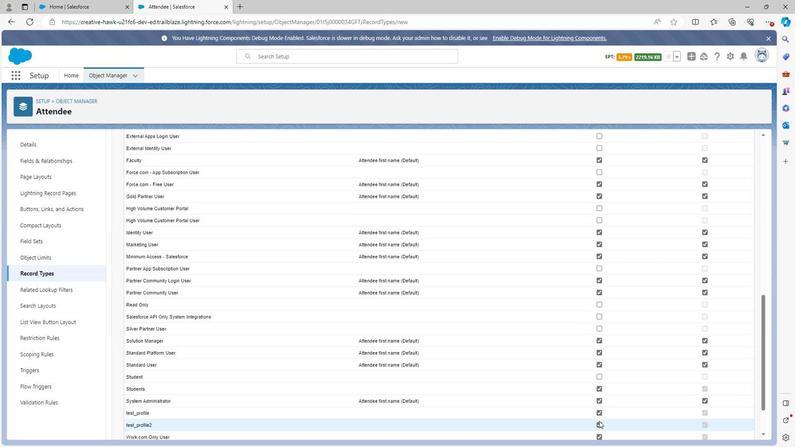 
Action: Mouse moved to (601, 377)
Screenshot: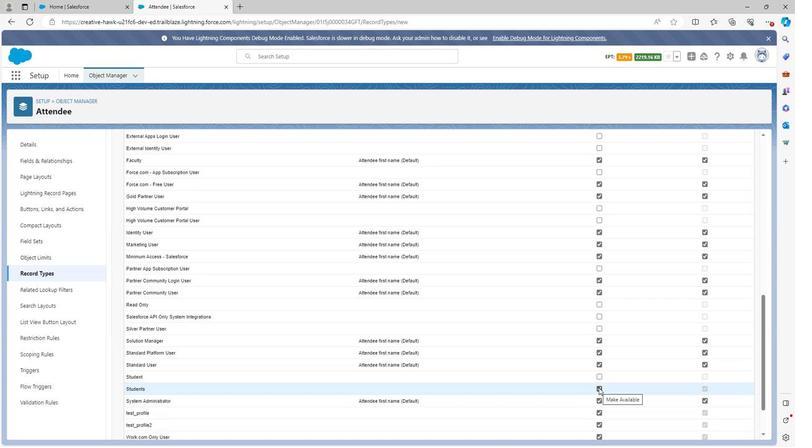 
Action: Mouse pressed left at (601, 377)
Screenshot: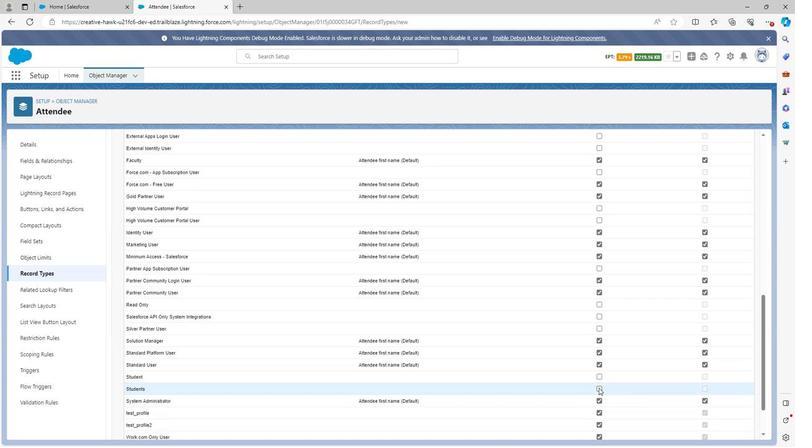 
Action: Mouse moved to (601, 378)
Screenshot: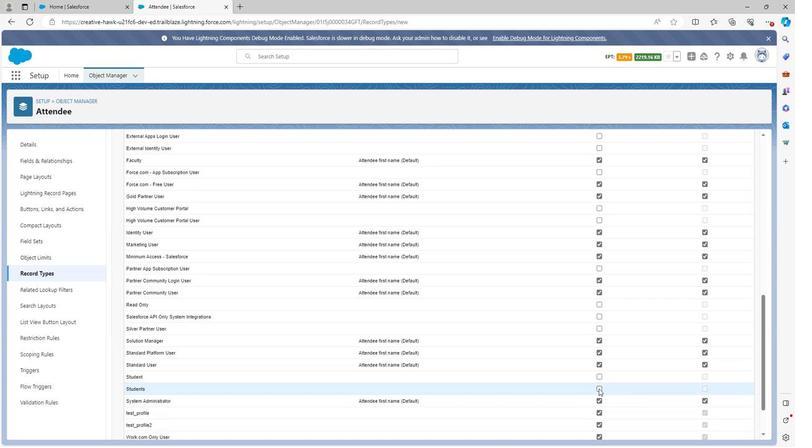 
Action: Mouse scrolled (601, 377) with delta (0, 0)
Screenshot: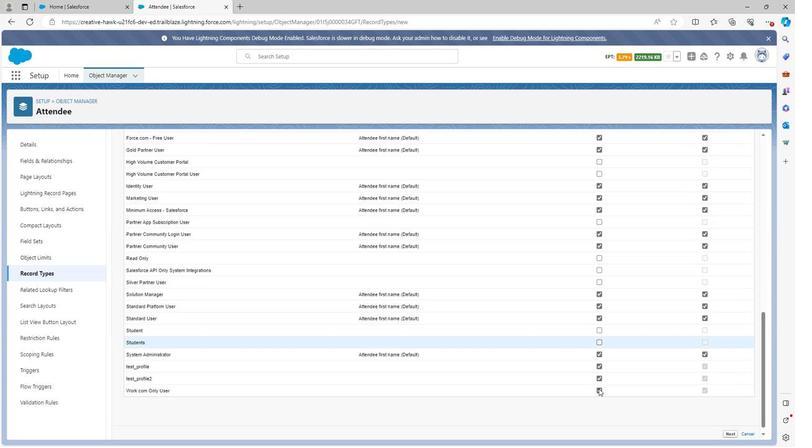 
Action: Mouse moved to (601, 357)
Screenshot: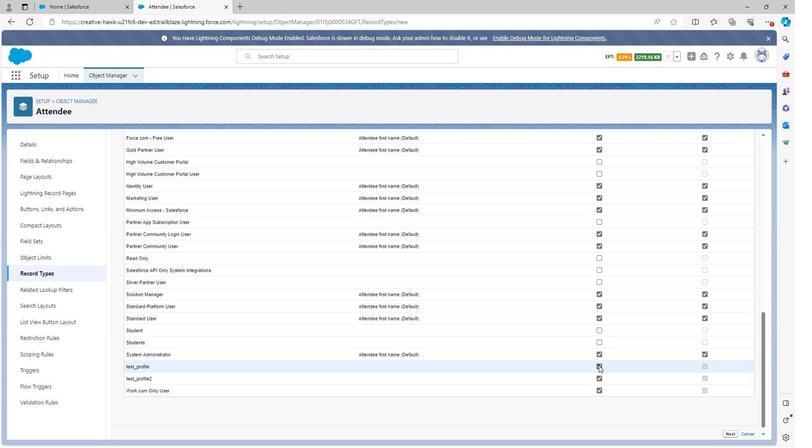 
Action: Mouse pressed left at (601, 357)
Screenshot: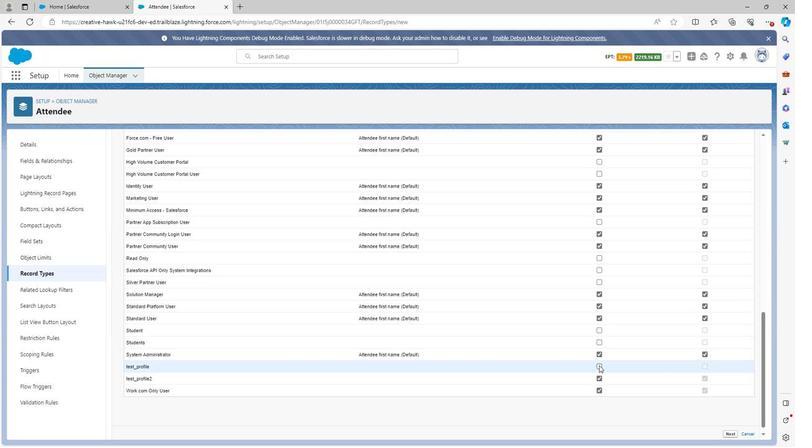 
Action: Mouse moved to (601, 368)
Screenshot: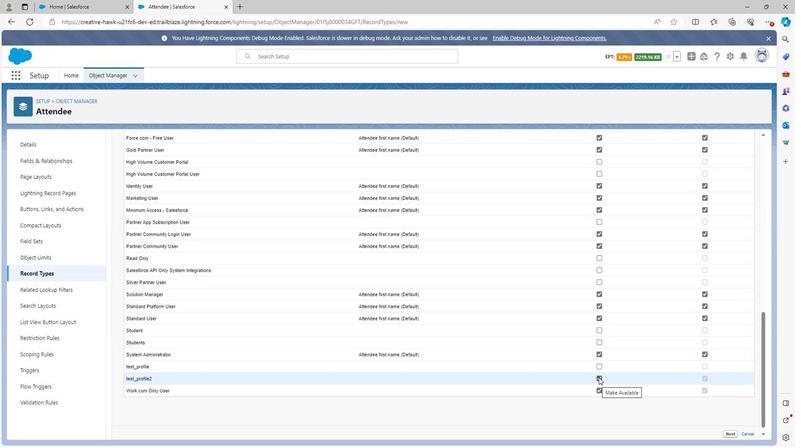 
Action: Mouse pressed left at (601, 368)
Screenshot: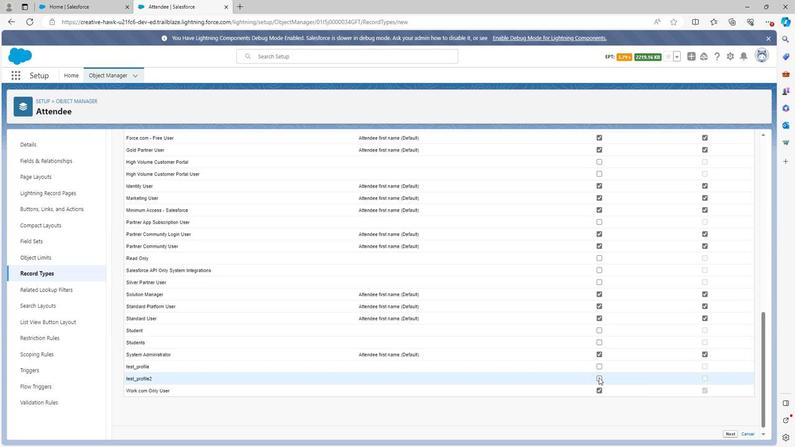 
Action: Mouse moved to (600, 380)
Screenshot: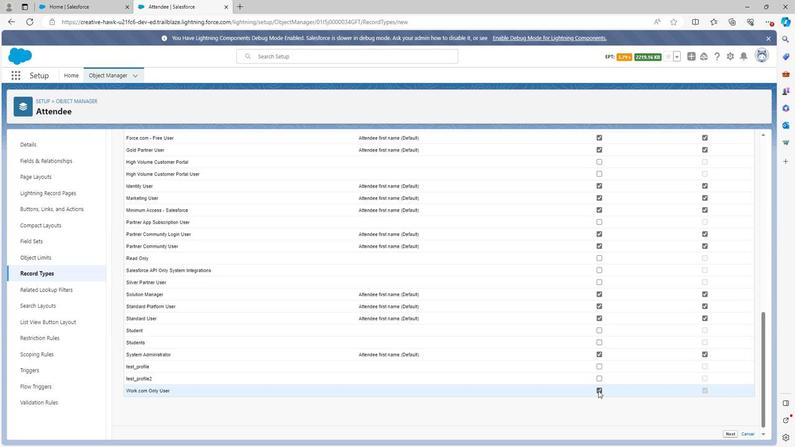 
Action: Mouse pressed left at (600, 380)
Screenshot: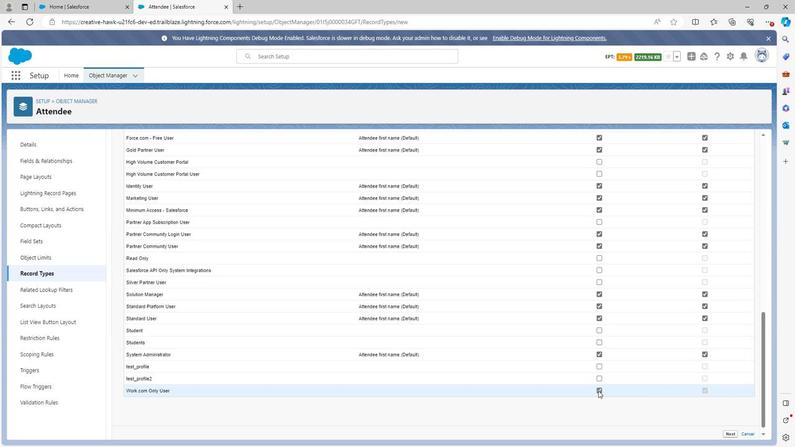 
Action: Mouse moved to (725, 419)
Screenshot: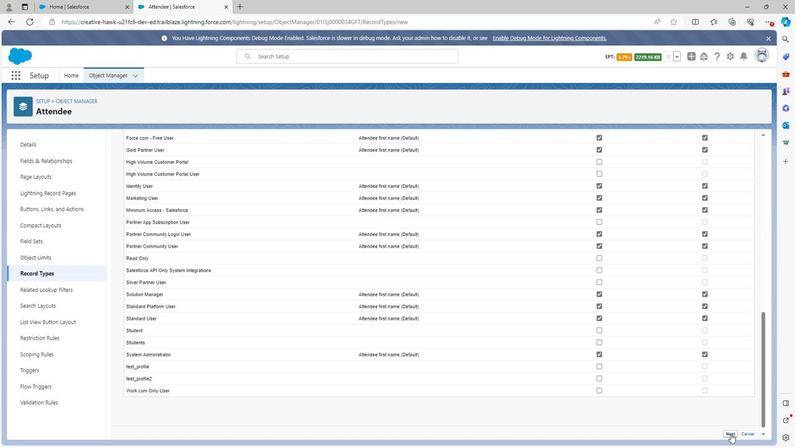 
Action: Mouse pressed left at (725, 419)
Screenshot: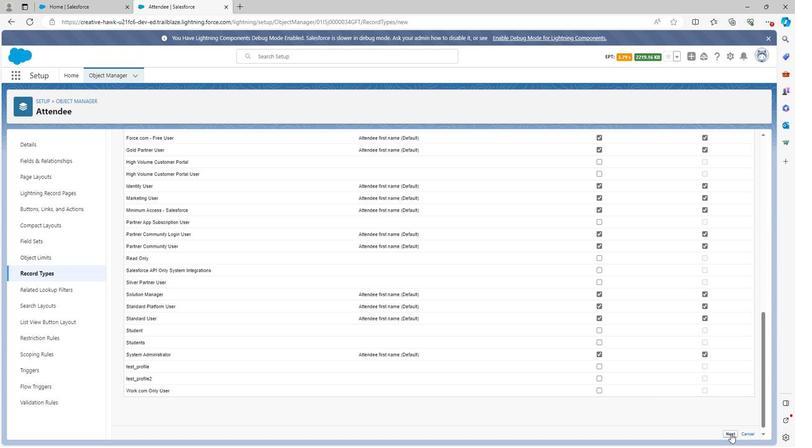 
Action: Mouse moved to (693, 377)
Screenshot: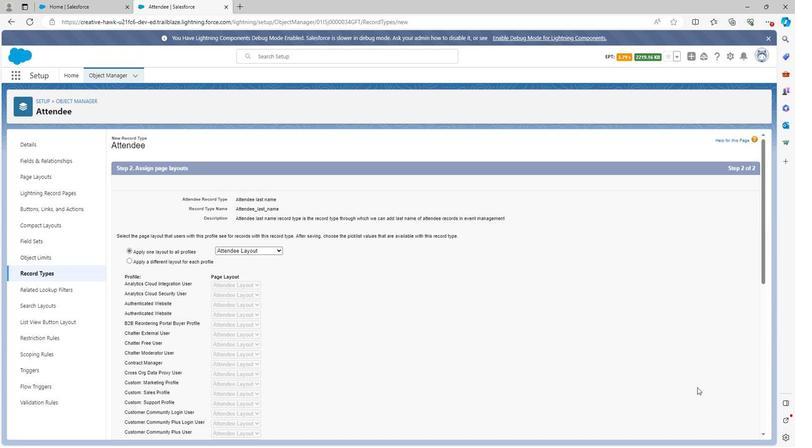 
Action: Mouse scrolled (693, 377) with delta (0, 0)
Screenshot: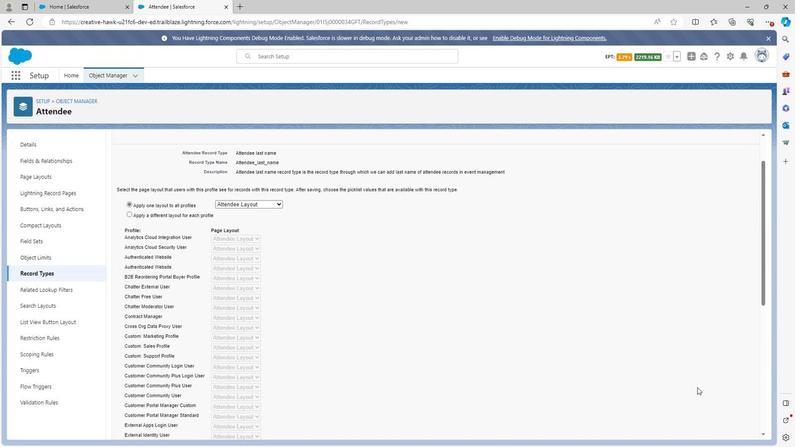 
Action: Mouse scrolled (693, 377) with delta (0, 0)
Screenshot: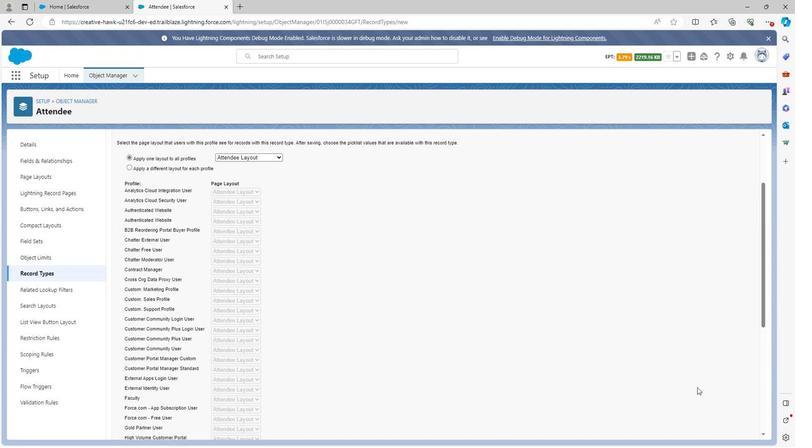
Action: Mouse scrolled (693, 377) with delta (0, 0)
Screenshot: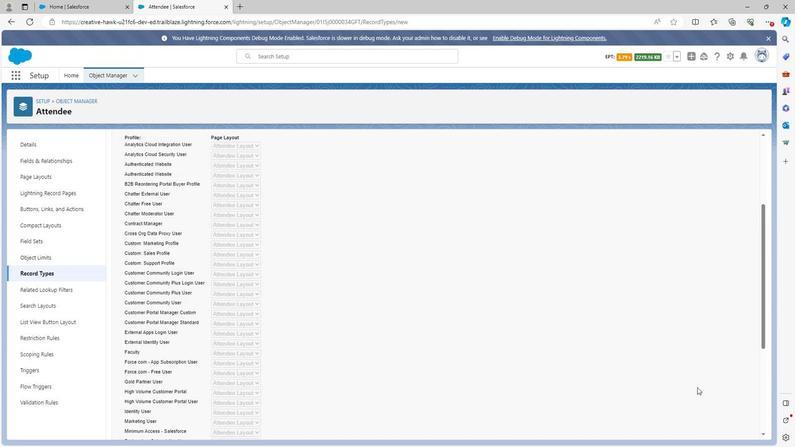 
Action: Mouse scrolled (693, 377) with delta (0, 0)
Screenshot: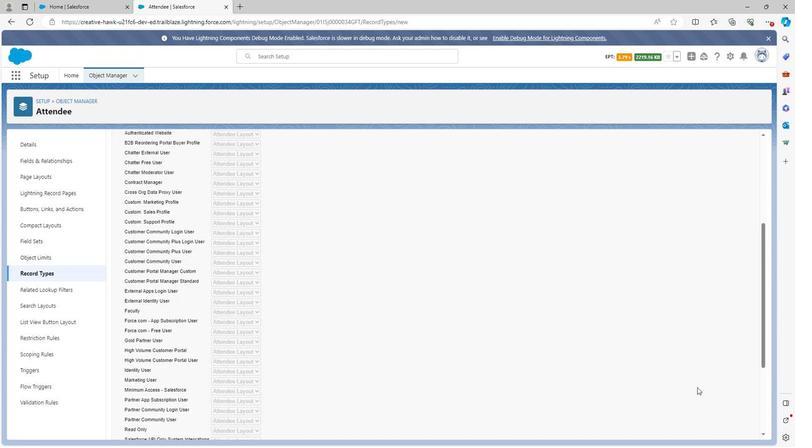 
Action: Mouse scrolled (693, 377) with delta (0, 0)
Screenshot: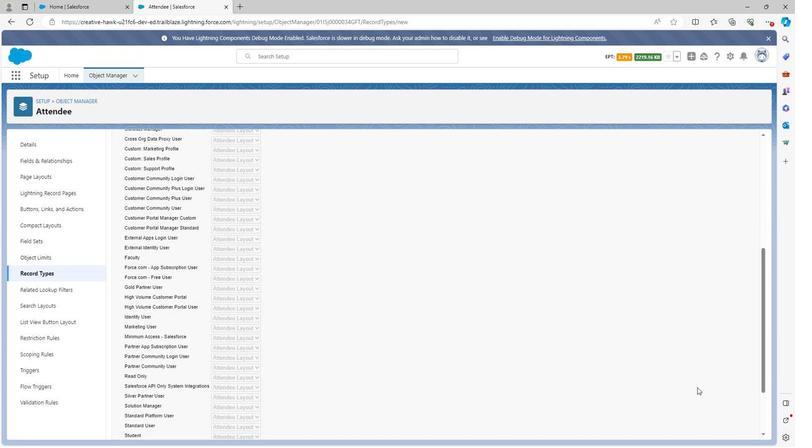 
Action: Mouse scrolled (693, 377) with delta (0, 0)
Screenshot: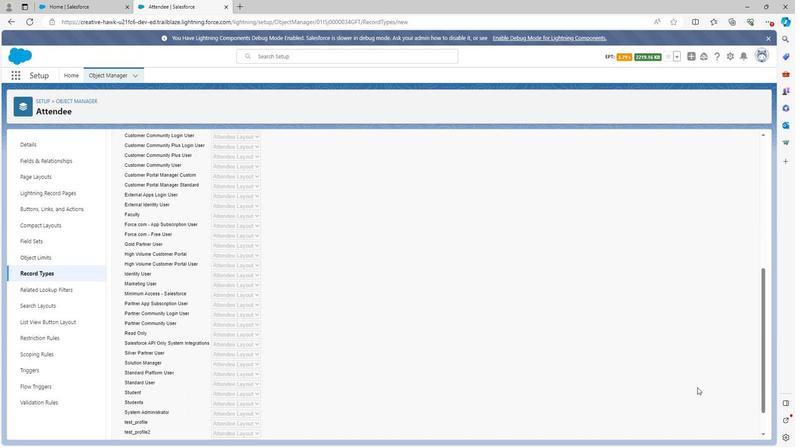 
Action: Mouse scrolled (693, 377) with delta (0, 0)
Screenshot: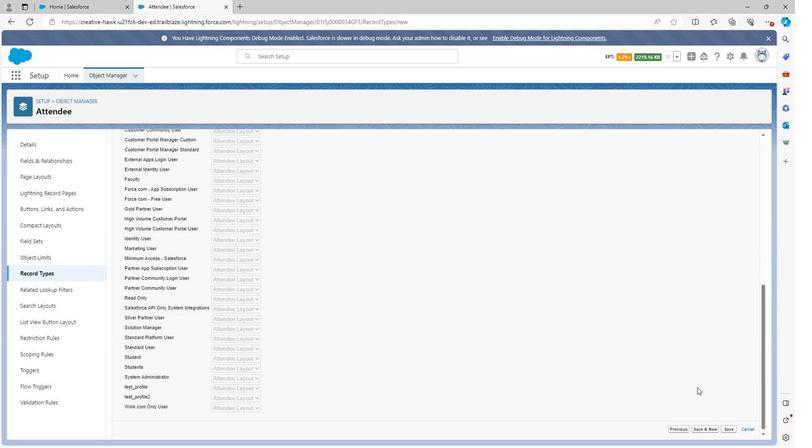 
Action: Mouse scrolled (693, 377) with delta (0, 0)
Screenshot: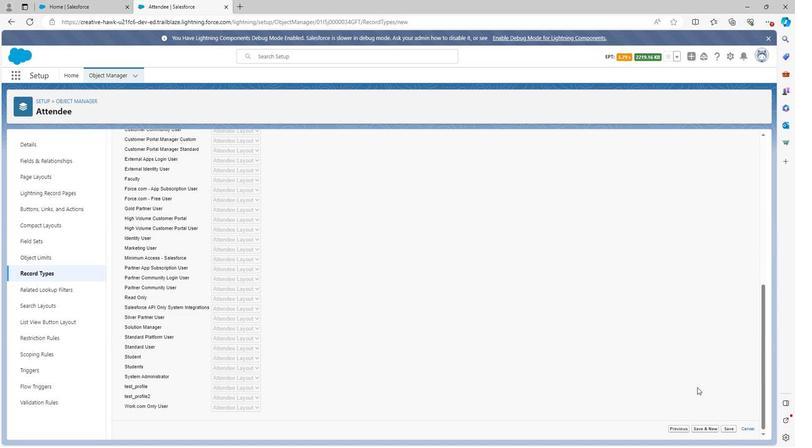 
Action: Mouse scrolled (693, 377) with delta (0, 0)
Screenshot: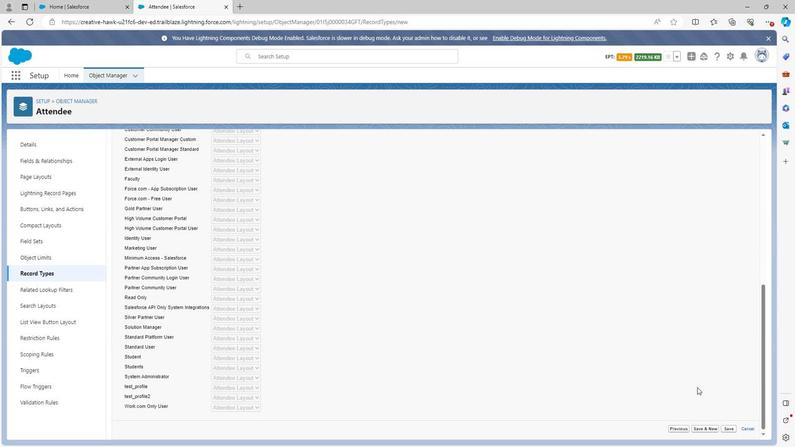 
Action: Mouse moved to (726, 415)
Screenshot: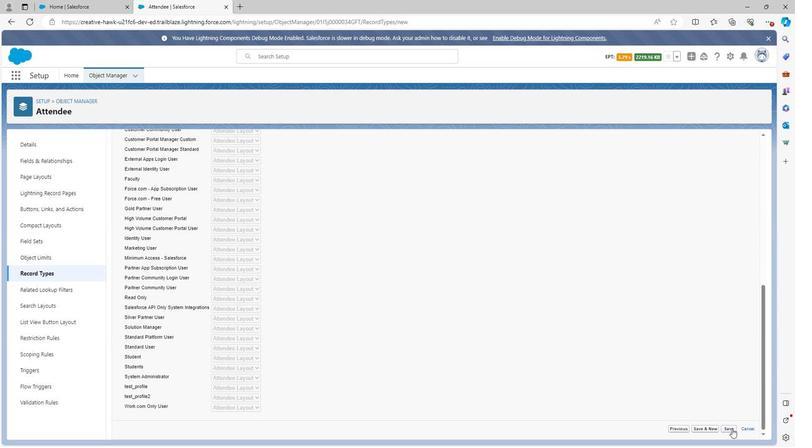 
Action: Mouse pressed left at (726, 415)
Screenshot: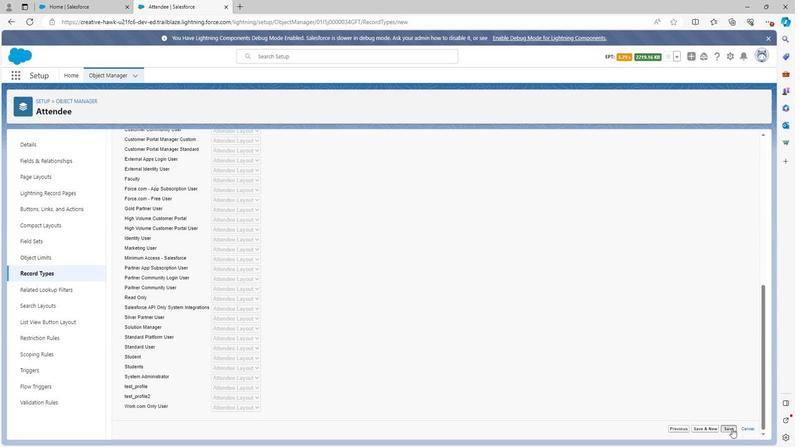 
Action: Mouse moved to (68, 272)
Screenshot: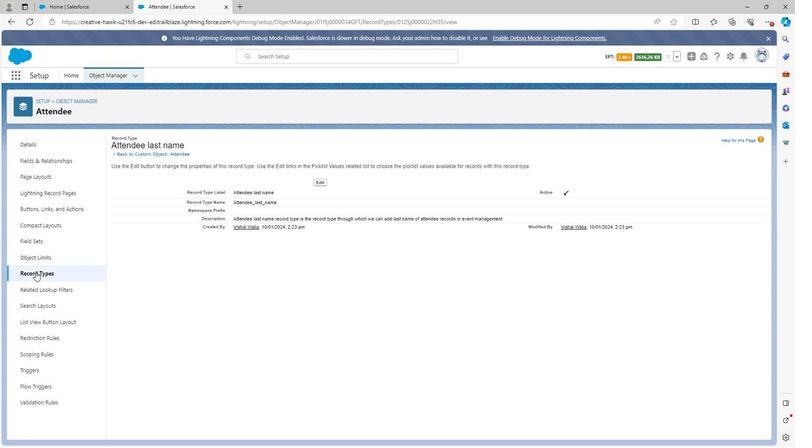 
Action: Mouse pressed left at (68, 272)
Screenshot: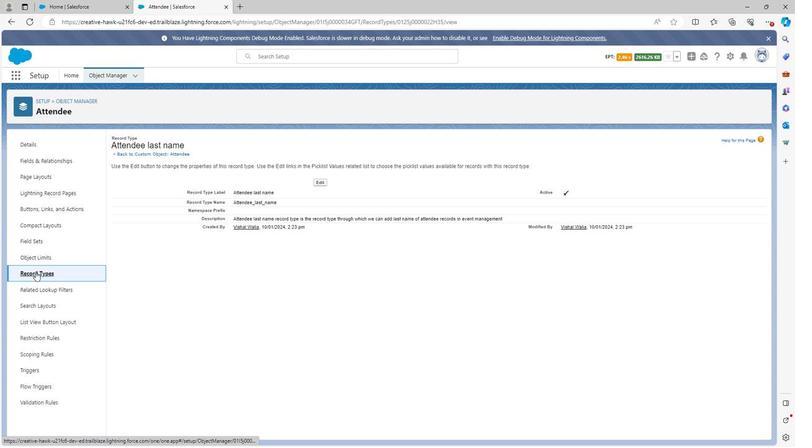 
Action: Mouse moved to (681, 155)
Screenshot: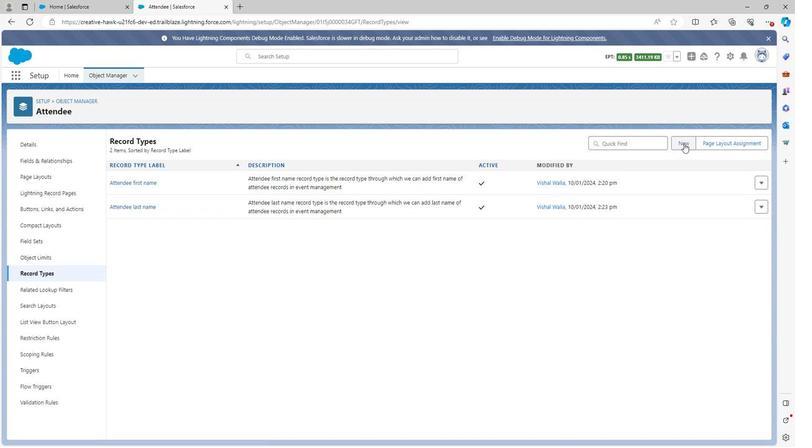 
Action: Mouse pressed left at (681, 155)
Screenshot: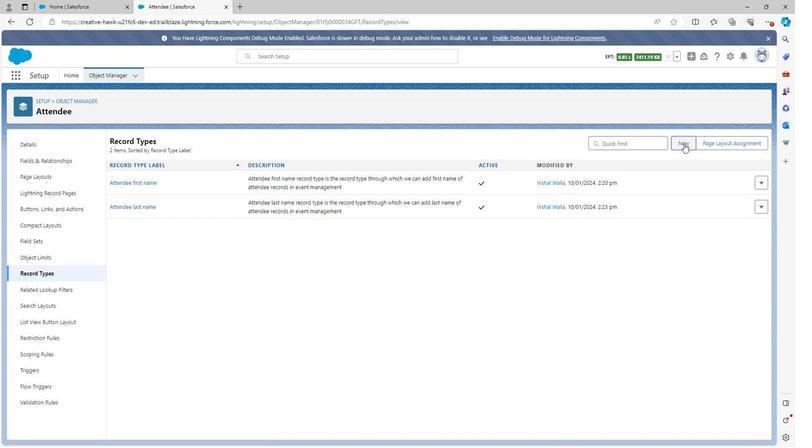 
Action: Mouse moved to (266, 225)
Screenshot: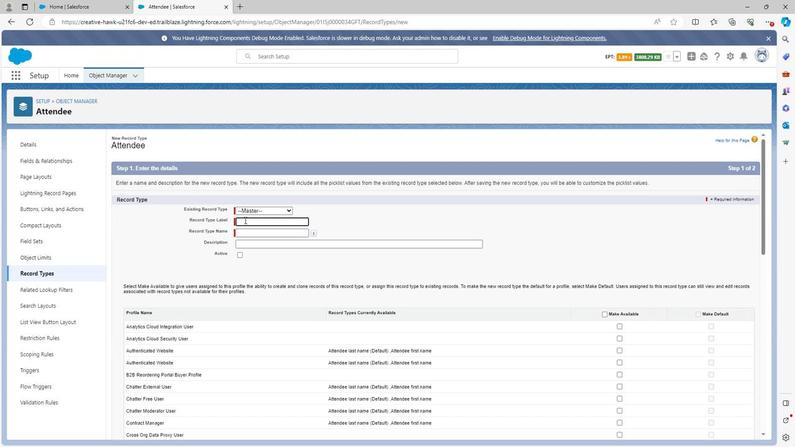 
Action: Key pressed <Key.shift><Key.shift><Key.shift>Attendee<Key.space>email
Screenshot: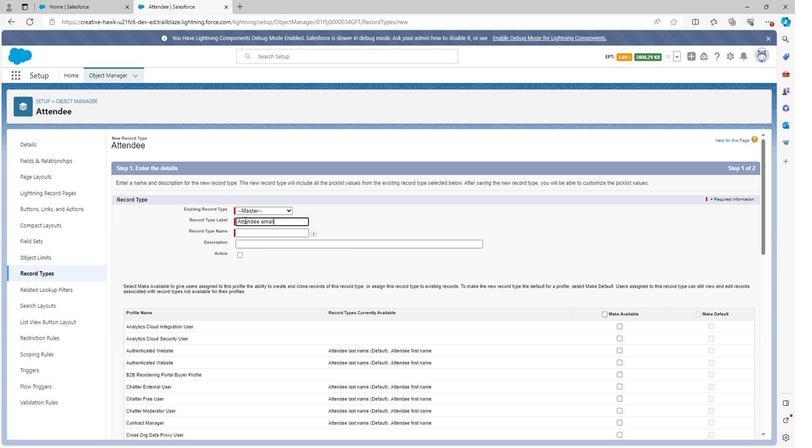 
Action: Mouse moved to (351, 225)
Screenshot: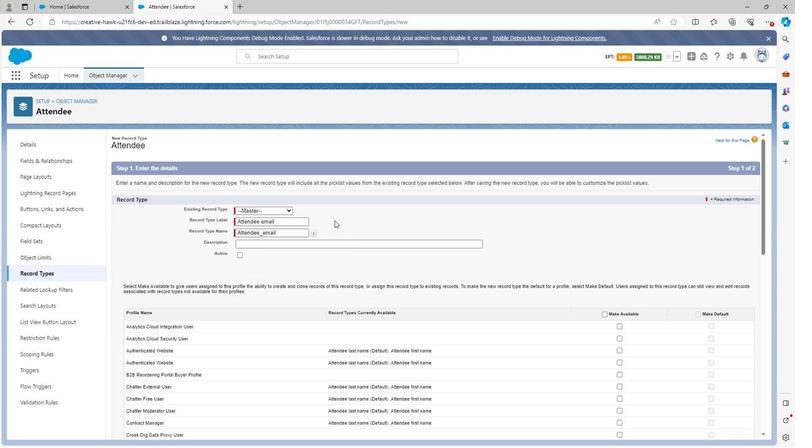 
Action: Mouse pressed left at (351, 225)
Screenshot: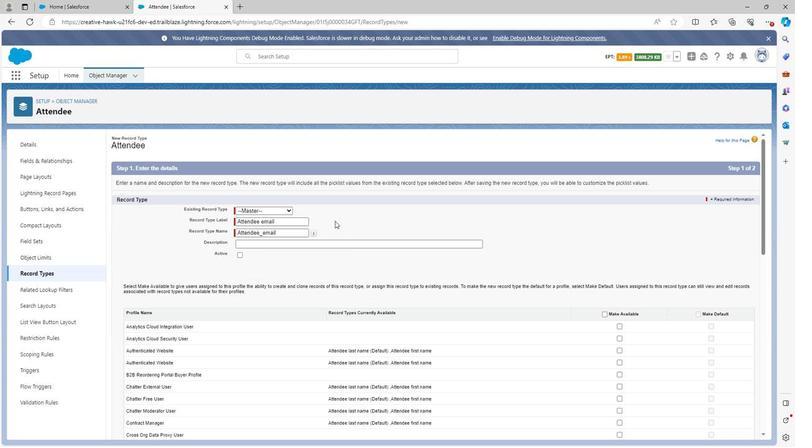 
Action: Mouse moved to (318, 248)
Screenshot: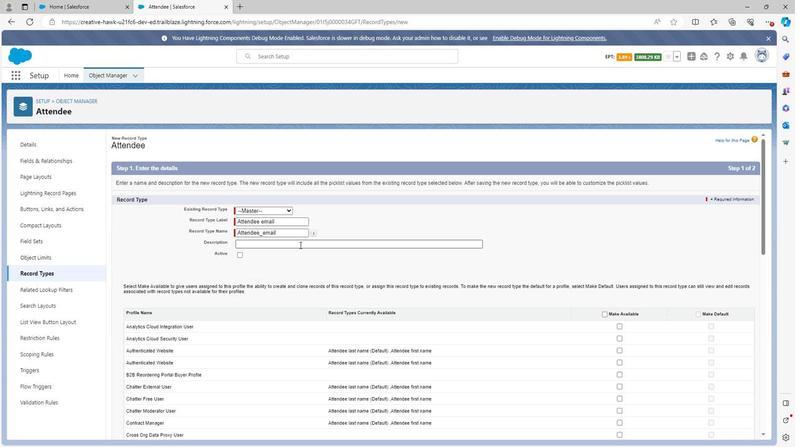 
Action: Mouse pressed left at (318, 248)
Screenshot: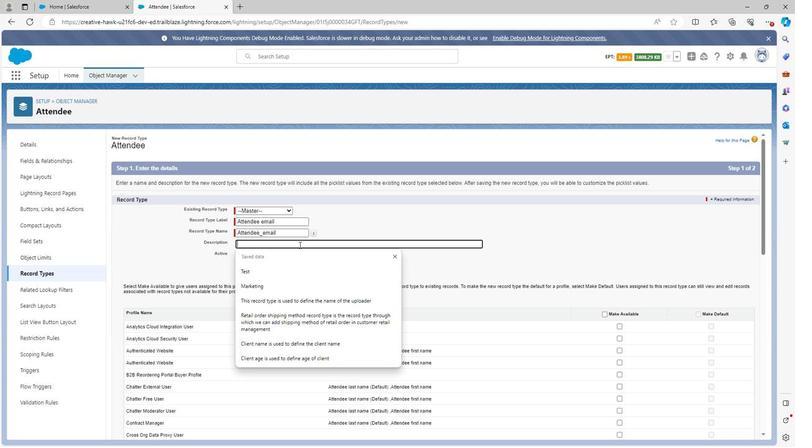 
Action: Mouse moved to (318, 246)
Screenshot: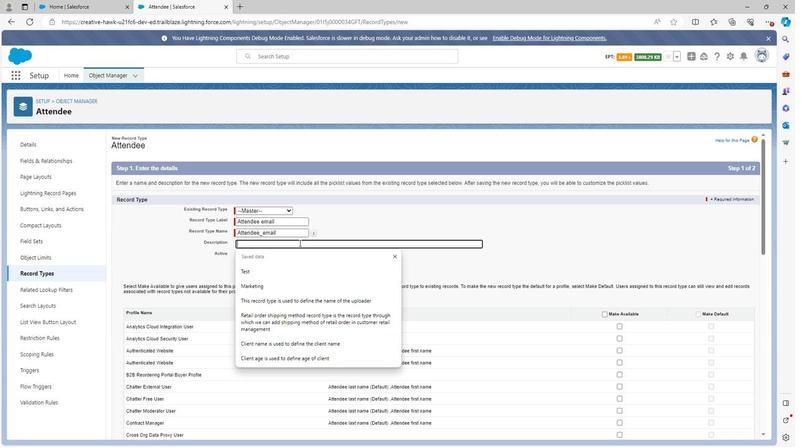 
Action: Key pressed <Key.shift>
Screenshot: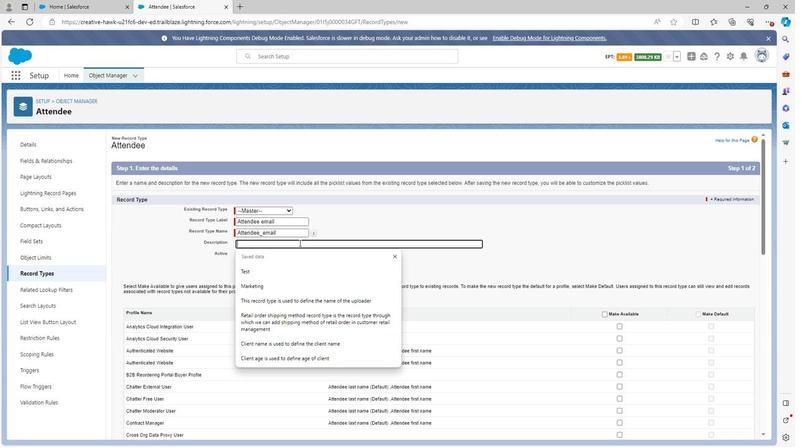 
Action: Mouse moved to (318, 245)
Screenshot: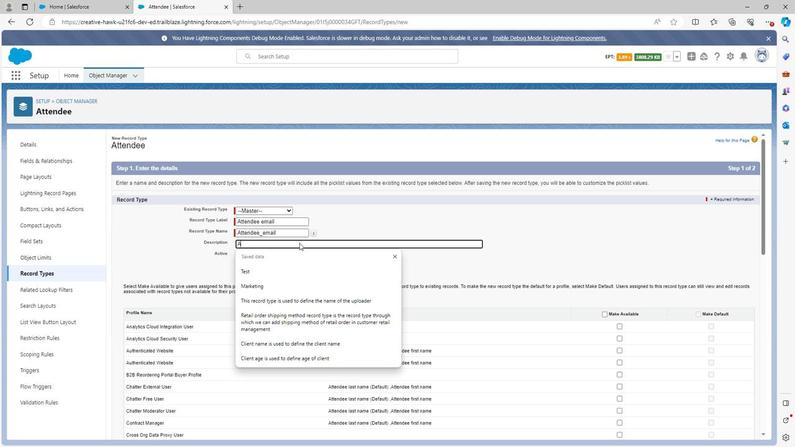 
Action: Key pressed Attend
Screenshot: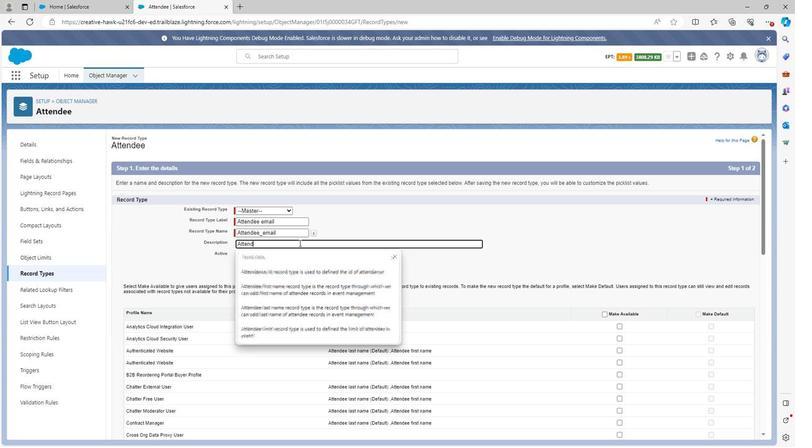 
Action: Mouse moved to (318, 245)
Screenshot: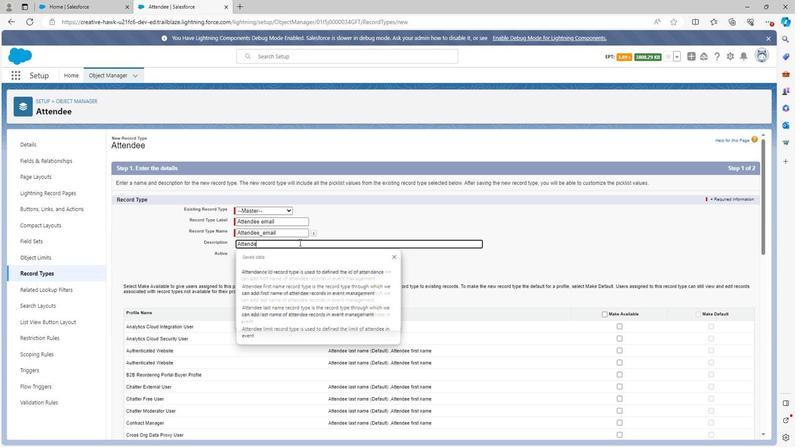 
Action: Key pressed ee<Key.space>ema
Screenshot: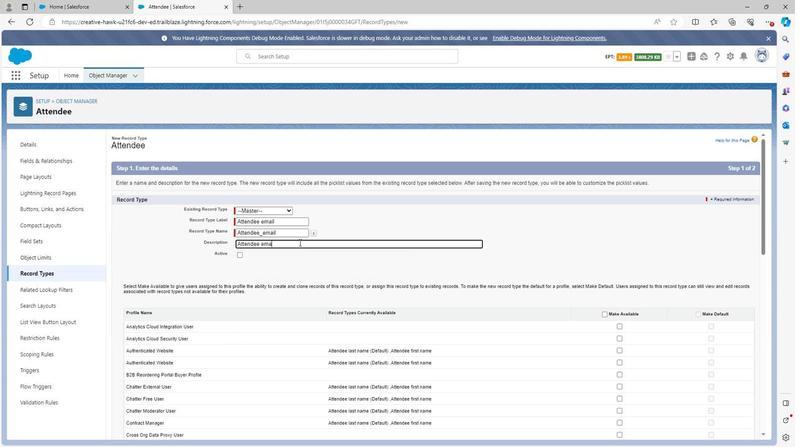 
Action: Mouse moved to (318, 244)
Screenshot: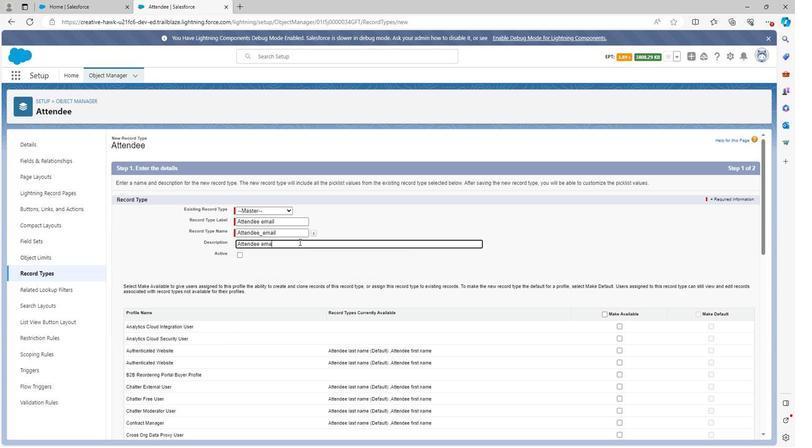 
Action: Key pressed il<Key.space>r
Screenshot: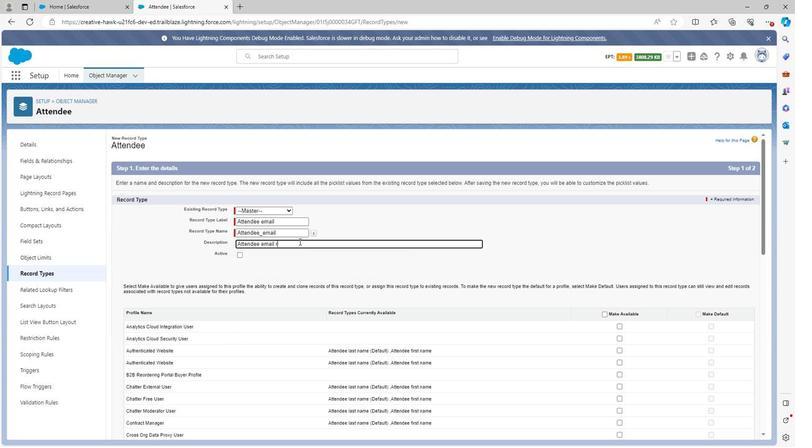 
Action: Mouse moved to (318, 244)
Screenshot: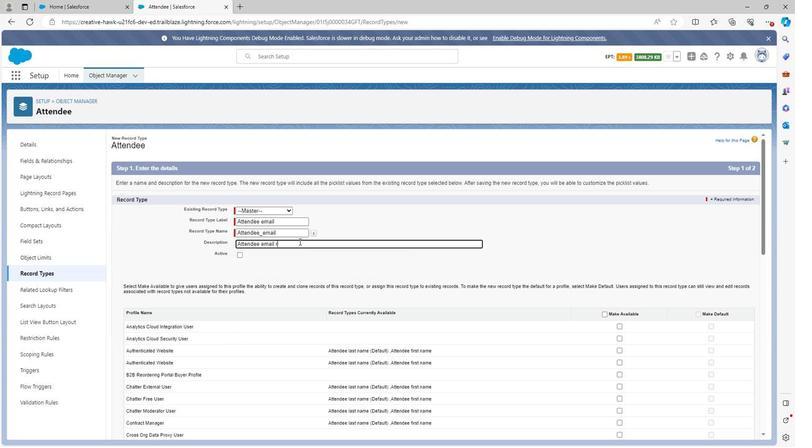 
Action: Key pressed ecord<Key.space>type<Key.space>is<Key.space>
Screenshot: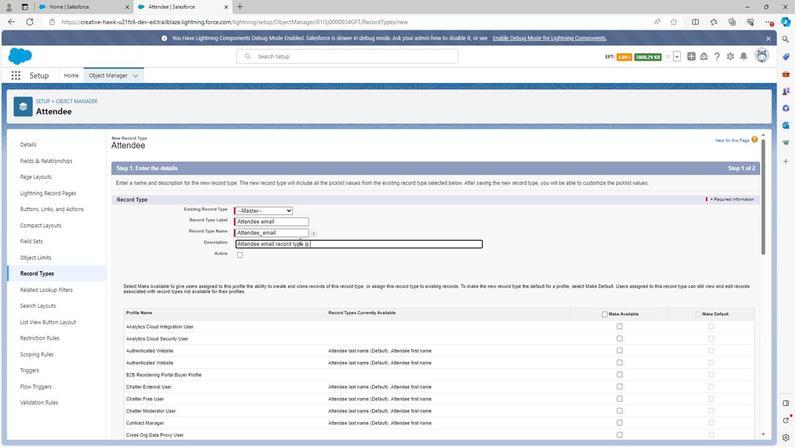 
Action: Mouse moved to (318, 244)
Screenshot: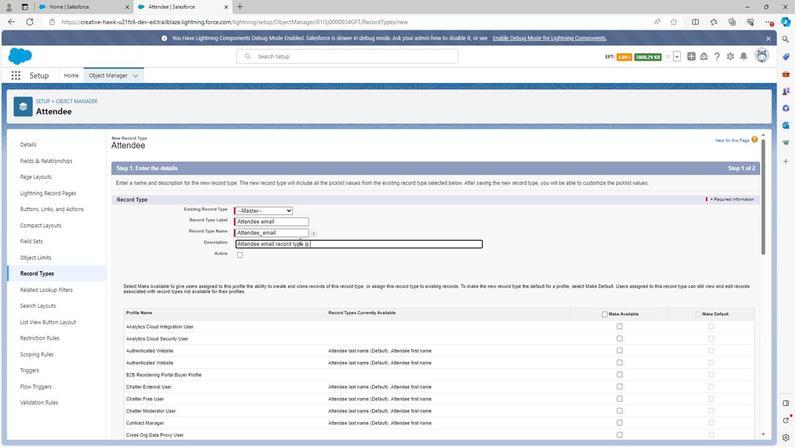 
Action: Key pressed the<Key.space>recor
Screenshot: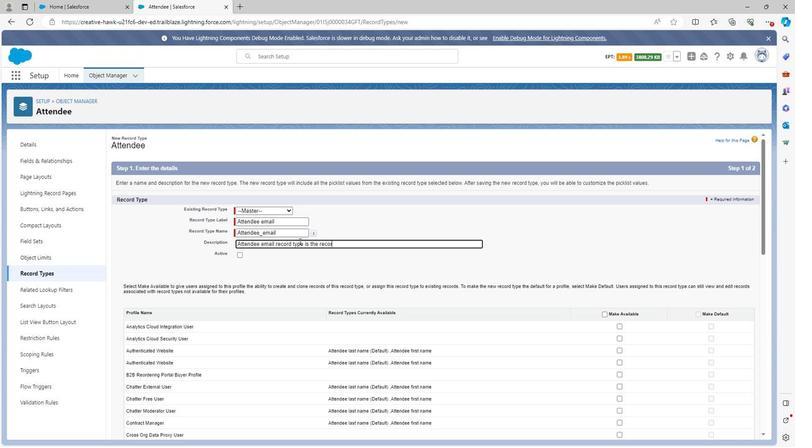 
Action: Mouse moved to (318, 244)
Screenshot: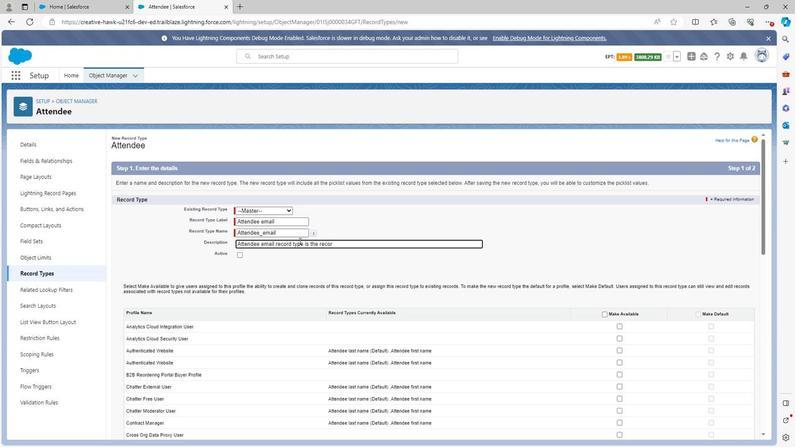 
Action: Key pressed d<Key.space>type<Key.space>
Screenshot: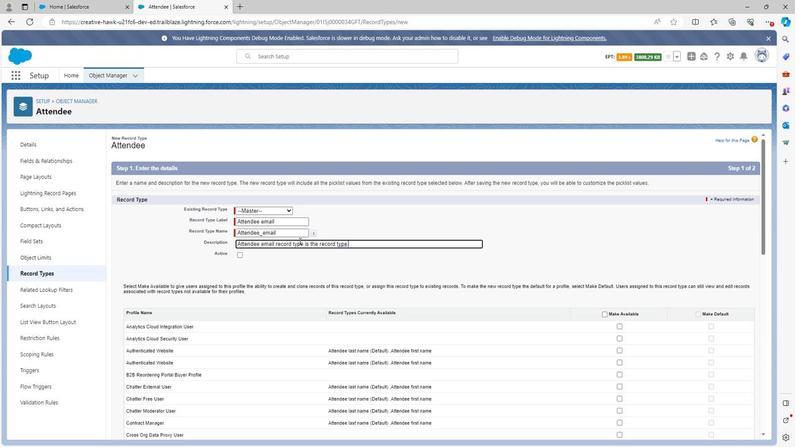 
Action: Mouse moved to (330, 257)
Screenshot: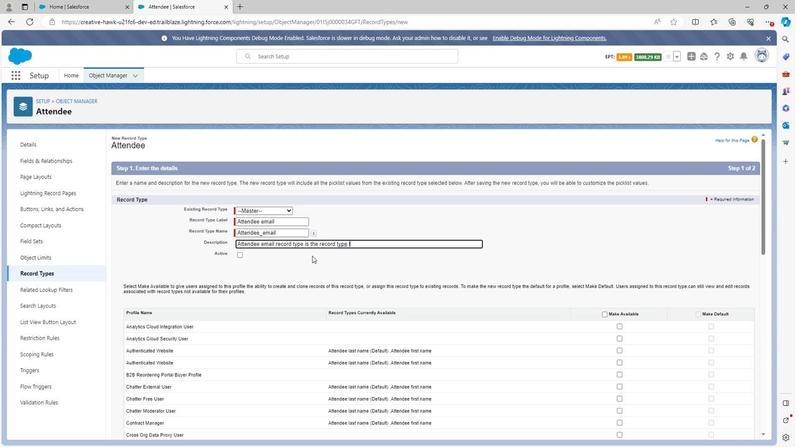 
Action: Key pressed t
Screenshot: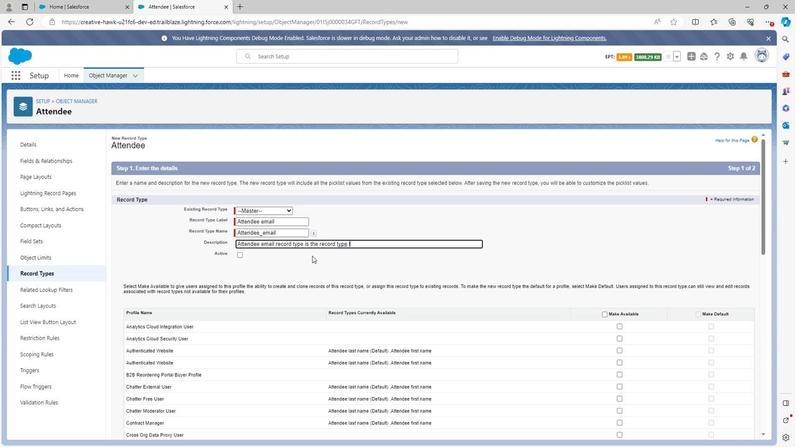
Action: Mouse moved to (330, 257)
Screenshot: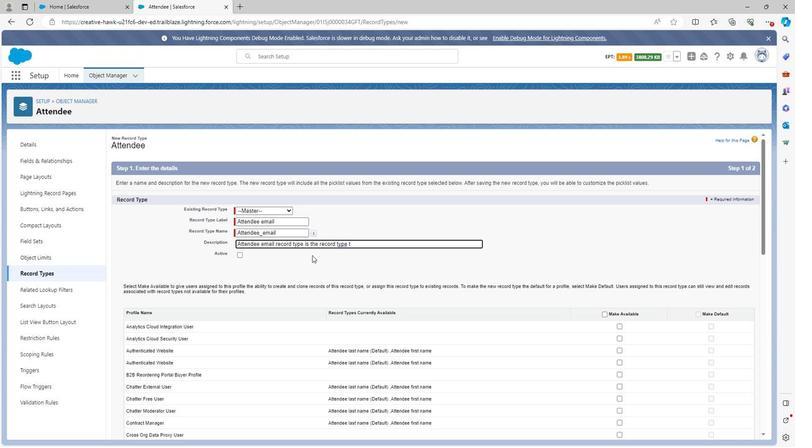 
Action: Key pressed h
Screenshot: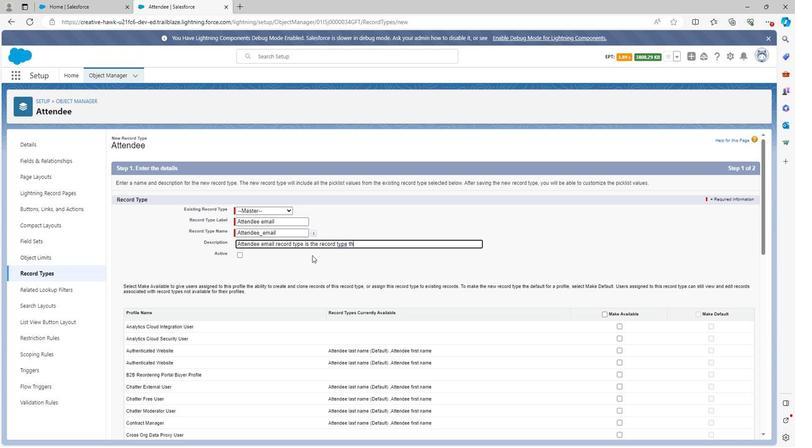 
Action: Mouse moved to (329, 256)
Screenshot: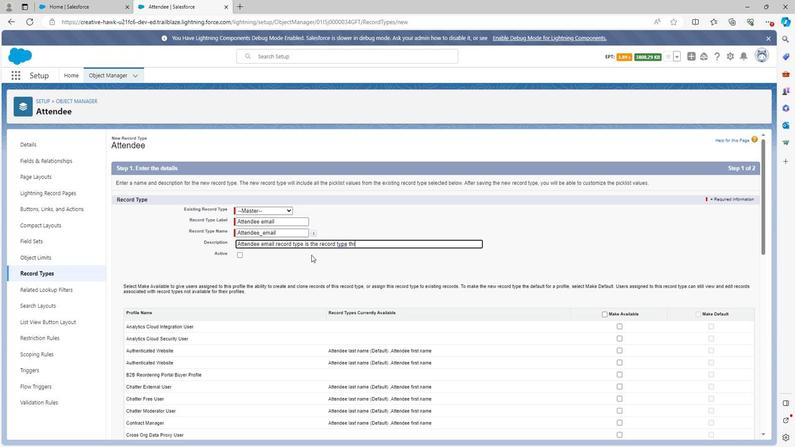 
Action: Key pressed r
Screenshot: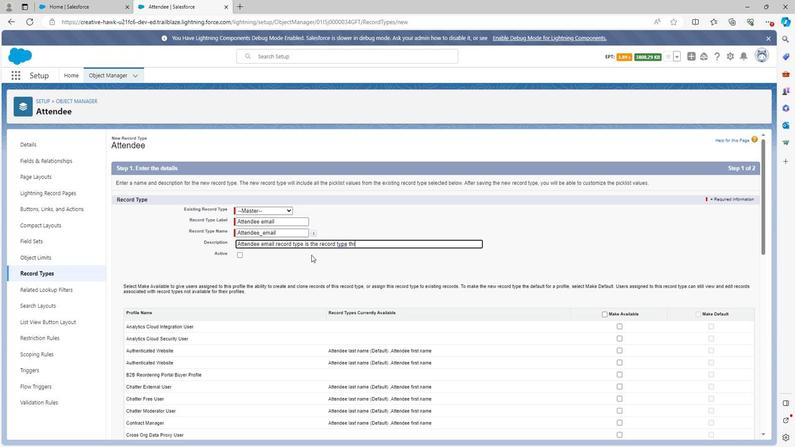 
Action: Mouse moved to (329, 256)
Screenshot: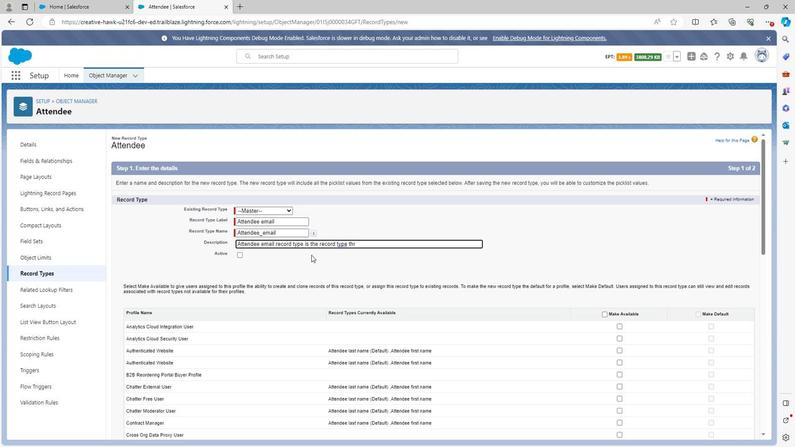 
Action: Key pressed o
Screenshot: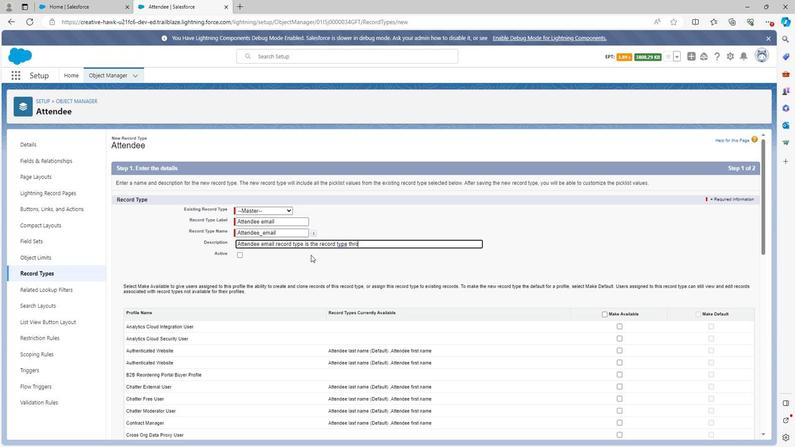 
Action: Mouse moved to (328, 256)
Screenshot: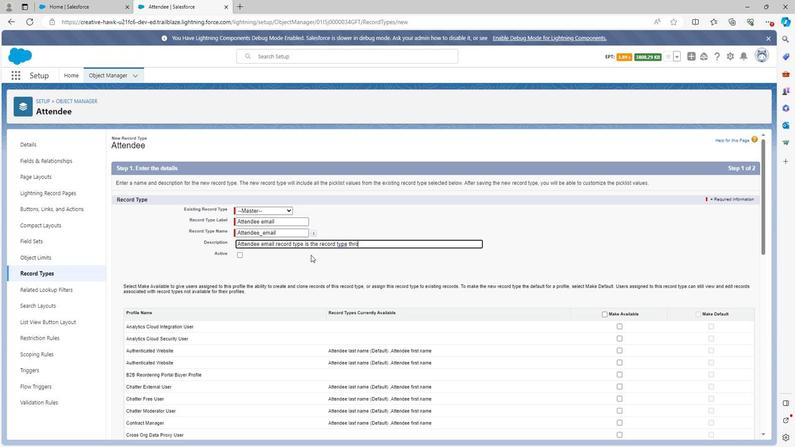 
Action: Key pressed u
Screenshot: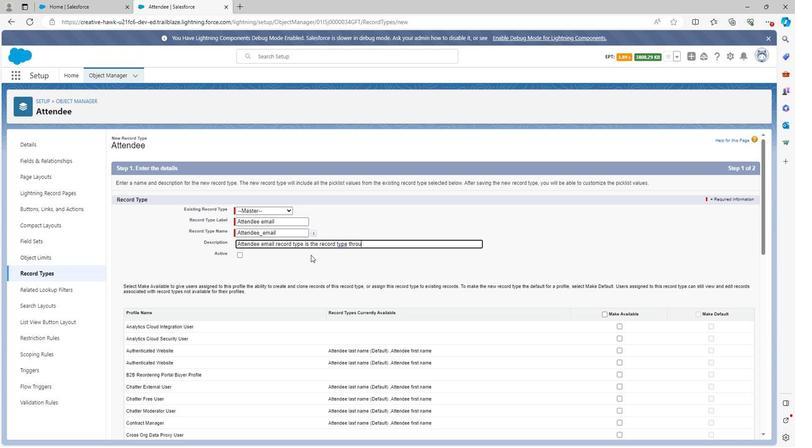
Action: Mouse moved to (328, 256)
Screenshot: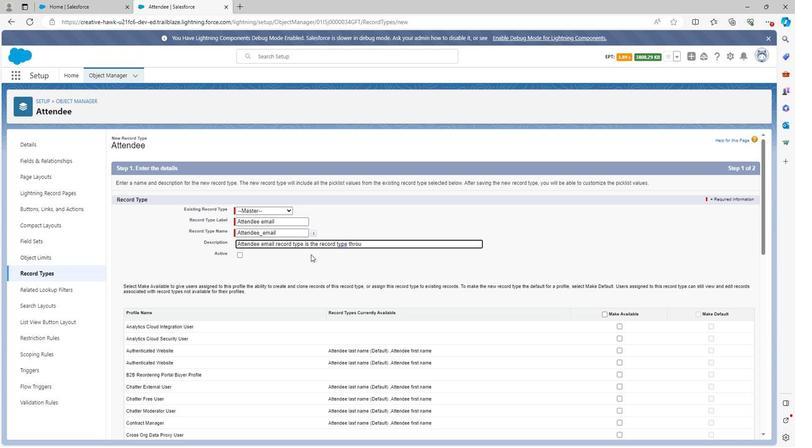 
Action: Key pressed gh<Key.space>
Screenshot: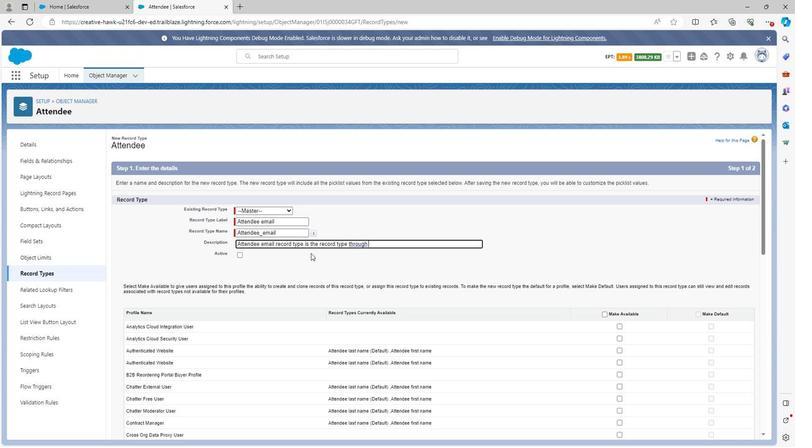
Action: Mouse moved to (328, 254)
Screenshot: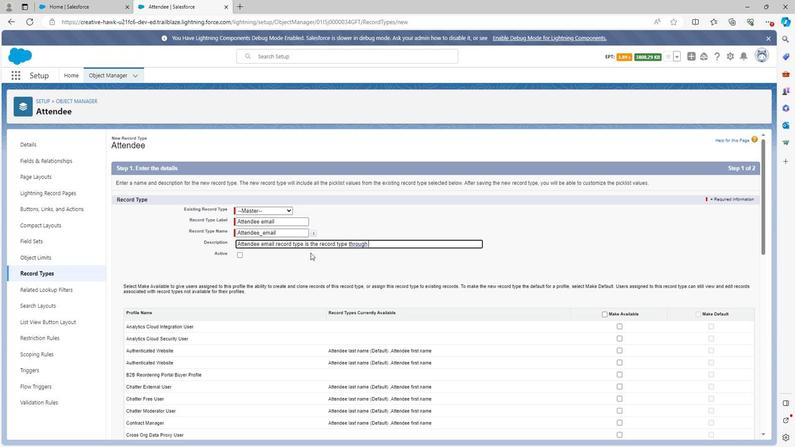 
Action: Key pressed whic
Screenshot: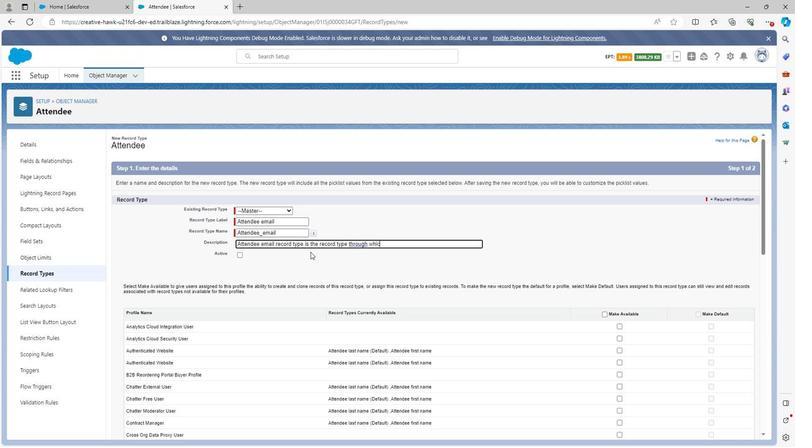
Action: Mouse moved to (328, 254)
Screenshot: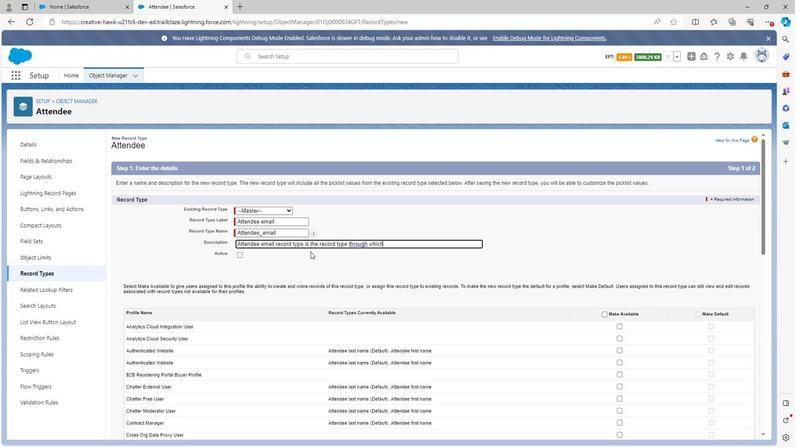 
Action: Key pressed h
